 Task: Look for space in Taquarituba, Brazil from 6th September, 2023 to 10th September, 2023 for 1 adult in price range Rs.10000 to Rs.15000. Place can be private room with 1  bedroom having 1 bed and 1 bathroom. Property type can be house, flat, guest house, hotel. Amenities needed are: washing machine. Booking option can be shelf check-in. Required host language is Spanish.
Action: Mouse moved to (291, 130)
Screenshot: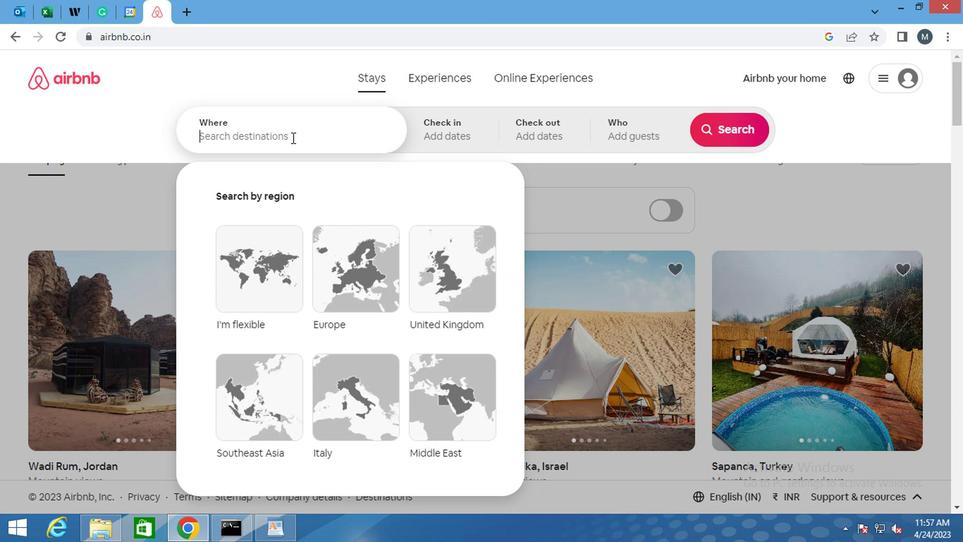 
Action: Mouse pressed left at (291, 130)
Screenshot: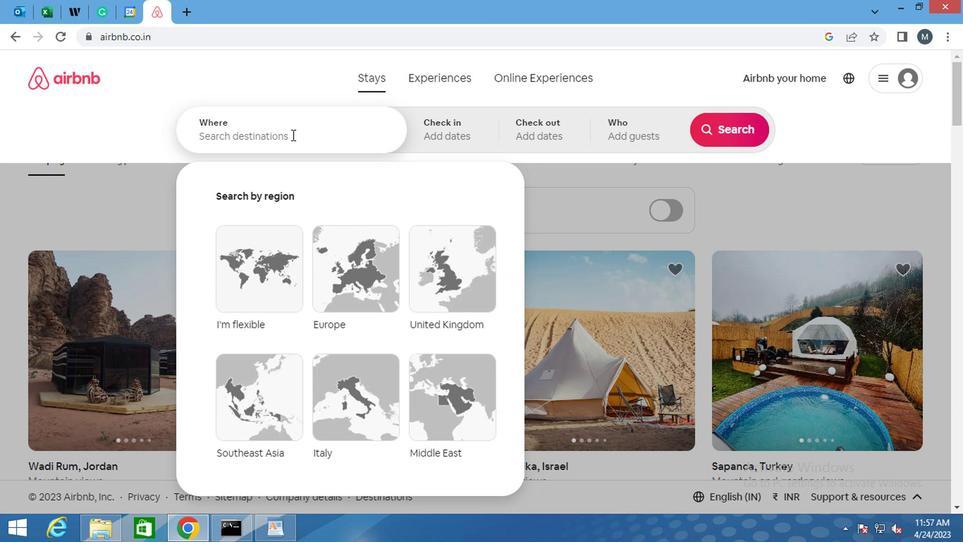 
Action: Mouse moved to (291, 130)
Screenshot: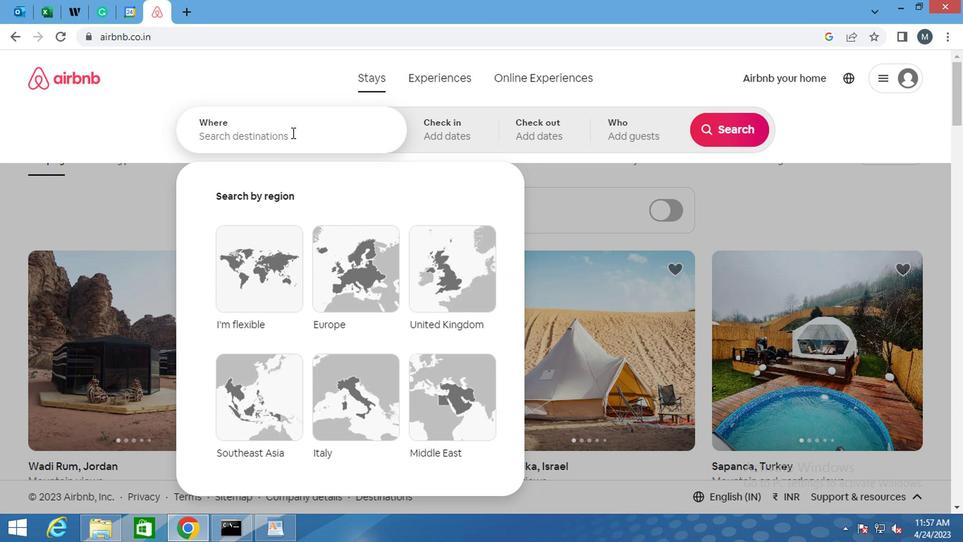 
Action: Key pressed <Key.shift>TAQUARITUBA
Screenshot: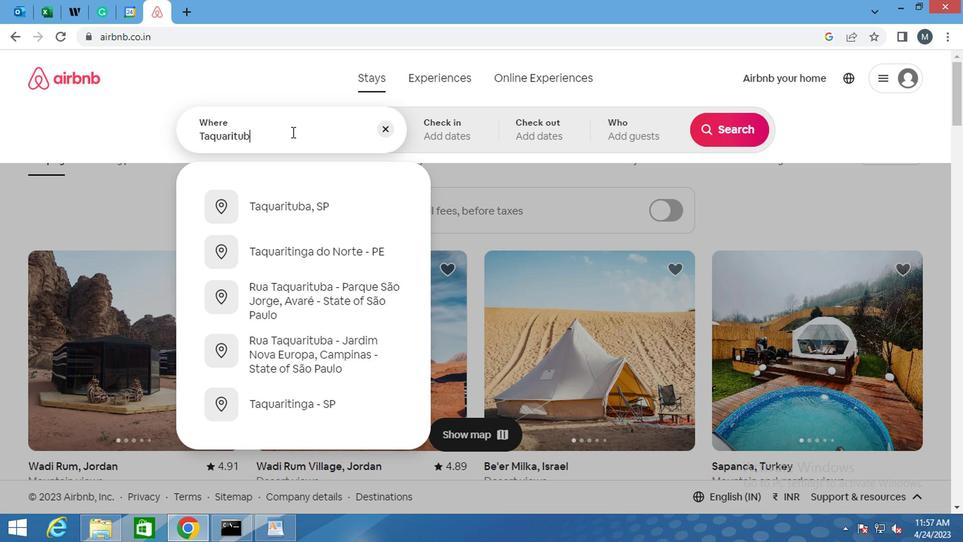 
Action: Mouse moved to (255, 142)
Screenshot: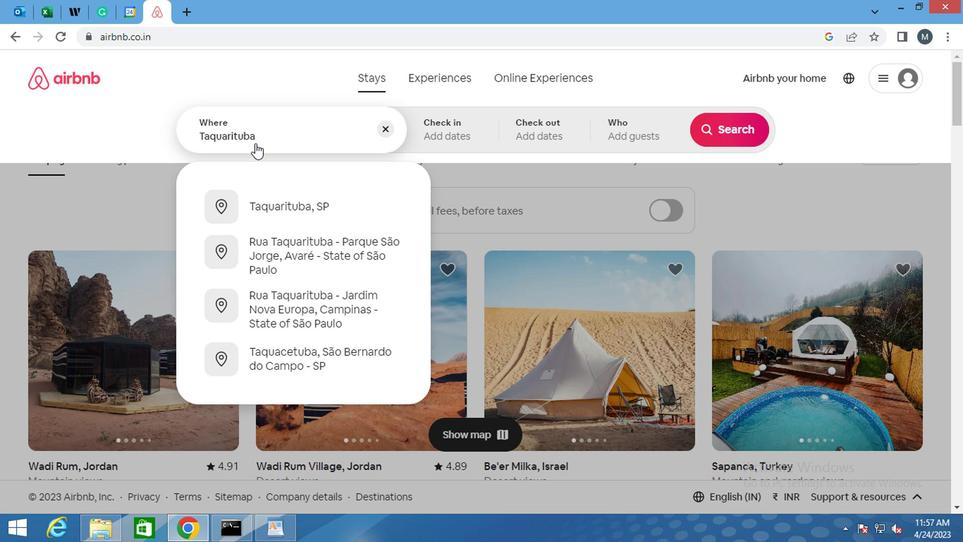 
Action: Key pressed ,<Key.space>B<Key.backspace><Key.shift>BRAZIL<Key.enter>
Screenshot: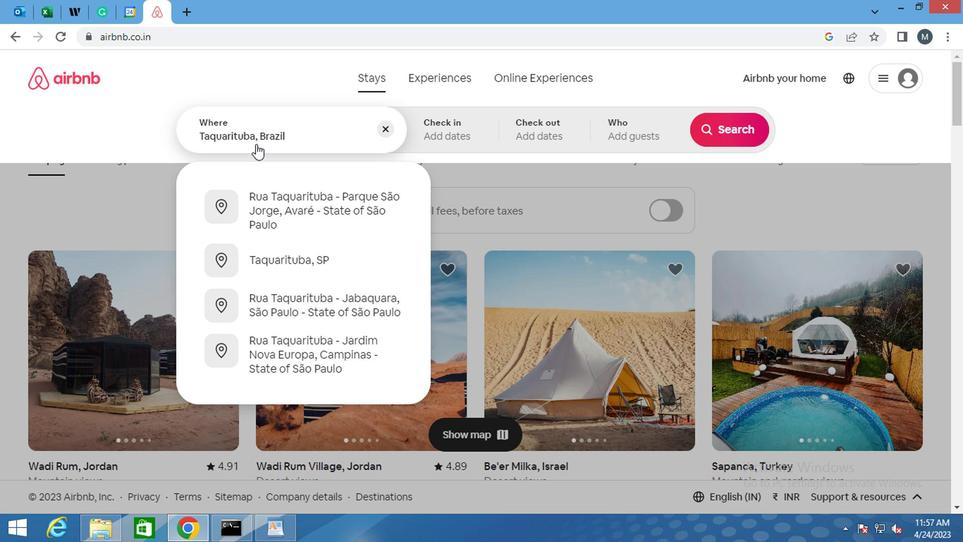 
Action: Mouse moved to (717, 238)
Screenshot: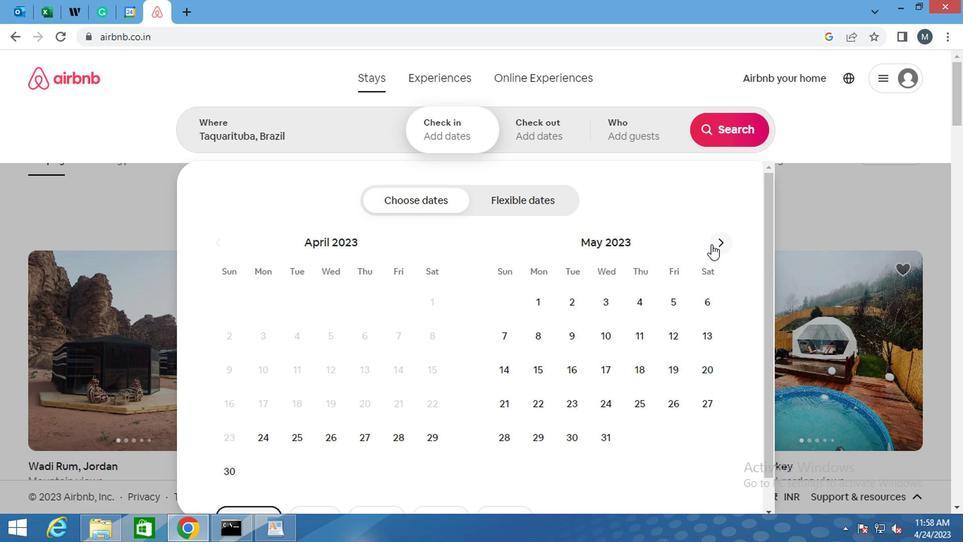 
Action: Mouse pressed left at (717, 238)
Screenshot: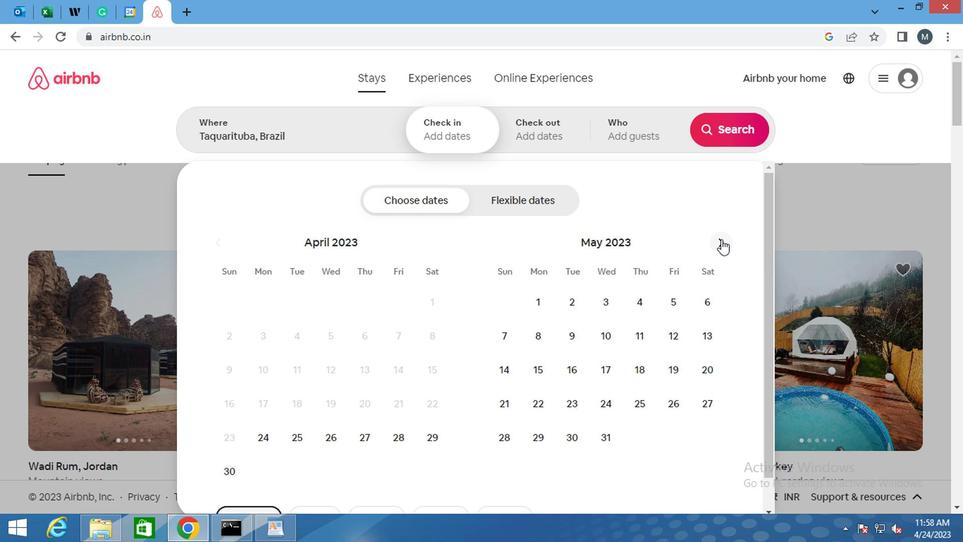 
Action: Mouse pressed left at (717, 238)
Screenshot: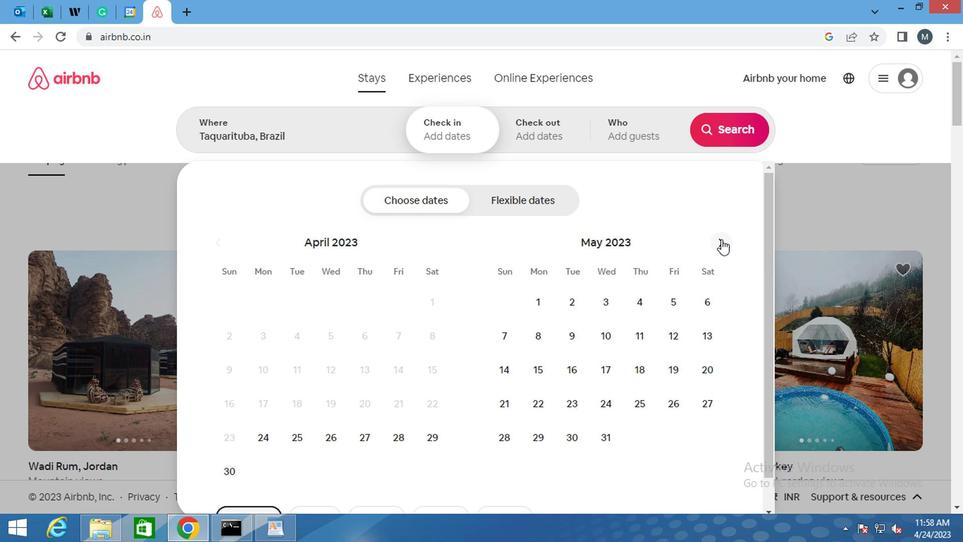 
Action: Mouse pressed left at (717, 238)
Screenshot: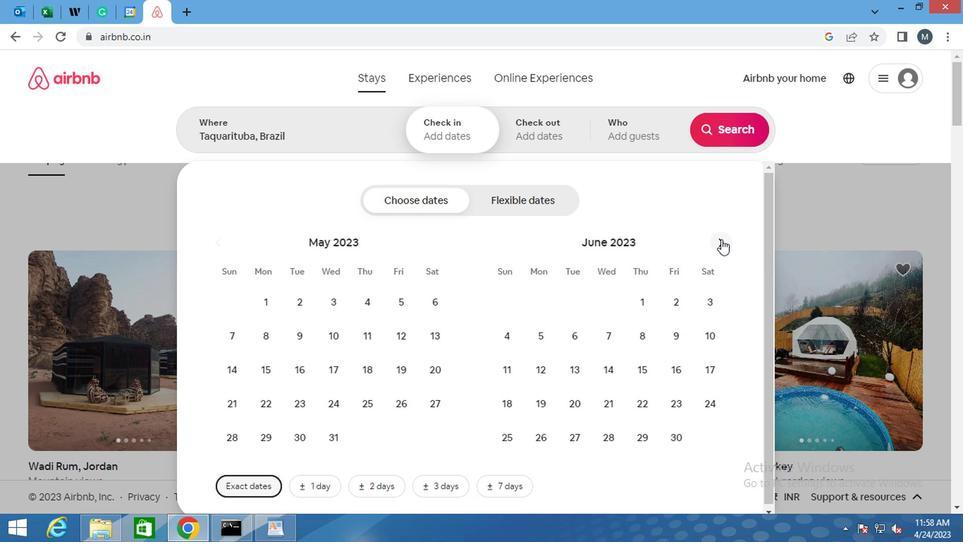 
Action: Mouse moved to (719, 239)
Screenshot: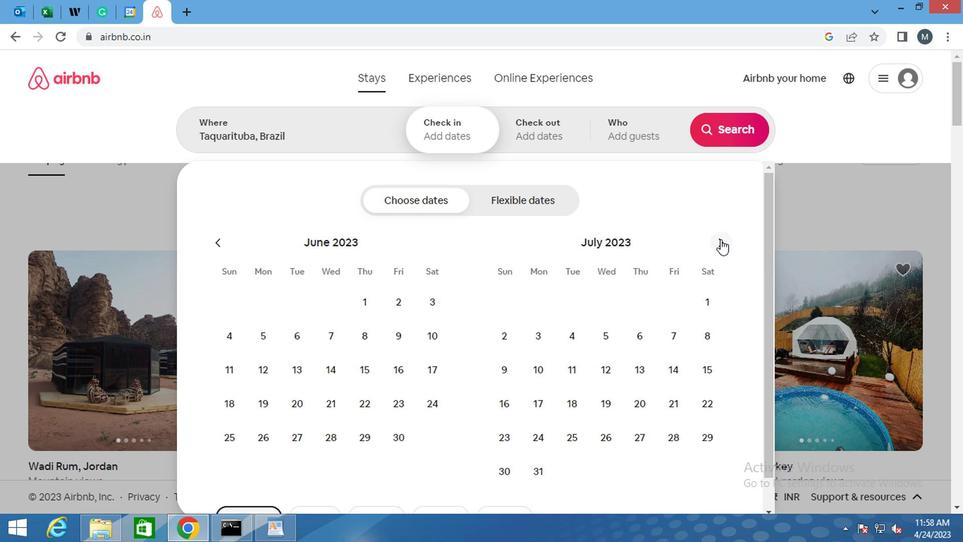 
Action: Mouse pressed left at (719, 239)
Screenshot: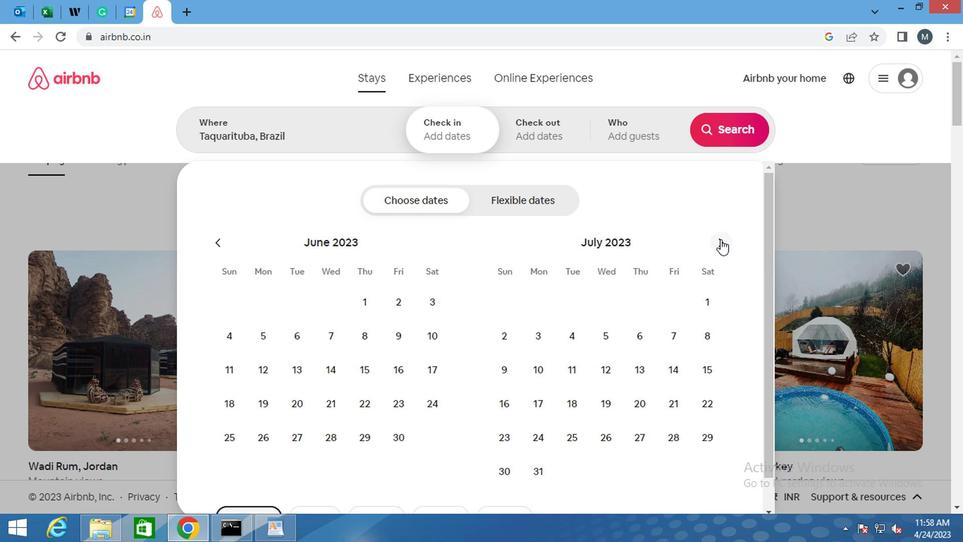 
Action: Mouse moved to (718, 244)
Screenshot: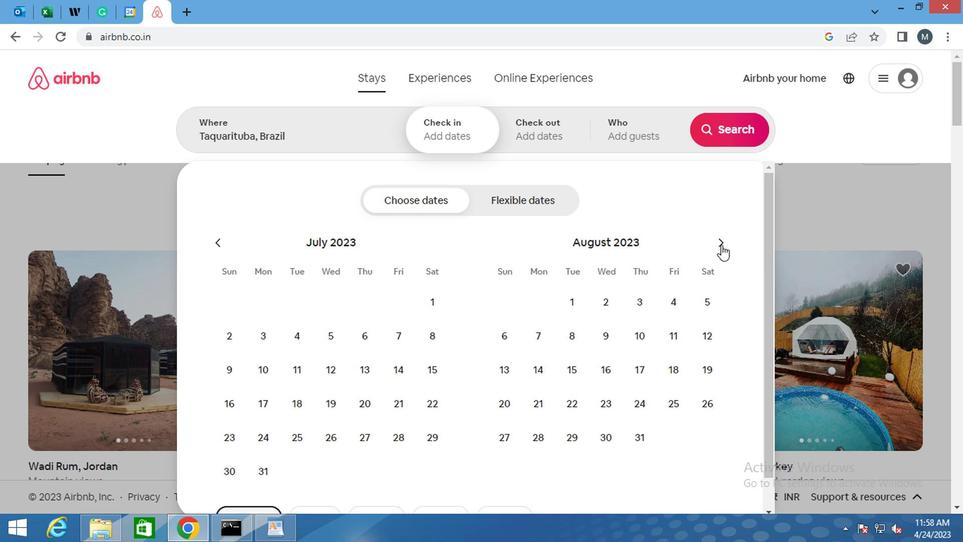 
Action: Mouse pressed left at (718, 244)
Screenshot: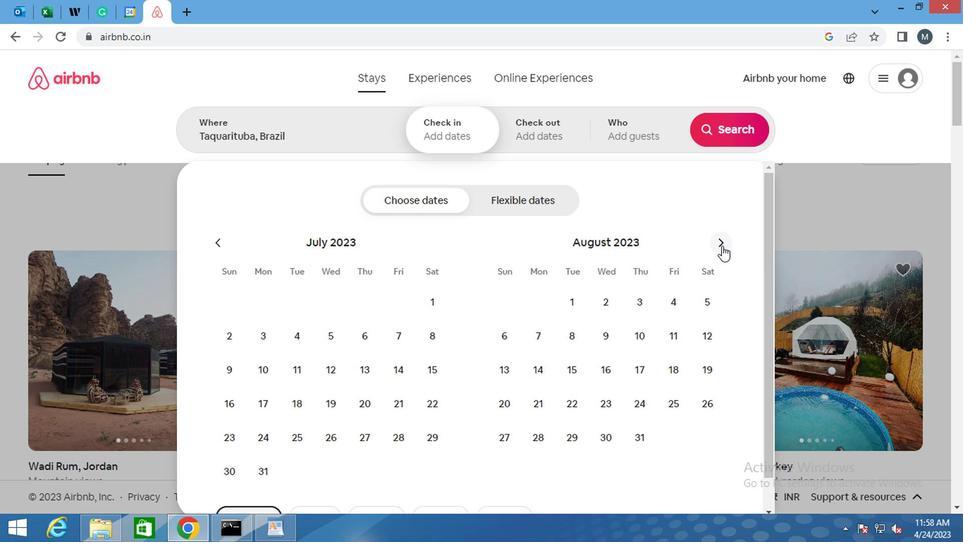 
Action: Mouse moved to (611, 341)
Screenshot: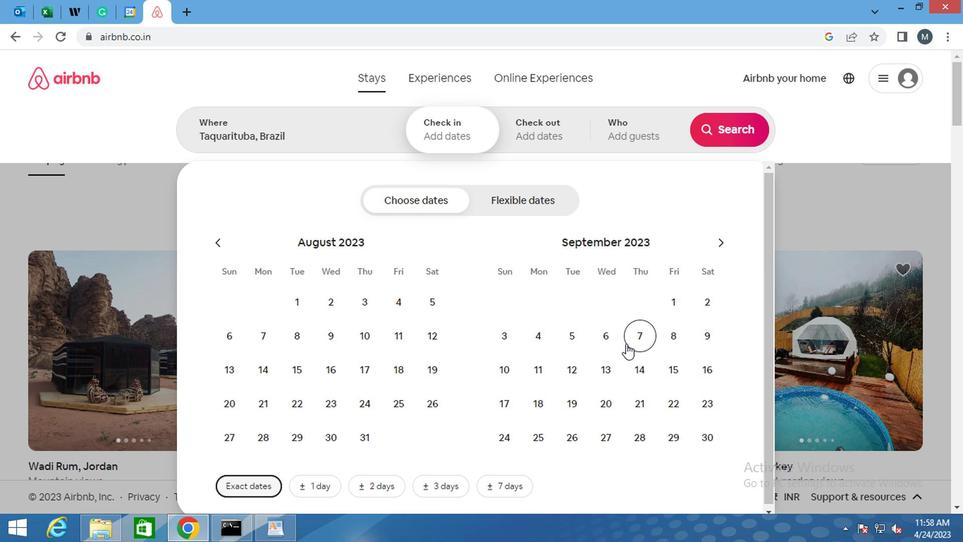 
Action: Mouse pressed left at (611, 341)
Screenshot: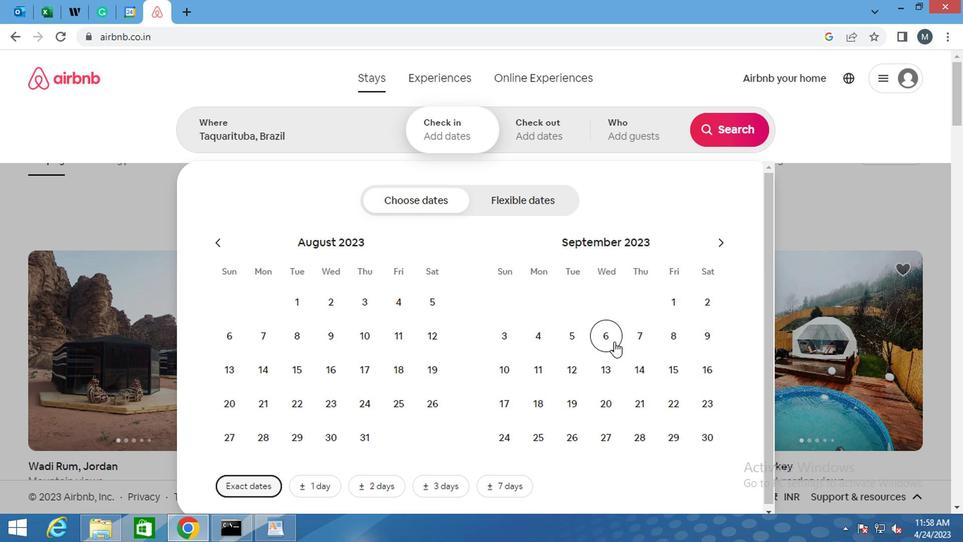 
Action: Mouse moved to (508, 366)
Screenshot: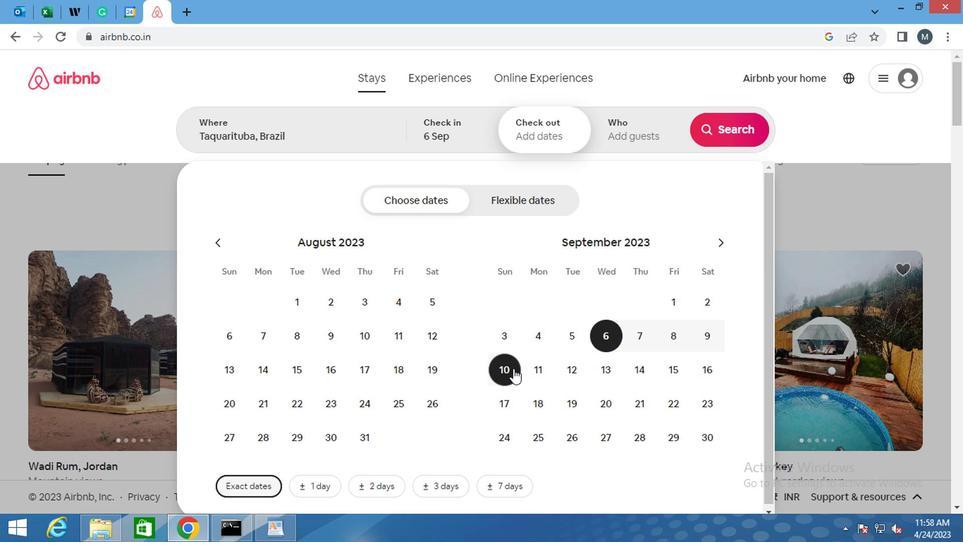 
Action: Mouse pressed left at (508, 366)
Screenshot: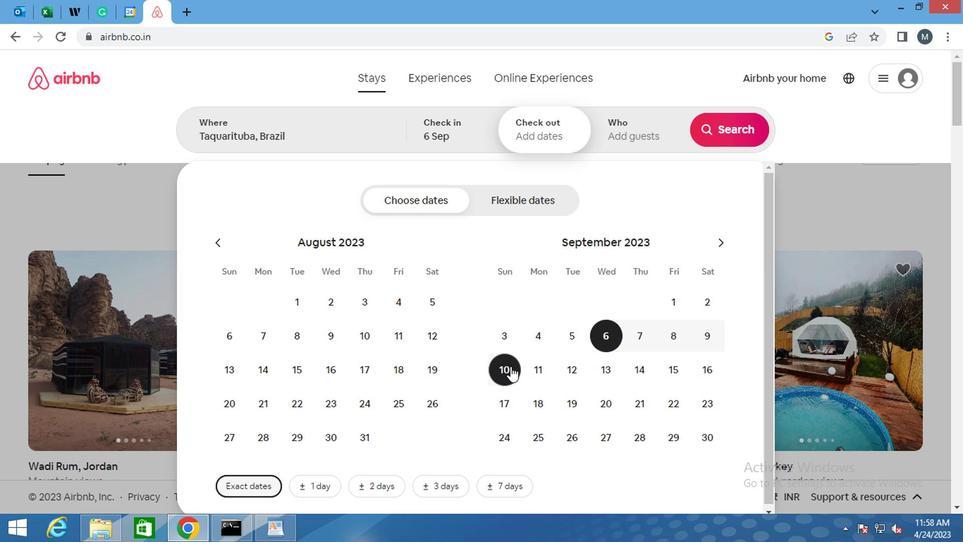 
Action: Mouse moved to (640, 138)
Screenshot: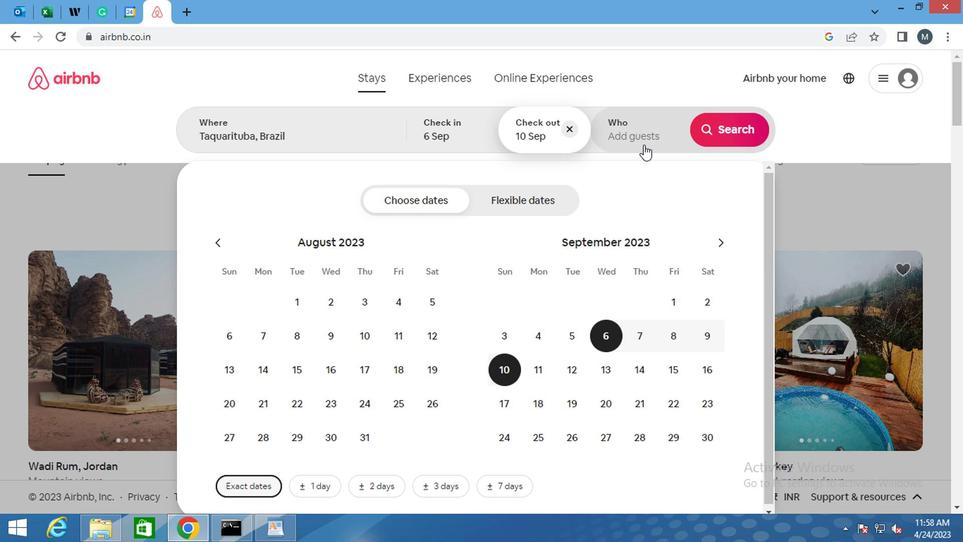 
Action: Mouse pressed left at (640, 138)
Screenshot: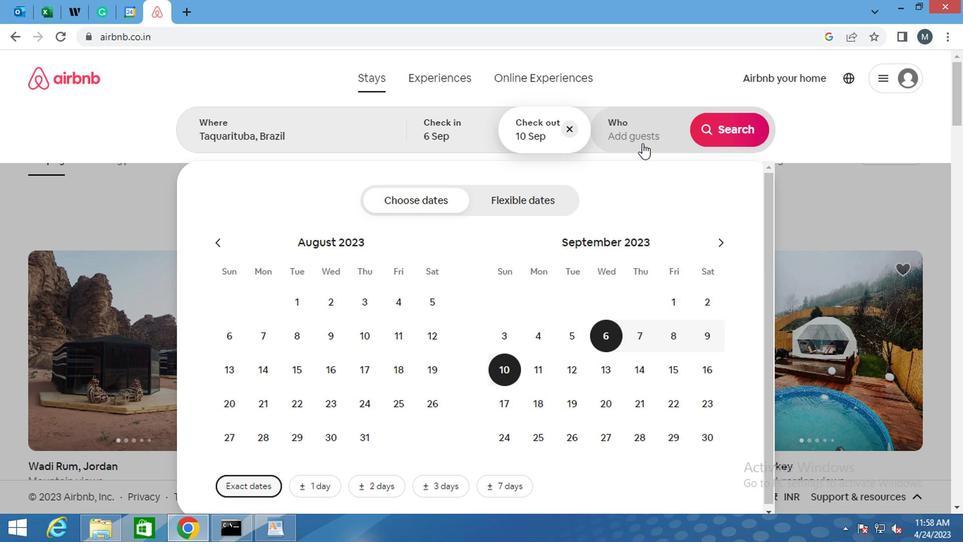 
Action: Mouse moved to (731, 203)
Screenshot: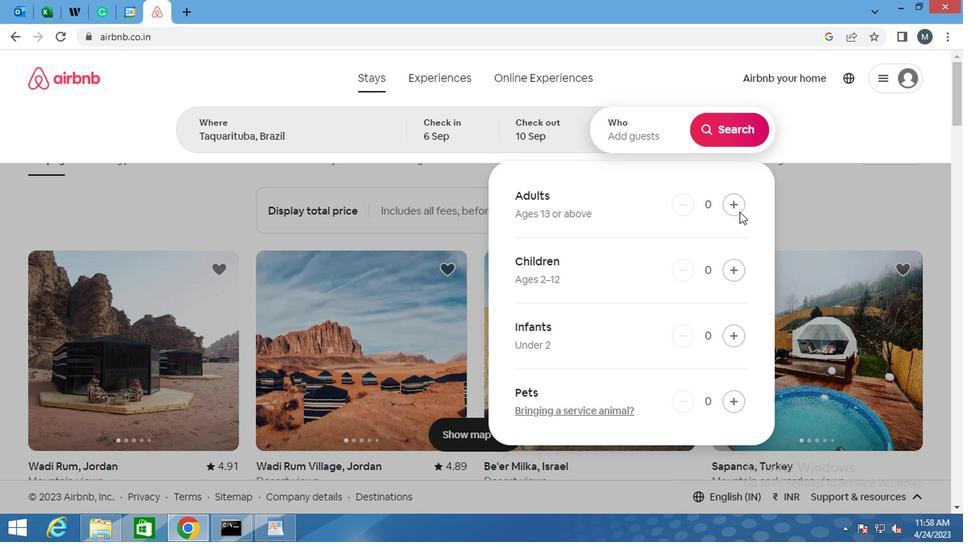 
Action: Mouse pressed left at (731, 203)
Screenshot: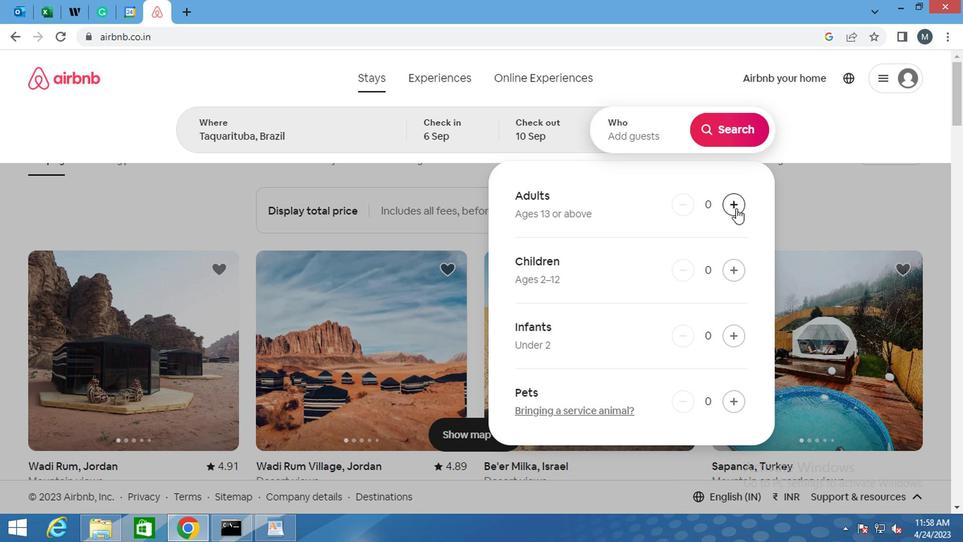 
Action: Mouse moved to (787, 119)
Screenshot: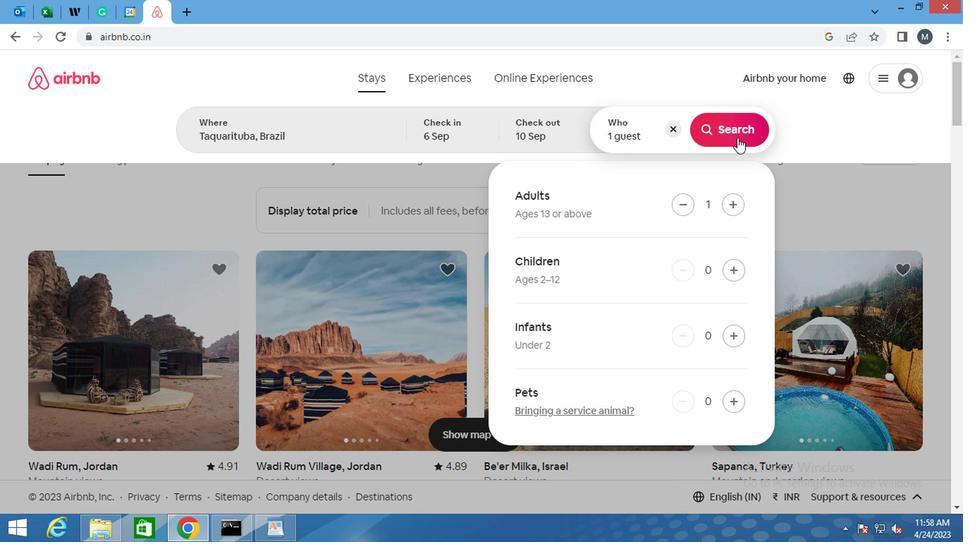 
Action: Mouse pressed left at (787, 119)
Screenshot: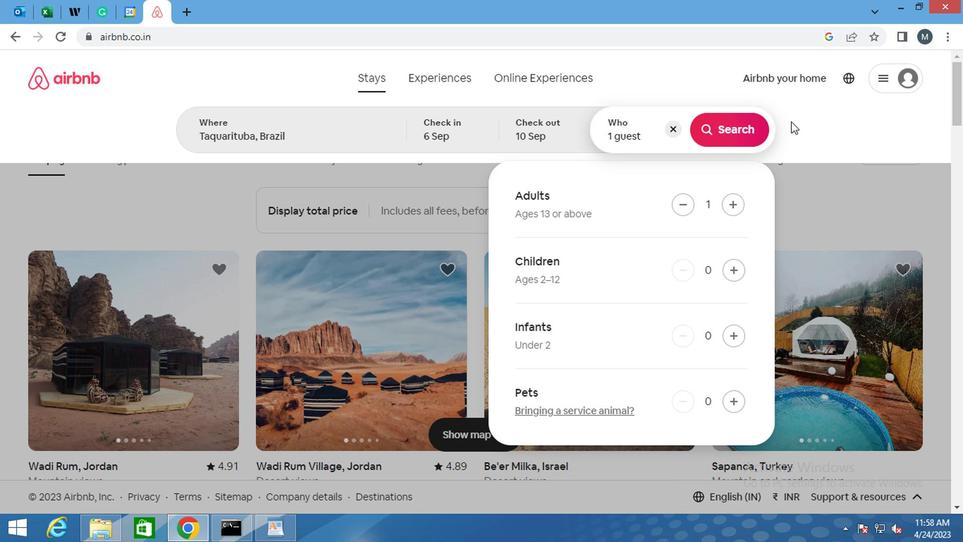 
Action: Mouse moved to (788, 154)
Screenshot: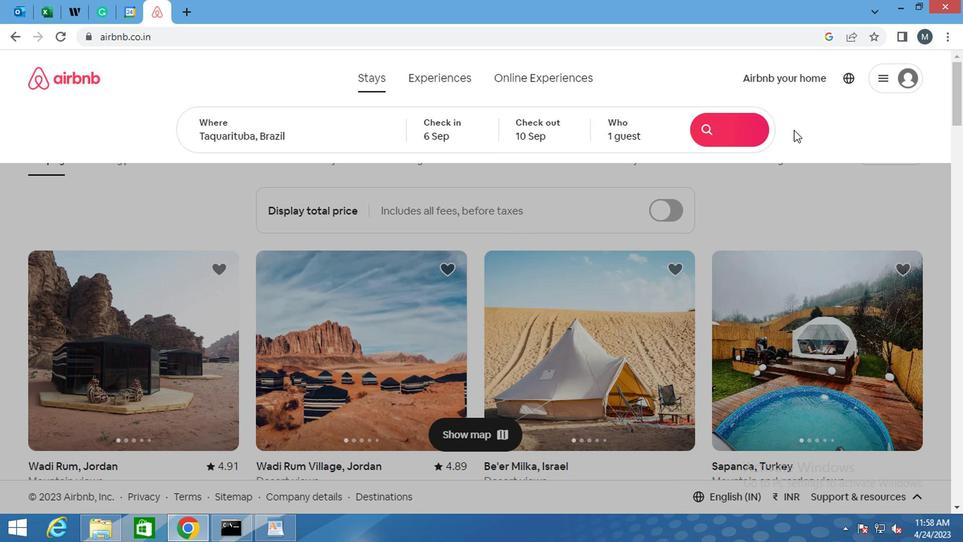 
Action: Mouse scrolled (788, 153) with delta (0, -1)
Screenshot: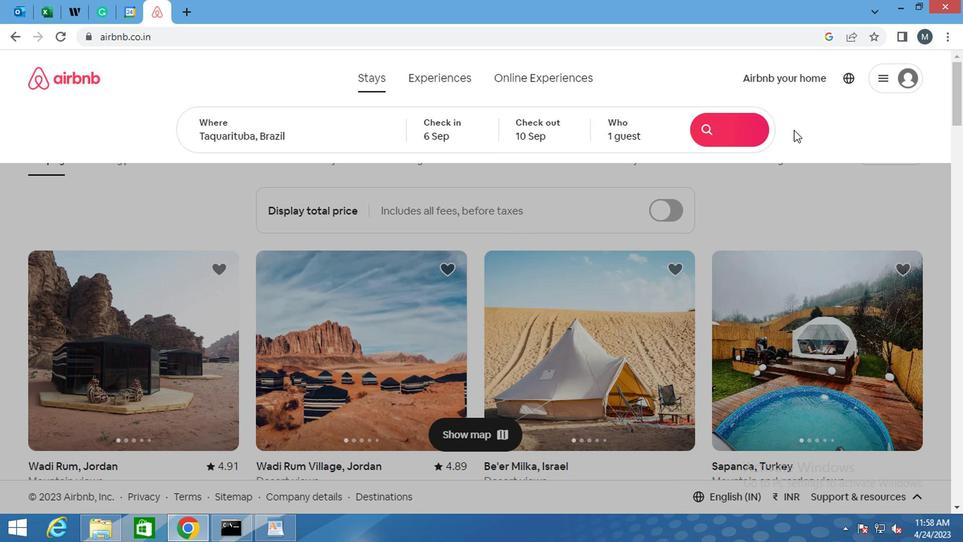 
Action: Mouse scrolled (788, 153) with delta (0, -1)
Screenshot: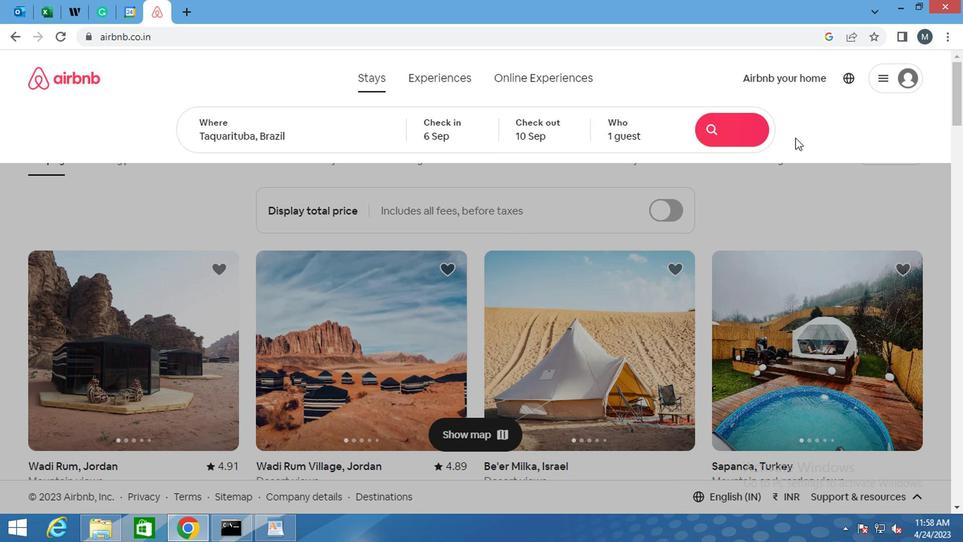 
Action: Mouse scrolled (788, 154) with delta (0, 0)
Screenshot: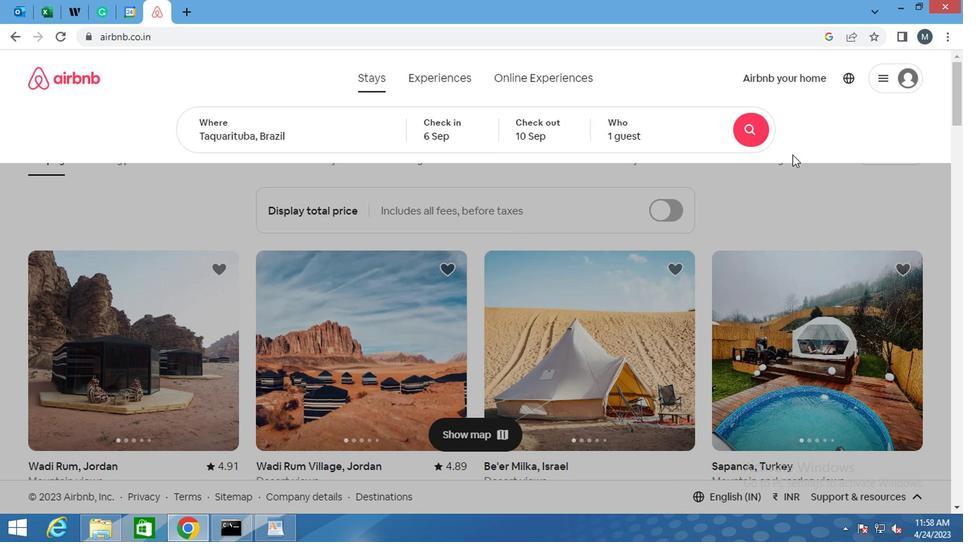 
Action: Mouse scrolled (788, 154) with delta (0, 0)
Screenshot: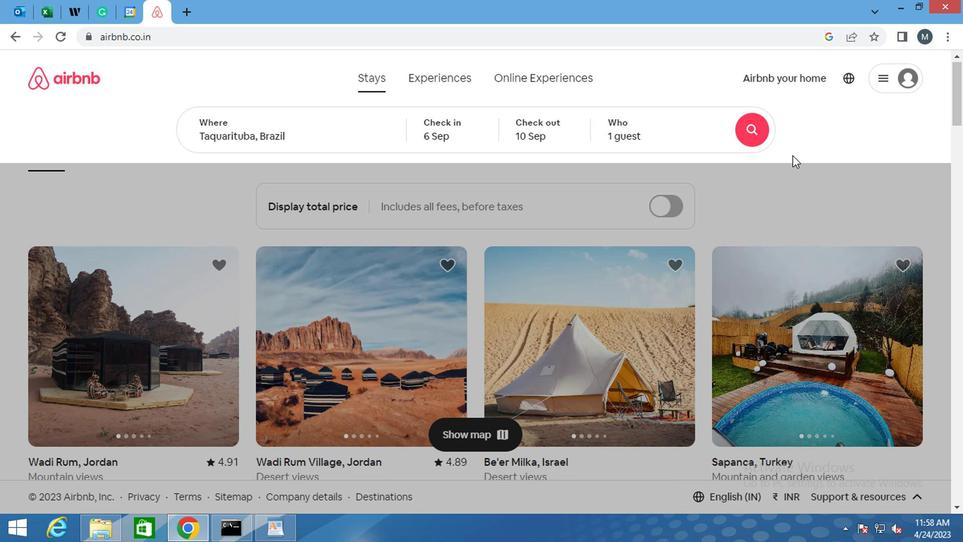 
Action: Mouse scrolled (788, 154) with delta (0, 0)
Screenshot: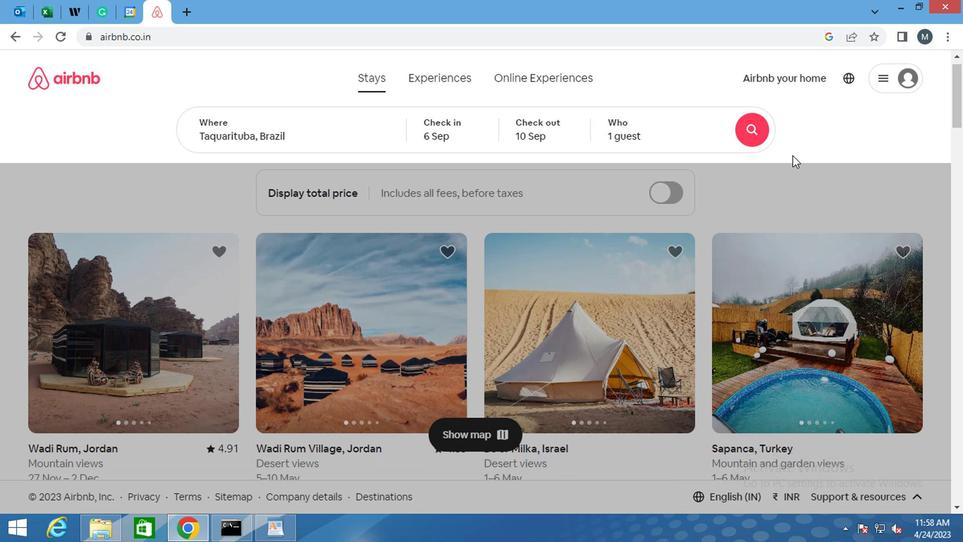 
Action: Mouse moved to (878, 147)
Screenshot: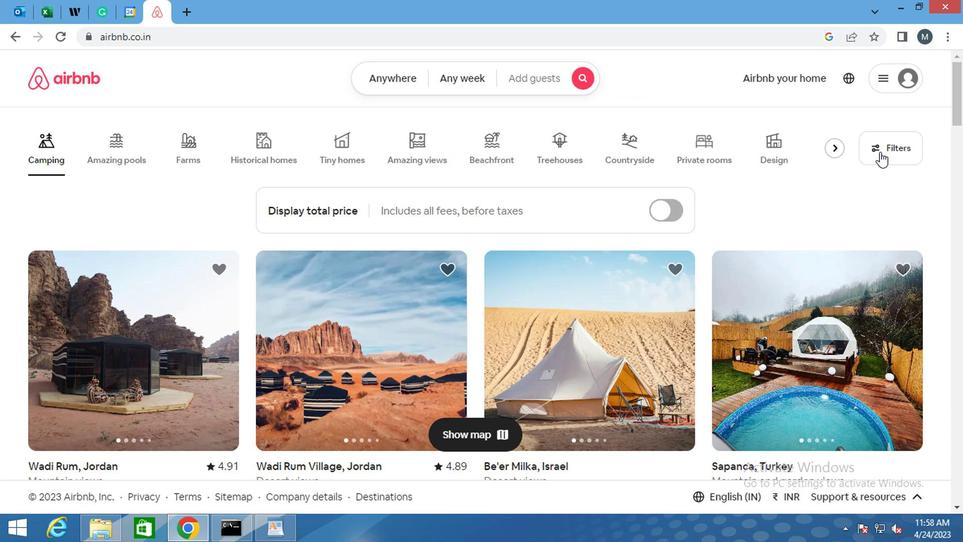 
Action: Mouse pressed left at (878, 147)
Screenshot: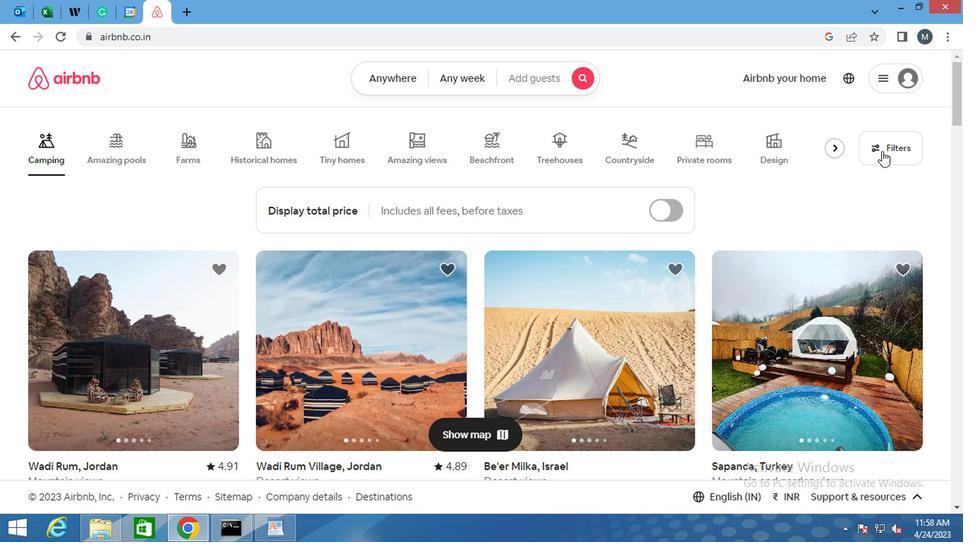 
Action: Mouse moved to (409, 309)
Screenshot: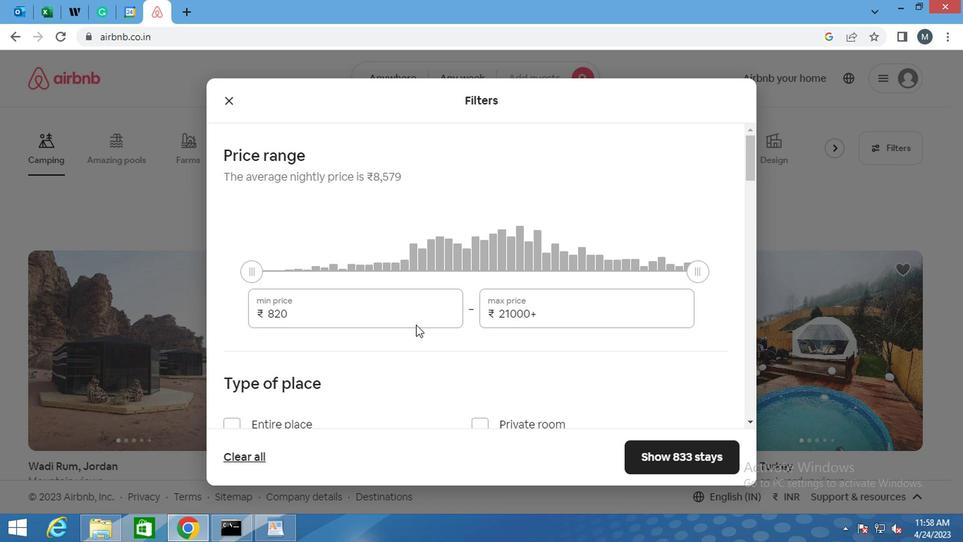 
Action: Mouse pressed left at (409, 309)
Screenshot: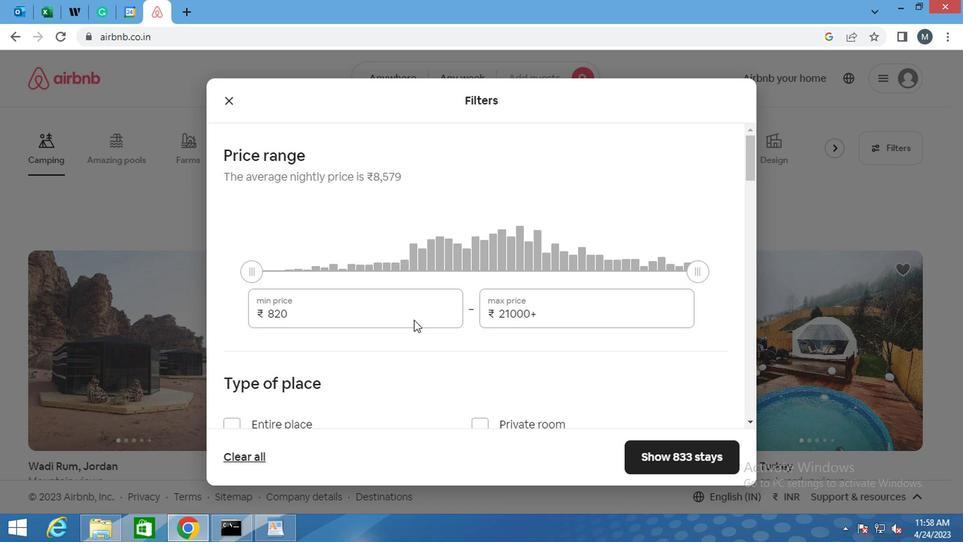 
Action: Mouse pressed left at (409, 309)
Screenshot: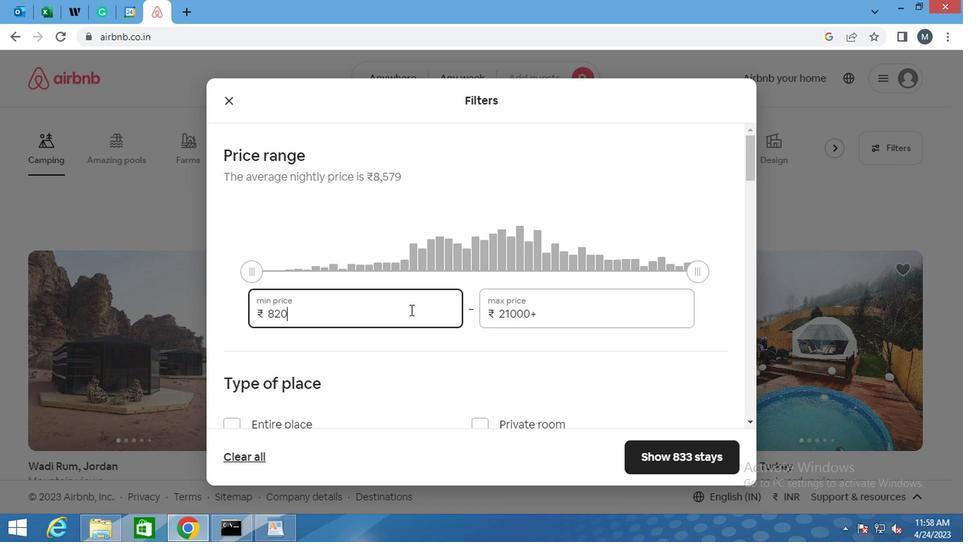 
Action: Key pressed 10000
Screenshot: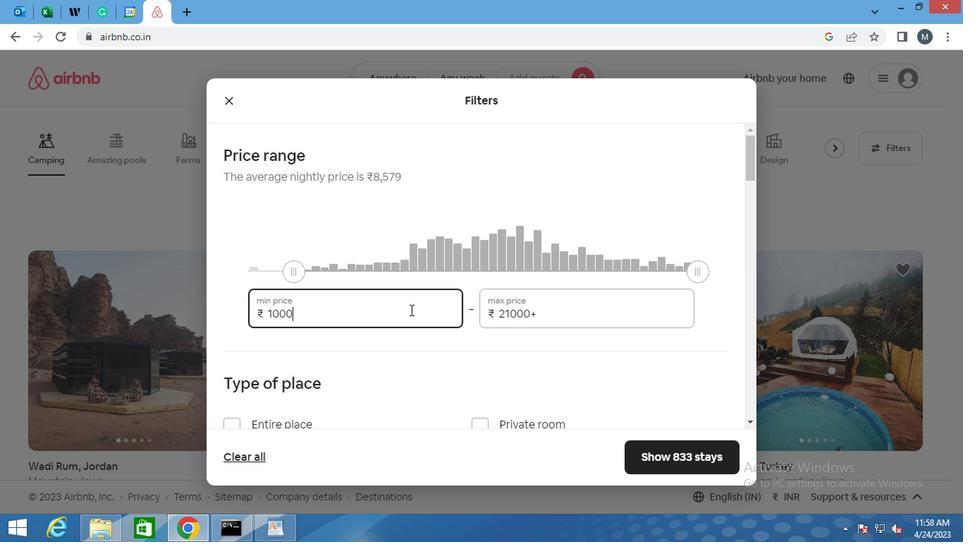 
Action: Mouse moved to (549, 306)
Screenshot: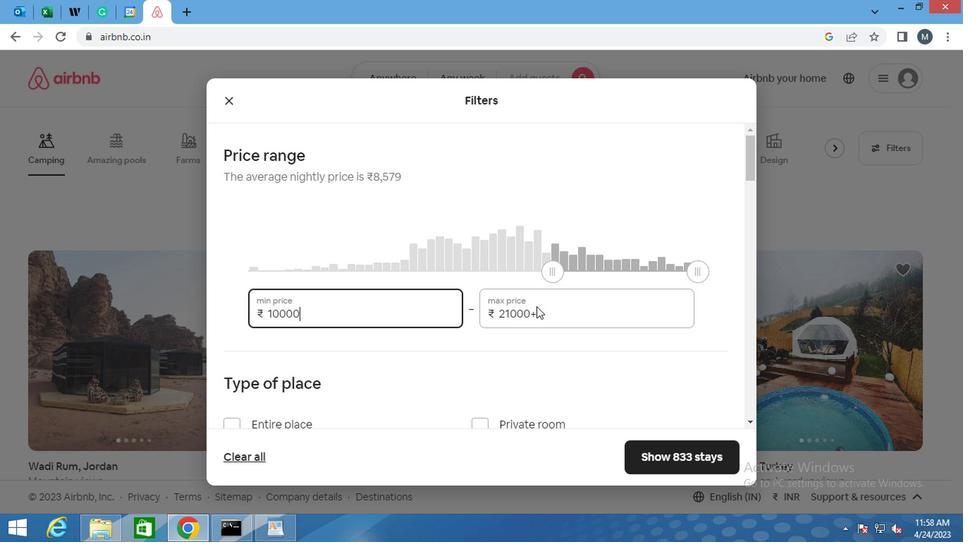 
Action: Mouse pressed left at (549, 306)
Screenshot: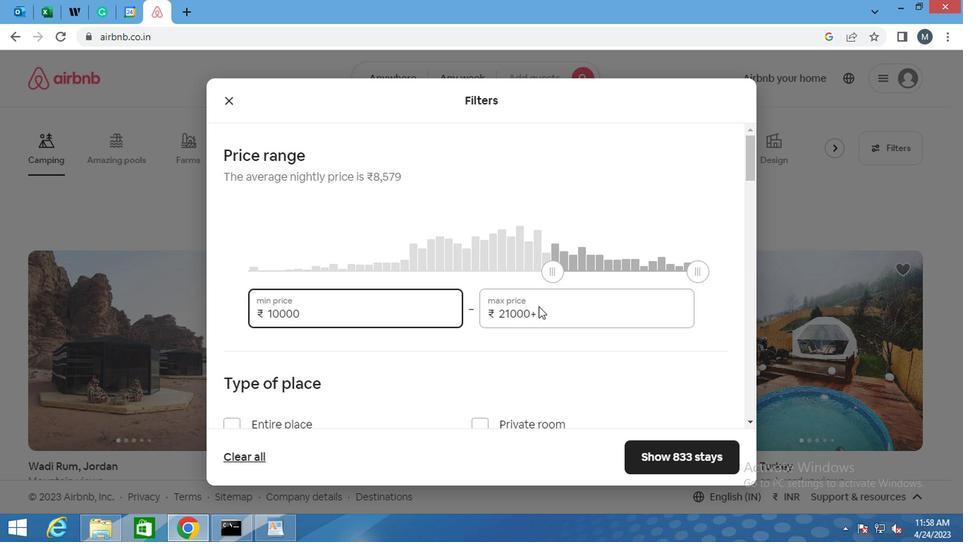 
Action: Mouse moved to (549, 313)
Screenshot: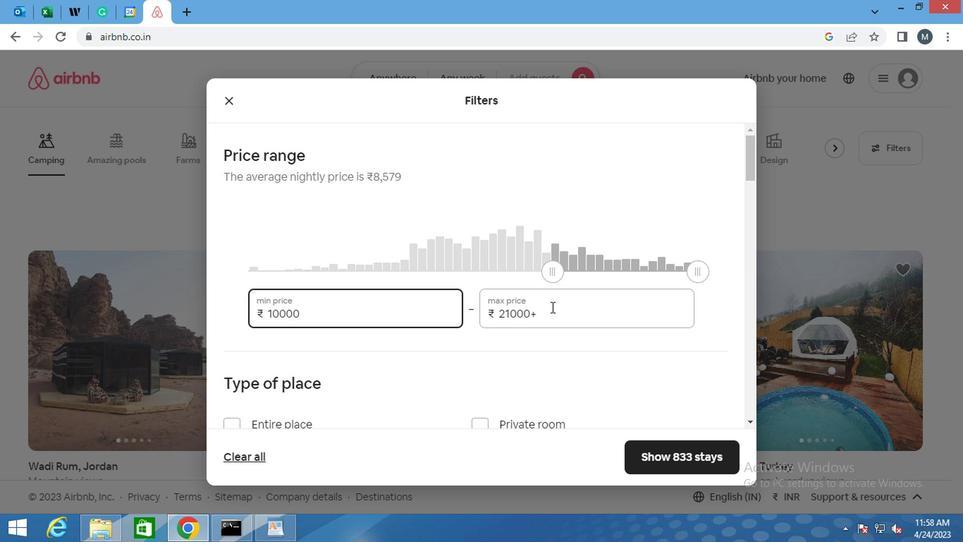 
Action: Mouse pressed left at (549, 313)
Screenshot: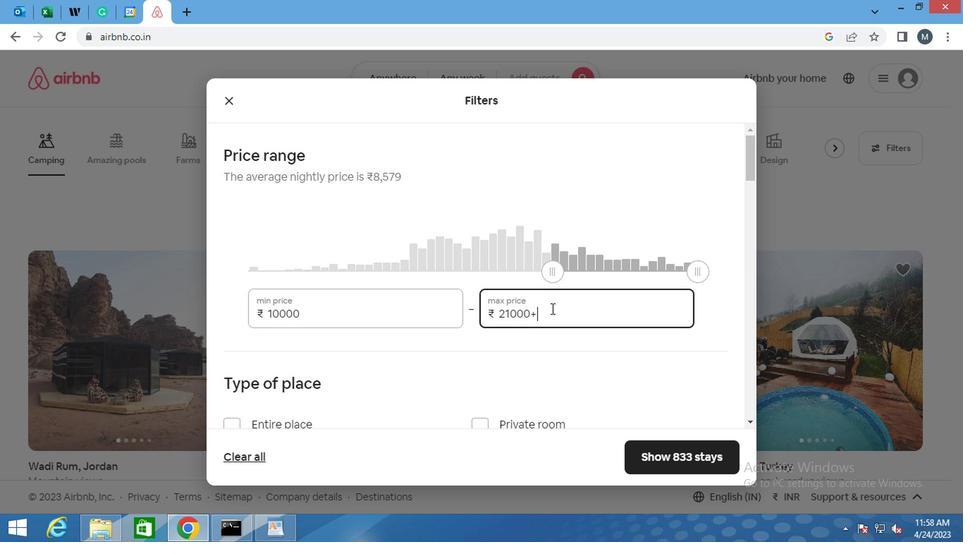 
Action: Mouse pressed left at (549, 313)
Screenshot: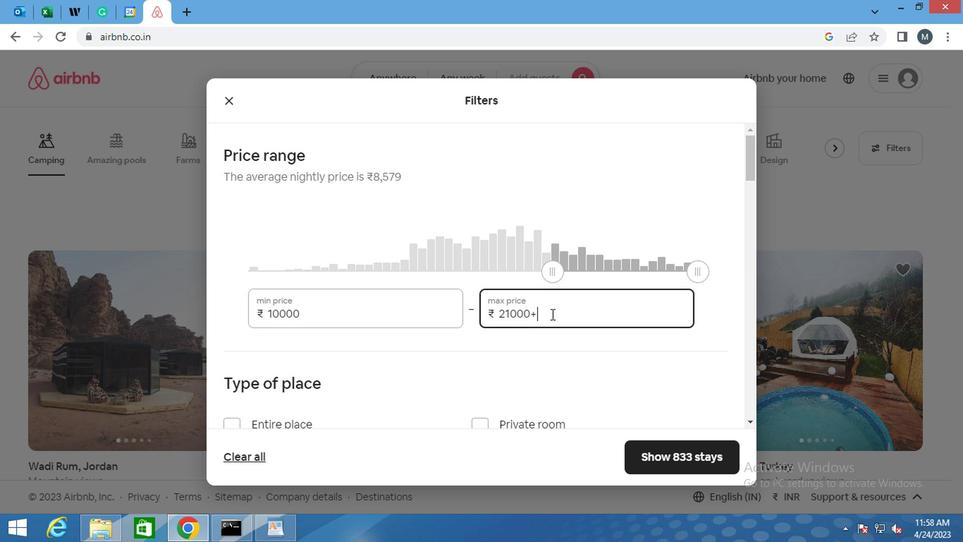 
Action: Mouse pressed left at (549, 313)
Screenshot: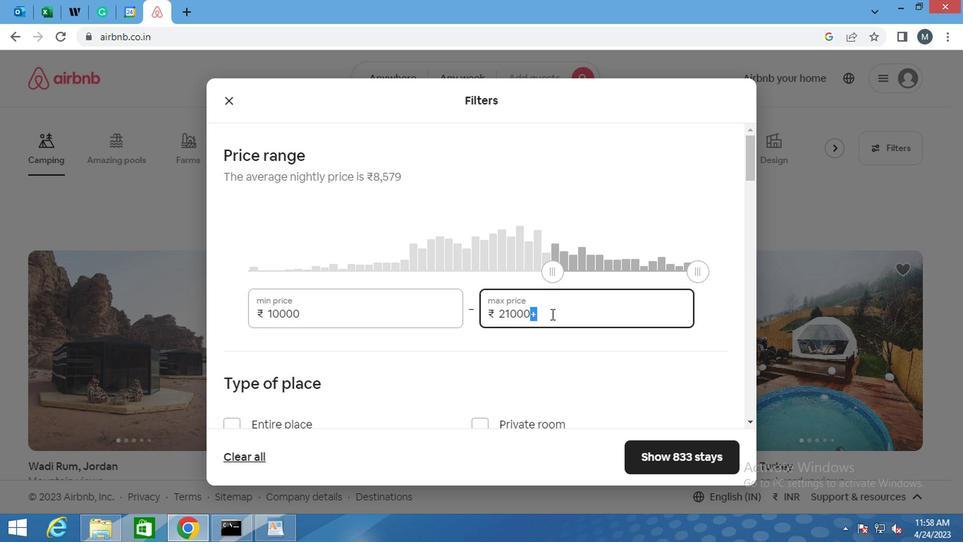 
Action: Mouse moved to (546, 313)
Screenshot: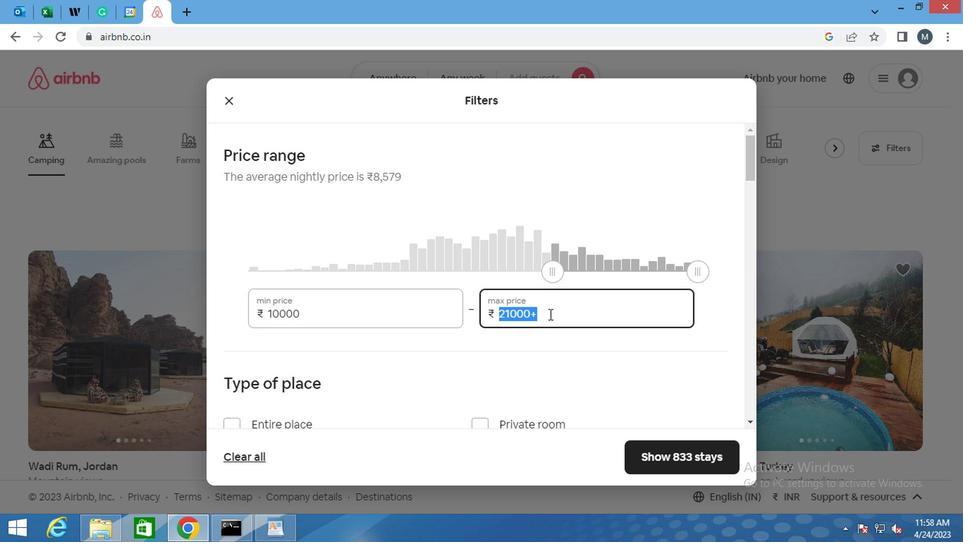 
Action: Key pressed 1
Screenshot: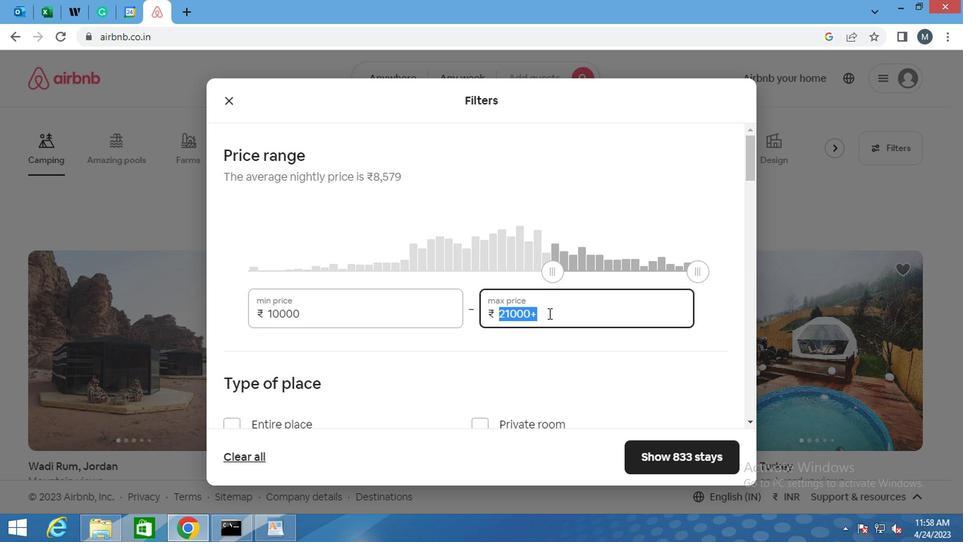 
Action: Mouse moved to (542, 313)
Screenshot: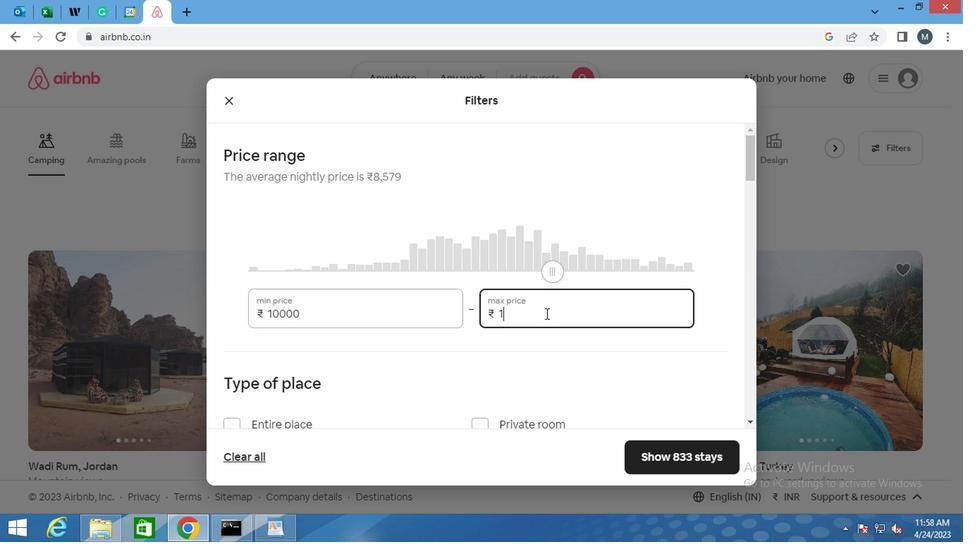 
Action: Key pressed 5000
Screenshot: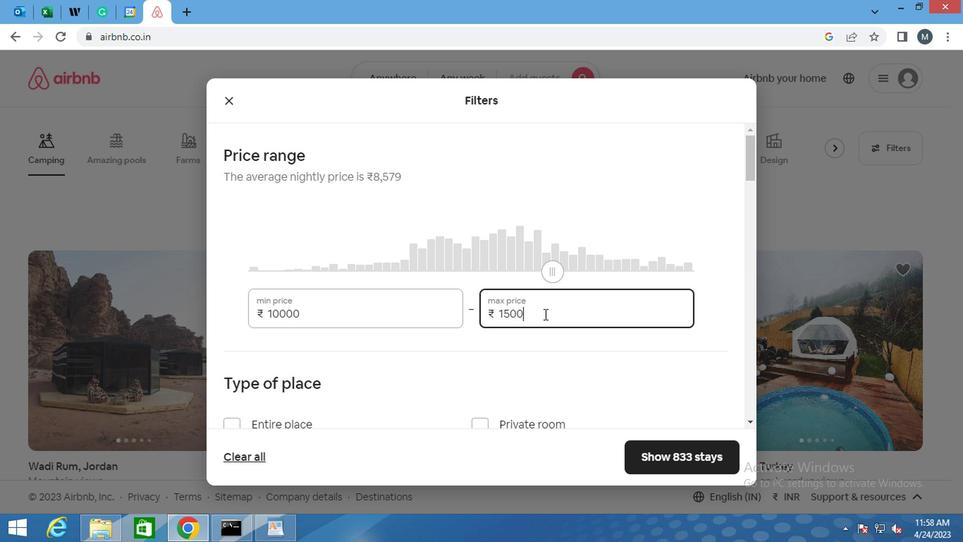 
Action: Mouse scrolled (542, 313) with delta (0, 0)
Screenshot: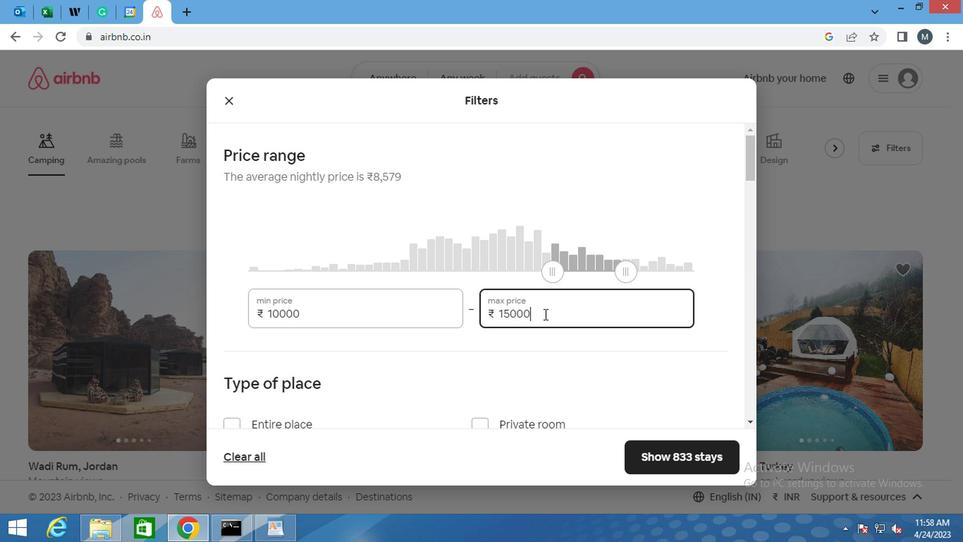 
Action: Mouse scrolled (542, 313) with delta (0, 0)
Screenshot: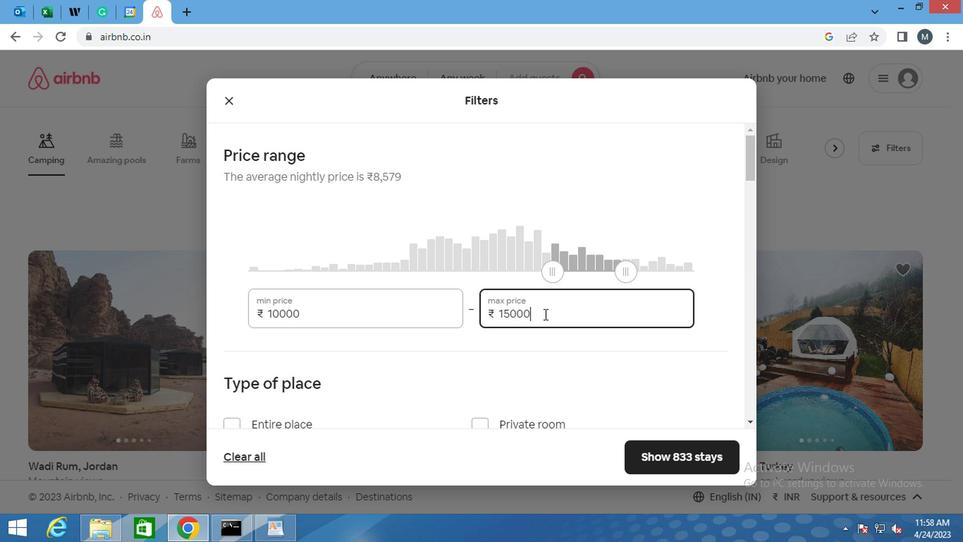 
Action: Mouse scrolled (542, 314) with delta (0, 0)
Screenshot: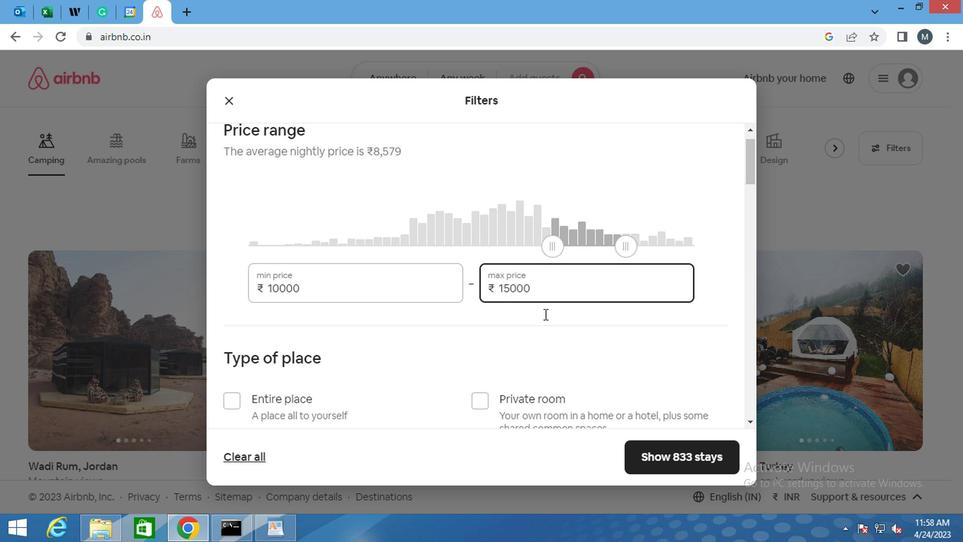 
Action: Mouse scrolled (542, 314) with delta (0, 0)
Screenshot: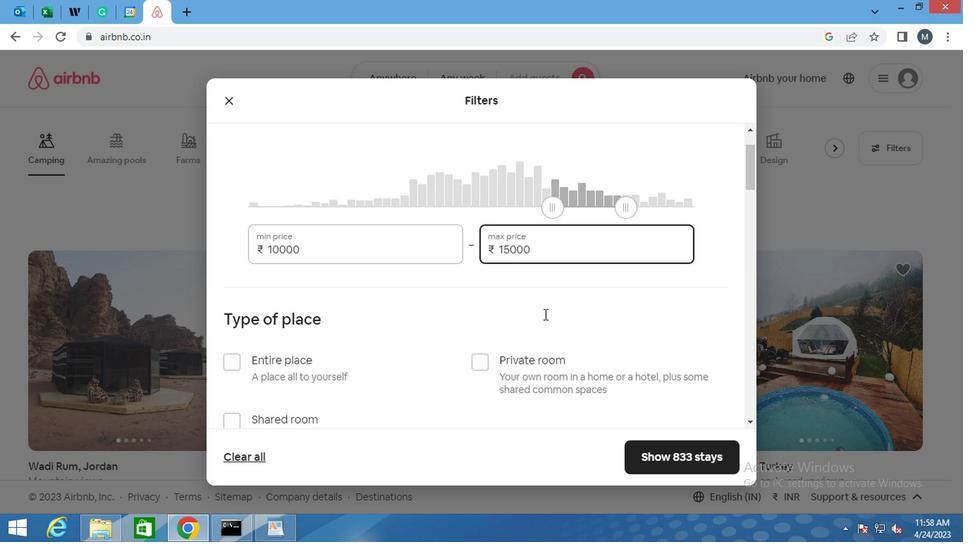 
Action: Mouse moved to (451, 366)
Screenshot: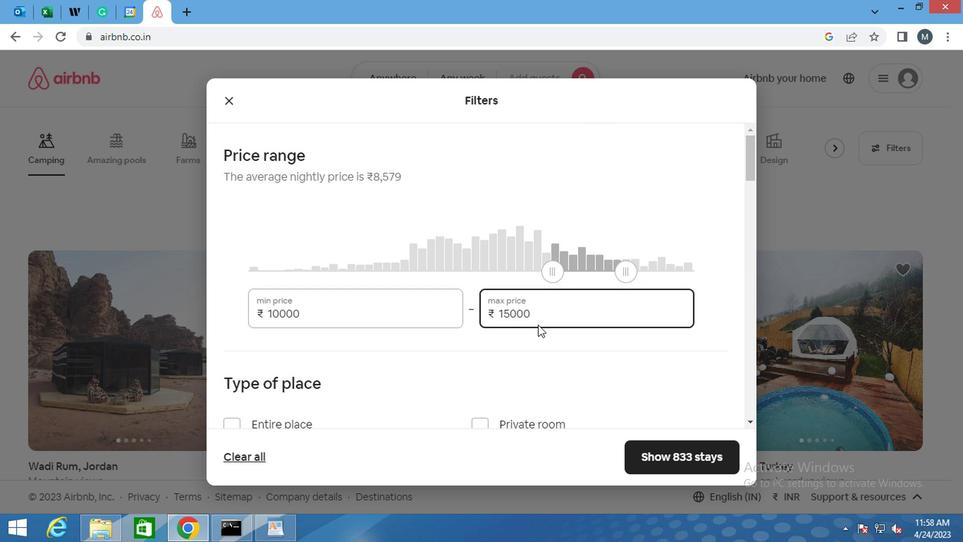 
Action: Mouse scrolled (451, 365) with delta (0, -1)
Screenshot: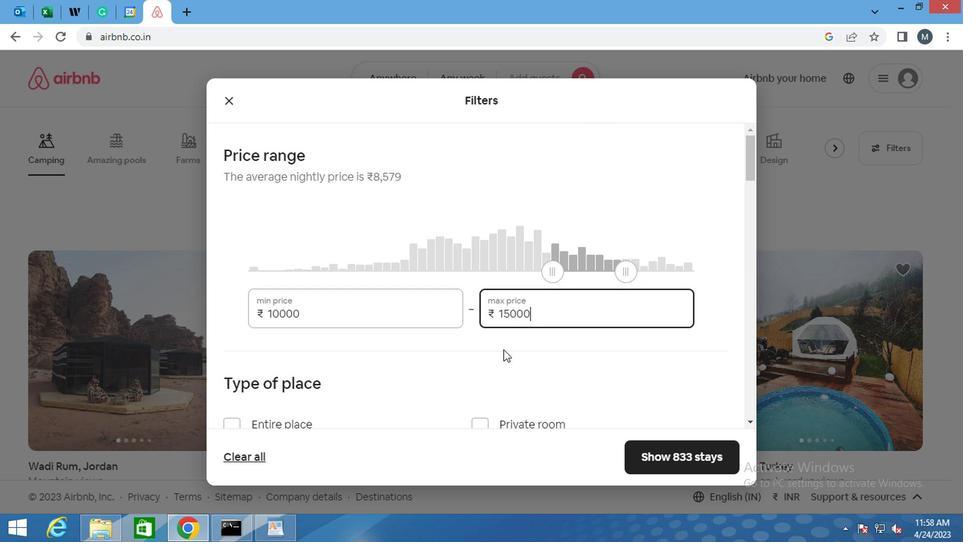 
Action: Mouse moved to (450, 366)
Screenshot: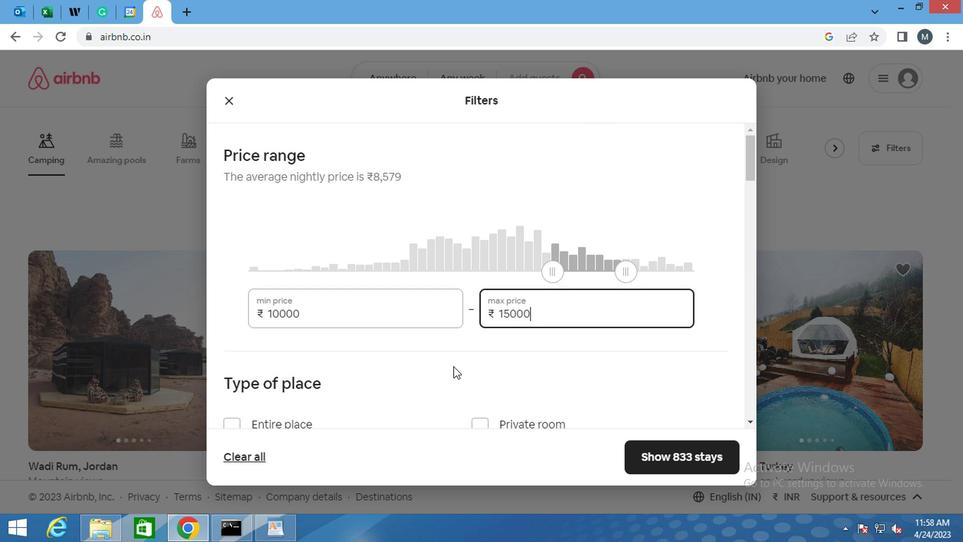 
Action: Mouse scrolled (450, 365) with delta (0, -1)
Screenshot: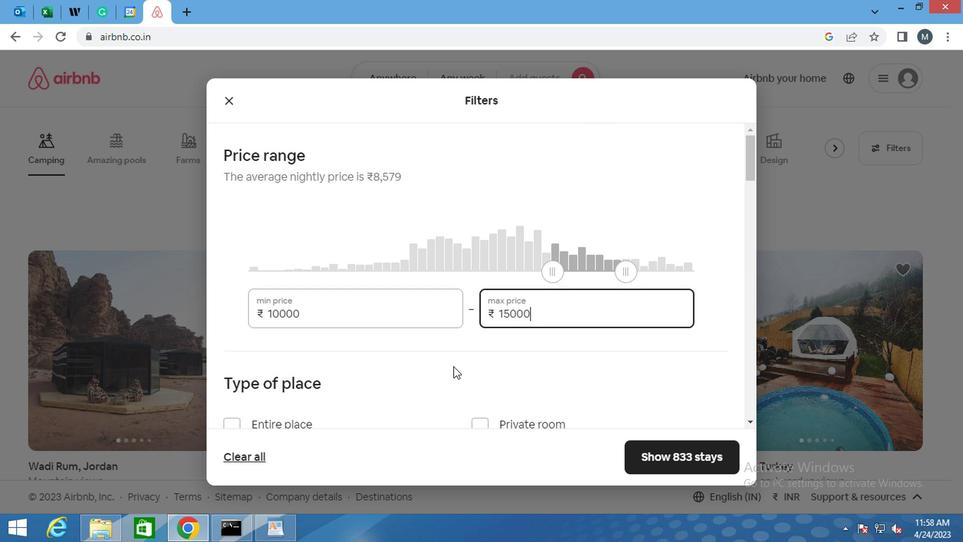 
Action: Mouse moved to (474, 282)
Screenshot: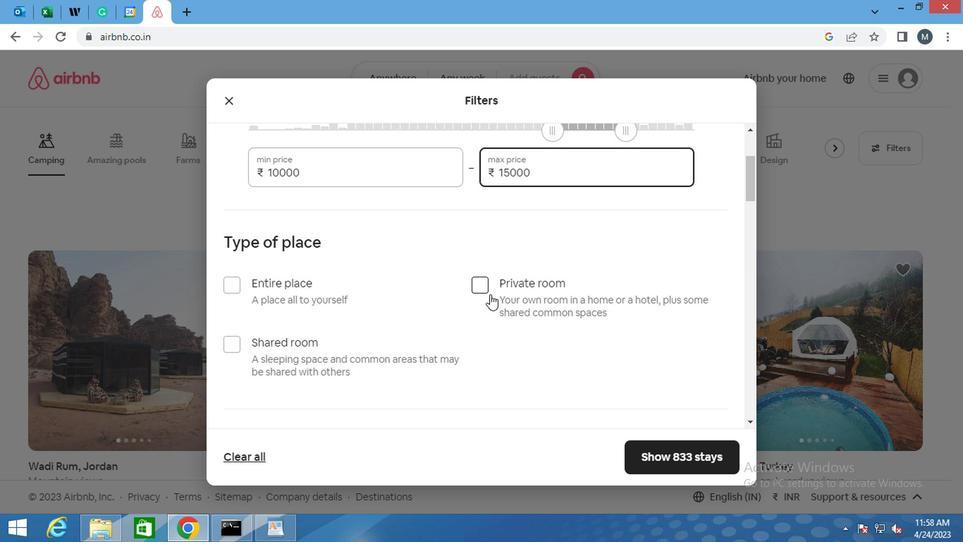 
Action: Mouse pressed left at (474, 282)
Screenshot: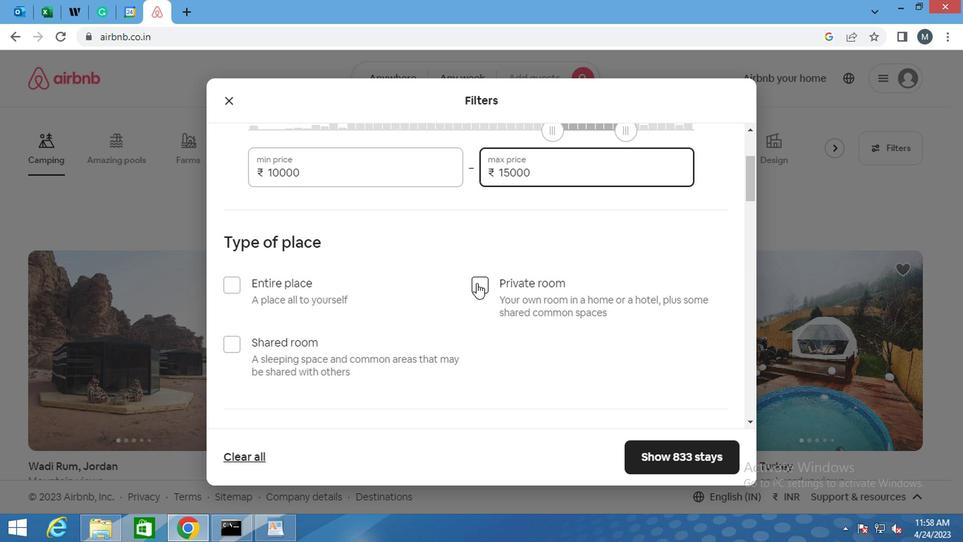 
Action: Mouse moved to (514, 272)
Screenshot: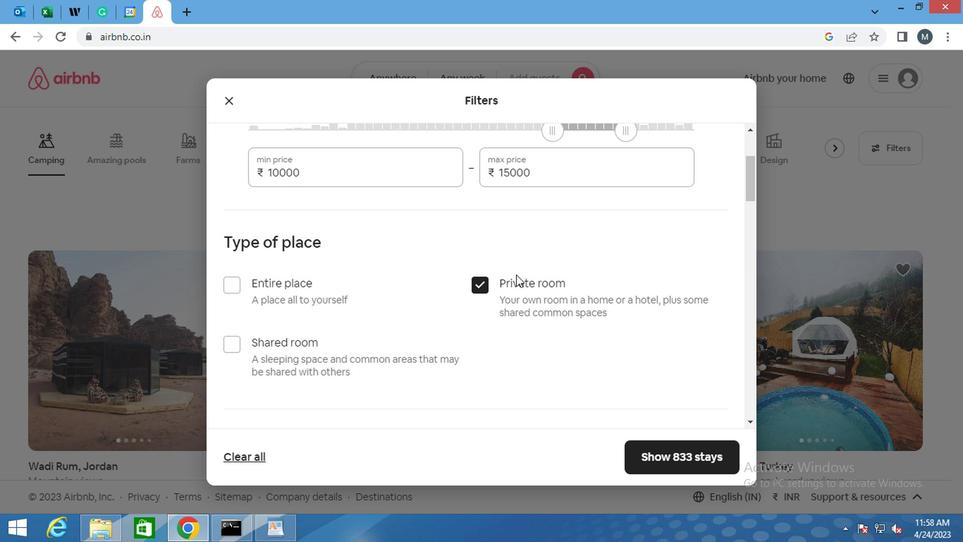 
Action: Mouse scrolled (514, 272) with delta (0, 0)
Screenshot: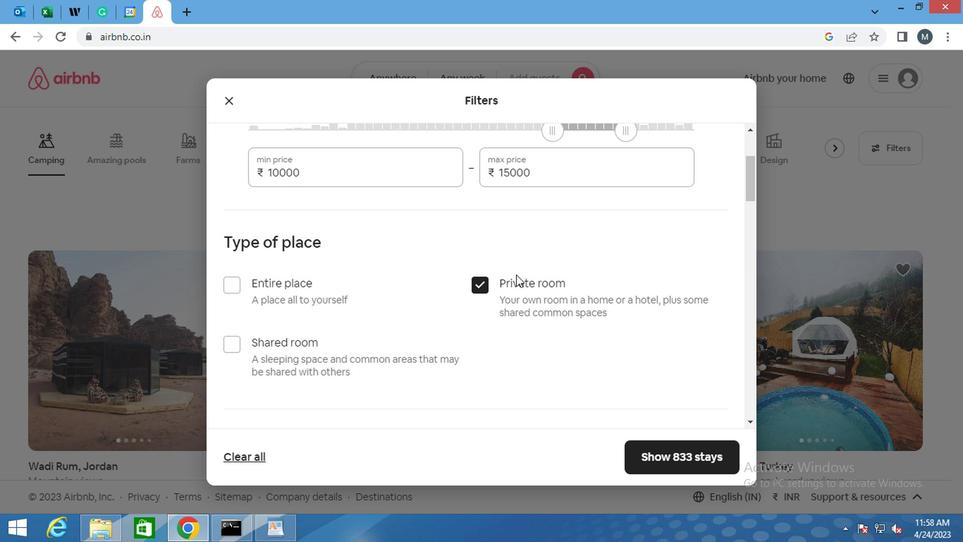 
Action: Mouse scrolled (514, 272) with delta (0, 0)
Screenshot: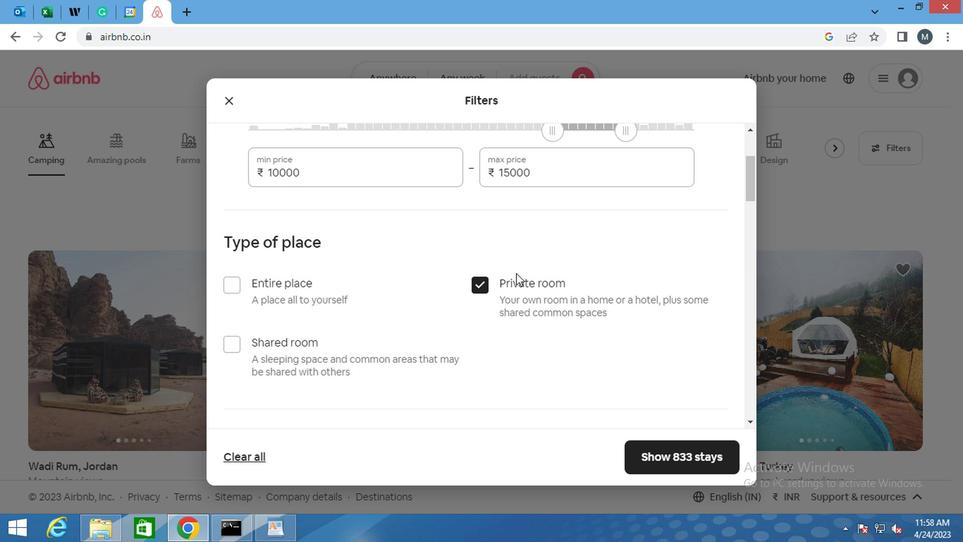 
Action: Mouse moved to (491, 274)
Screenshot: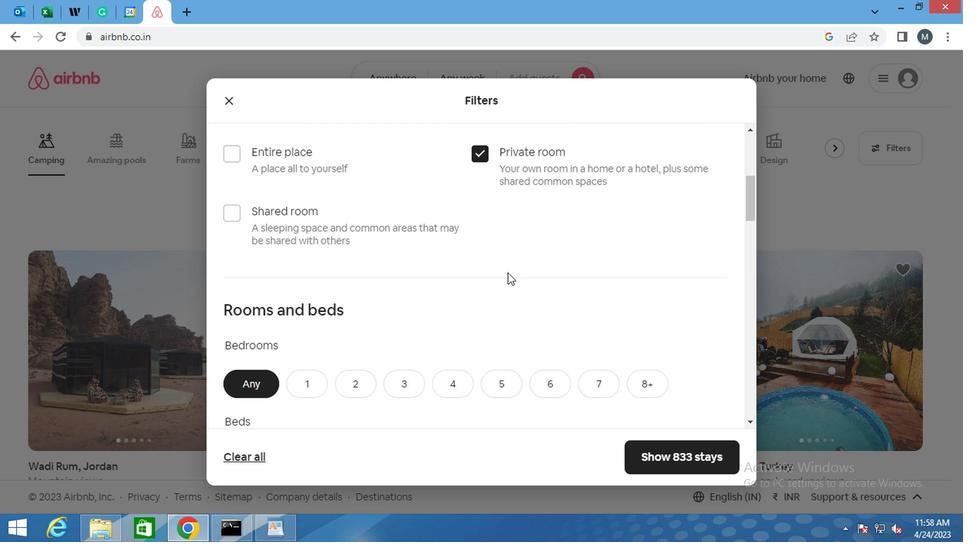 
Action: Mouse scrolled (491, 273) with delta (0, -1)
Screenshot: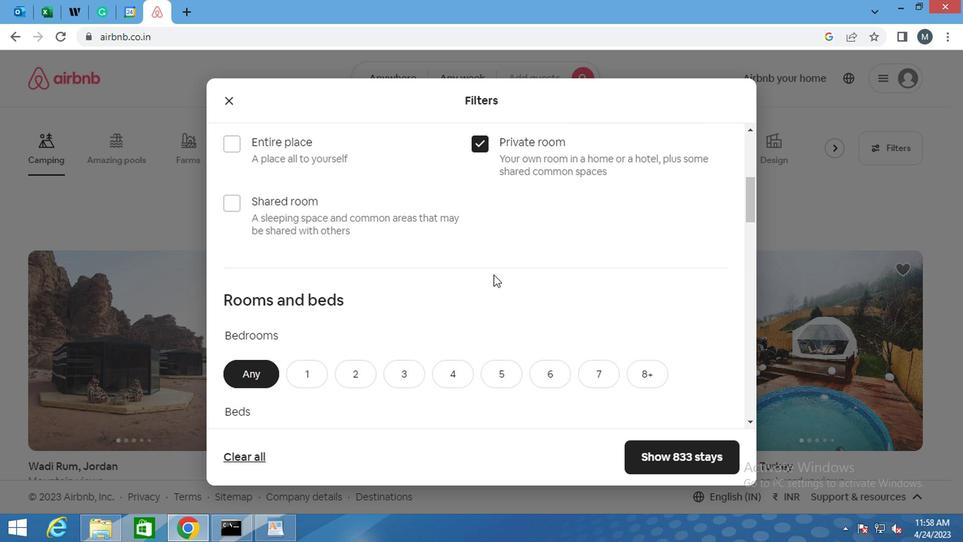 
Action: Mouse moved to (413, 285)
Screenshot: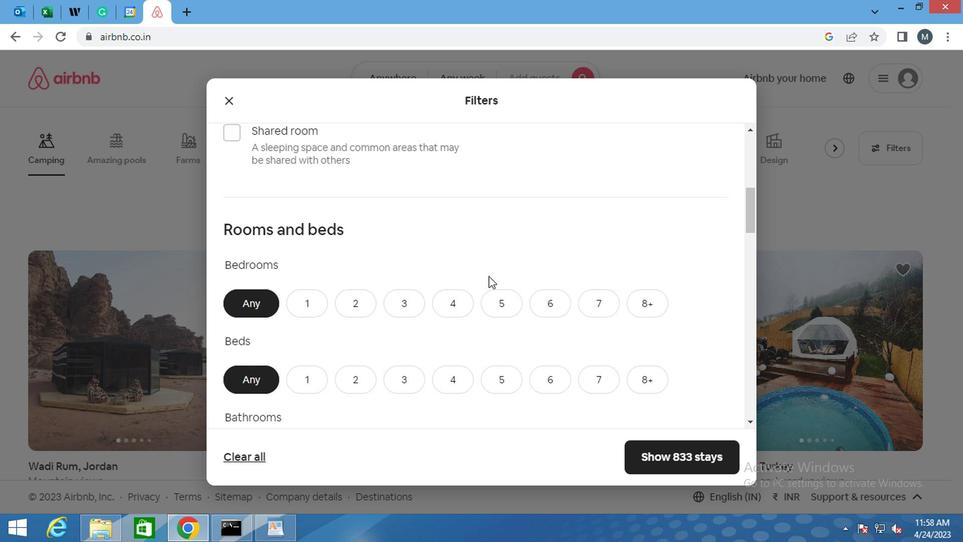 
Action: Mouse scrolled (413, 284) with delta (0, 0)
Screenshot: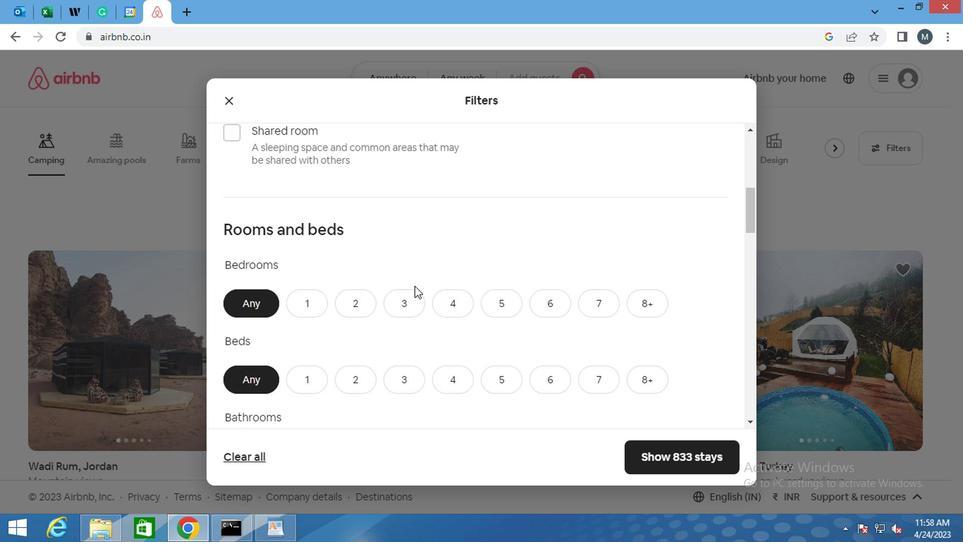 
Action: Mouse moved to (304, 233)
Screenshot: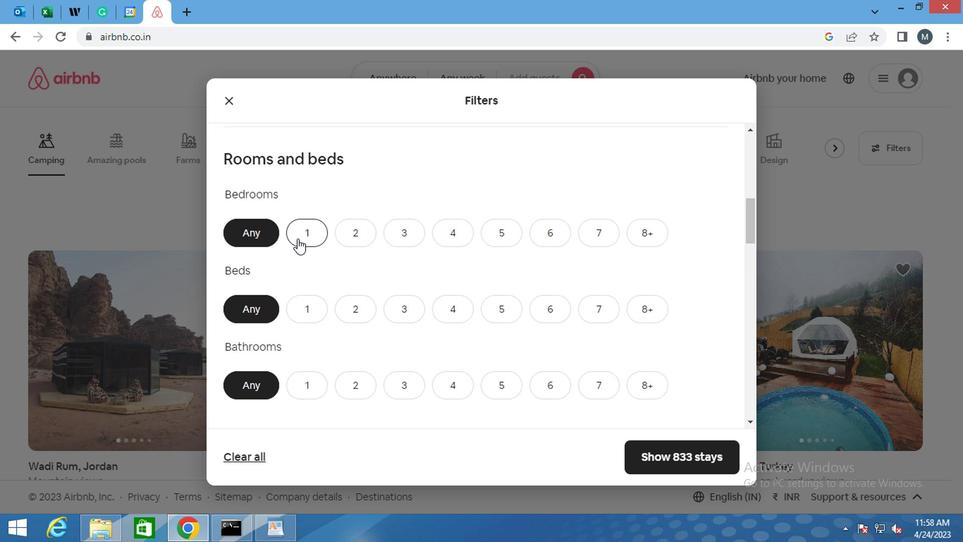 
Action: Mouse pressed left at (304, 233)
Screenshot: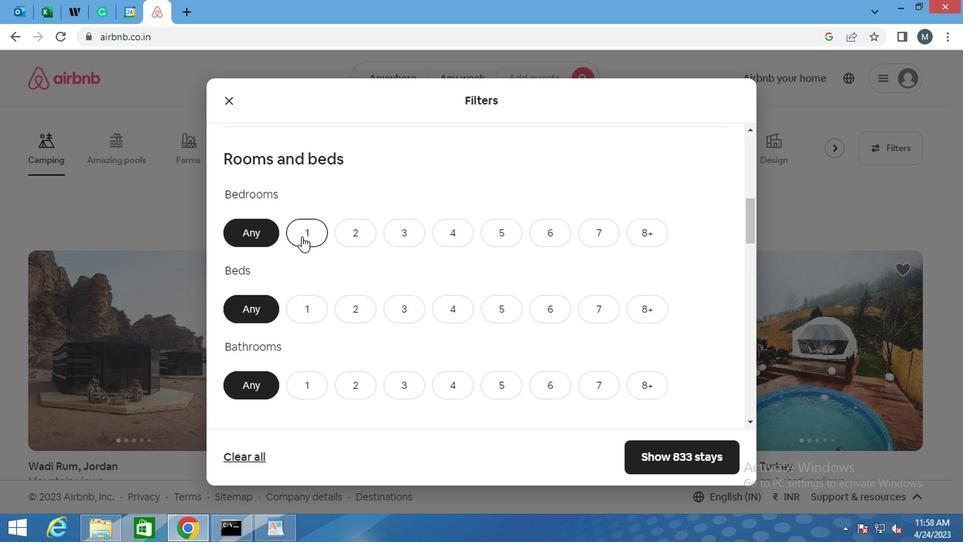 
Action: Mouse moved to (307, 313)
Screenshot: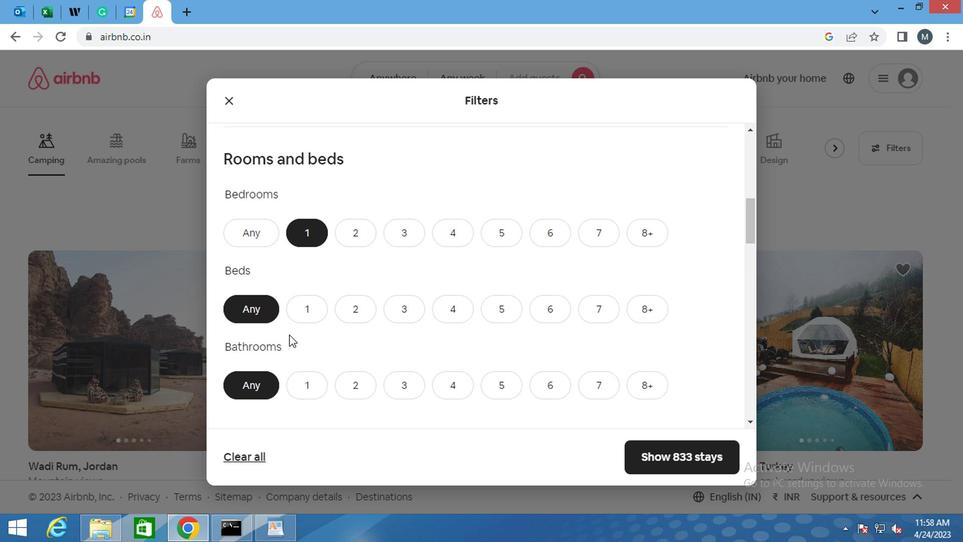 
Action: Mouse pressed left at (307, 313)
Screenshot: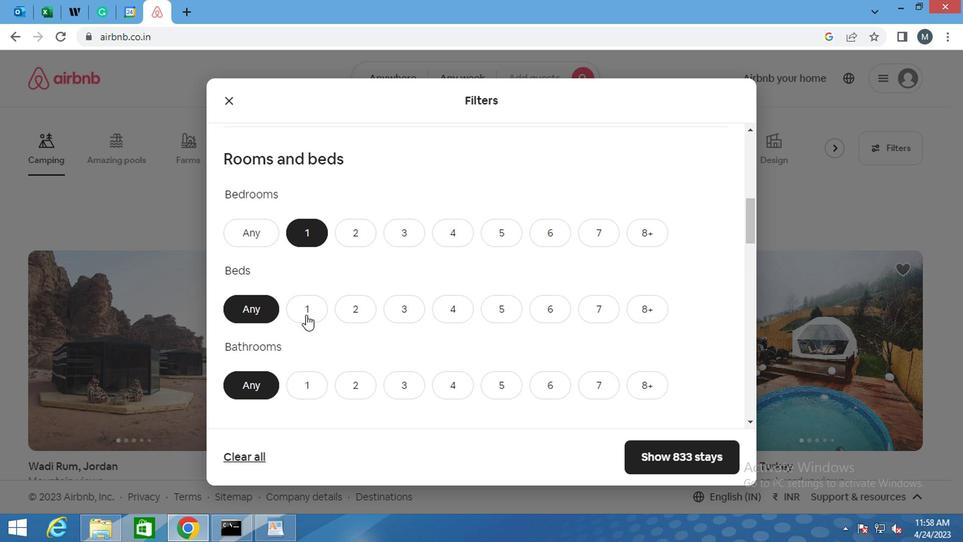 
Action: Mouse moved to (307, 382)
Screenshot: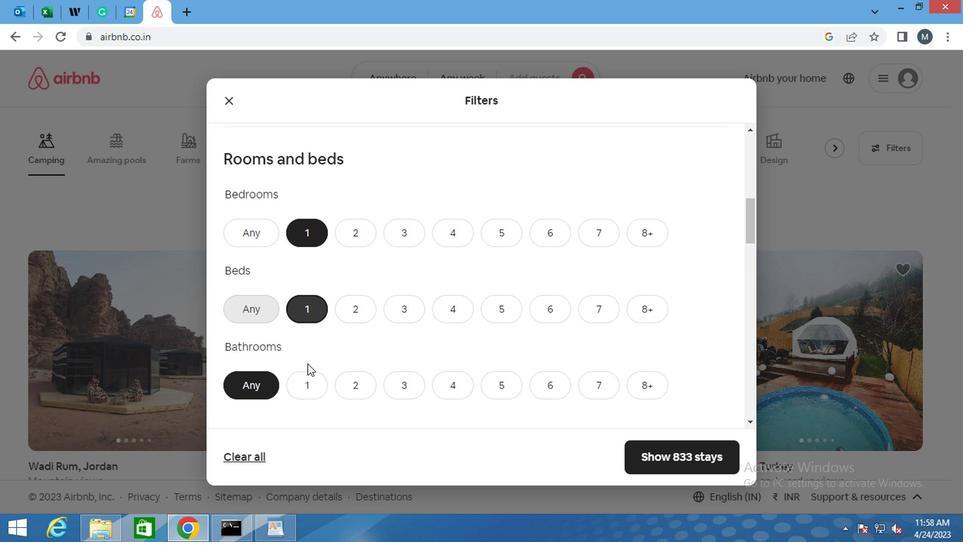 
Action: Mouse pressed left at (307, 382)
Screenshot: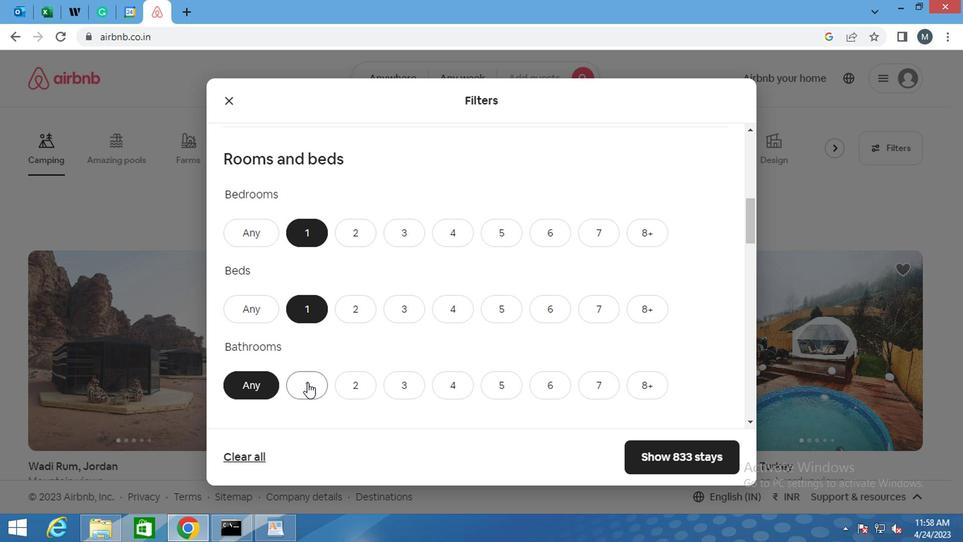 
Action: Mouse moved to (315, 349)
Screenshot: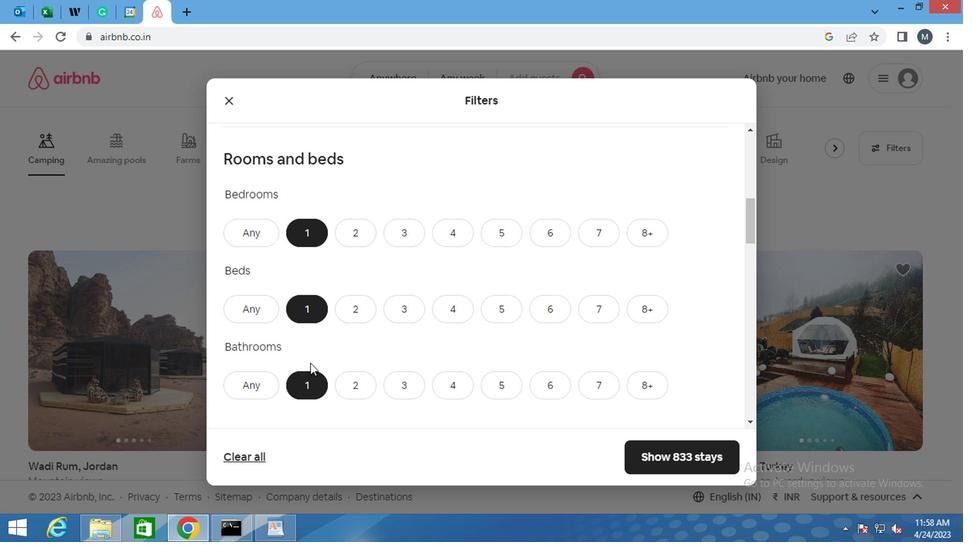 
Action: Mouse scrolled (315, 348) with delta (0, -1)
Screenshot: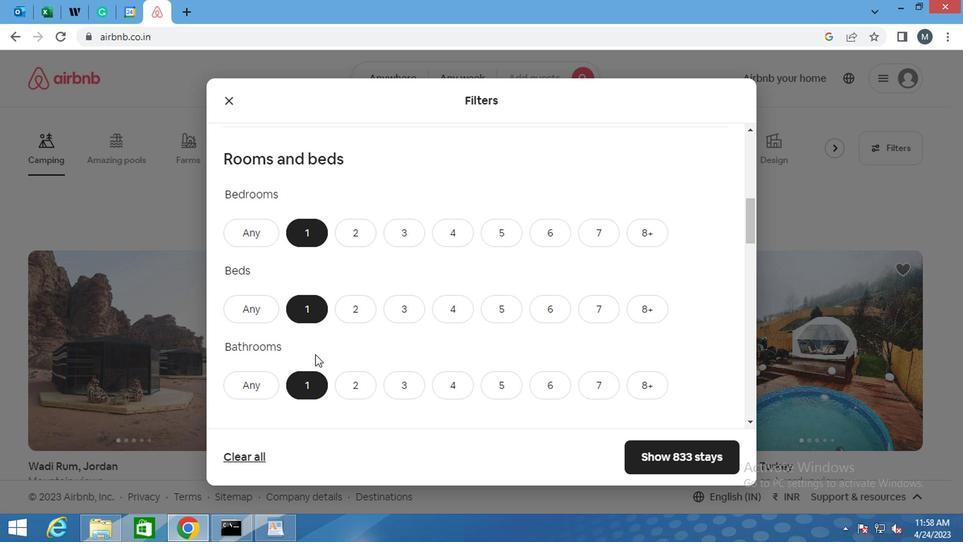
Action: Mouse moved to (315, 349)
Screenshot: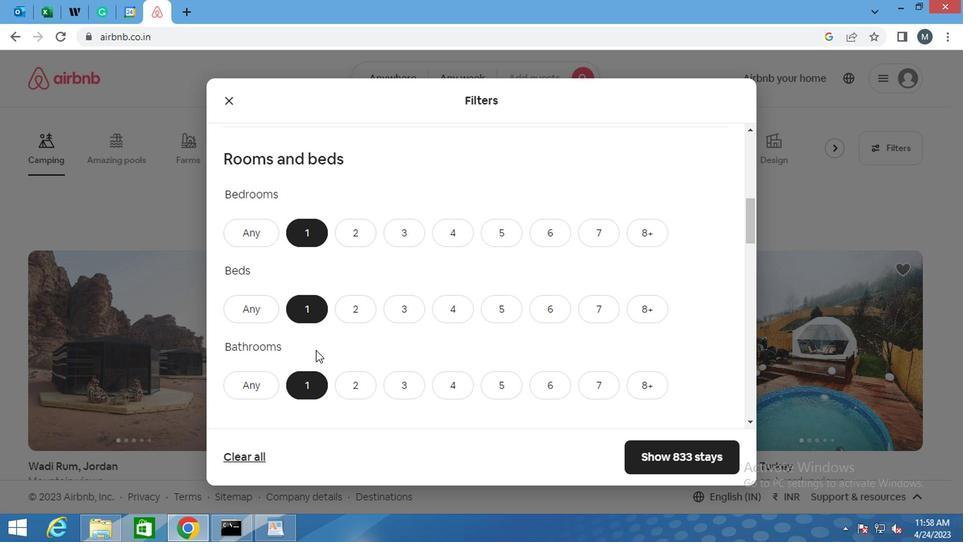 
Action: Mouse scrolled (315, 348) with delta (0, -1)
Screenshot: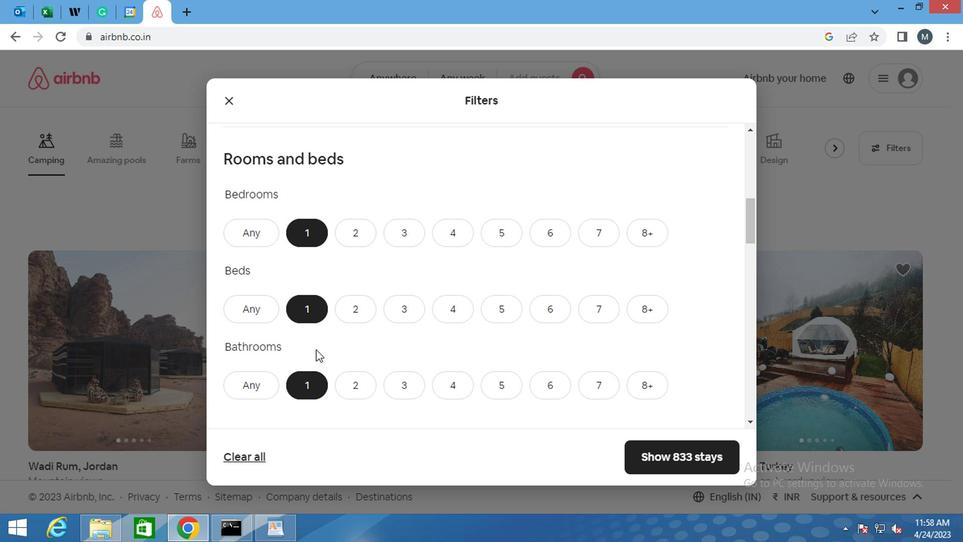 
Action: Mouse scrolled (315, 348) with delta (0, -1)
Screenshot: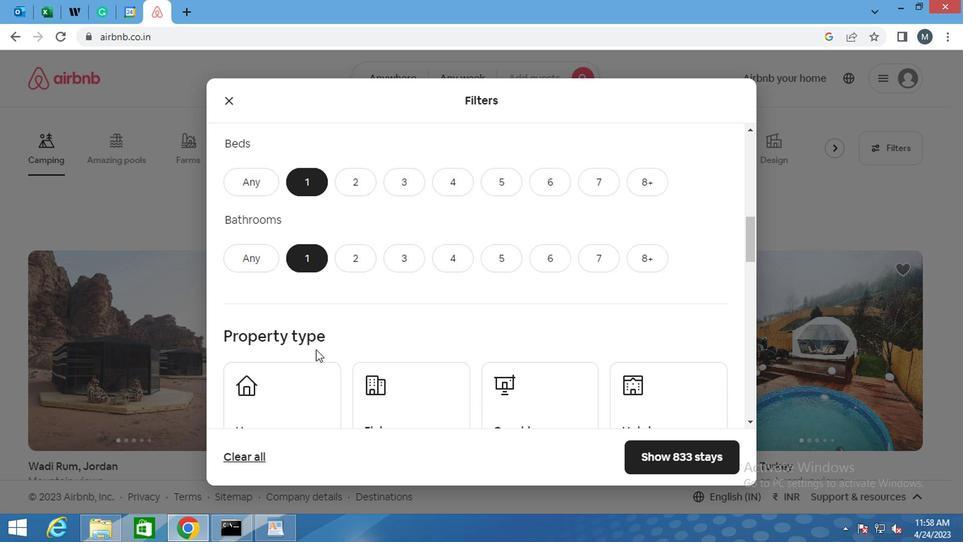 
Action: Mouse moved to (316, 350)
Screenshot: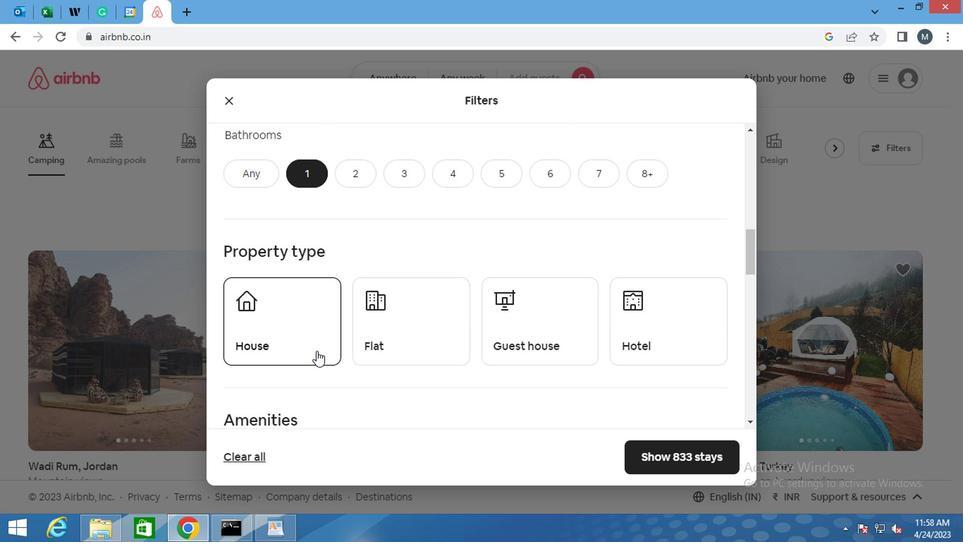 
Action: Mouse scrolled (316, 349) with delta (0, 0)
Screenshot: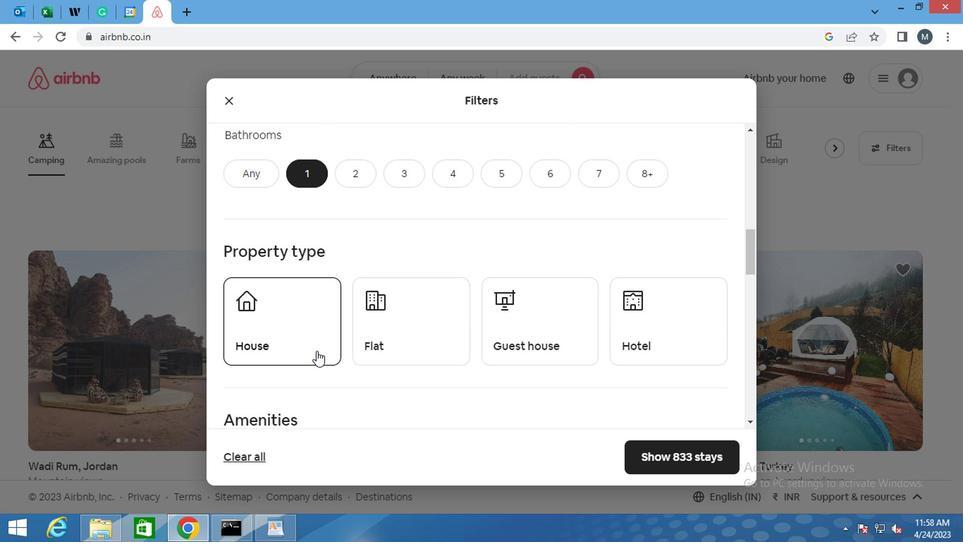 
Action: Mouse moved to (312, 351)
Screenshot: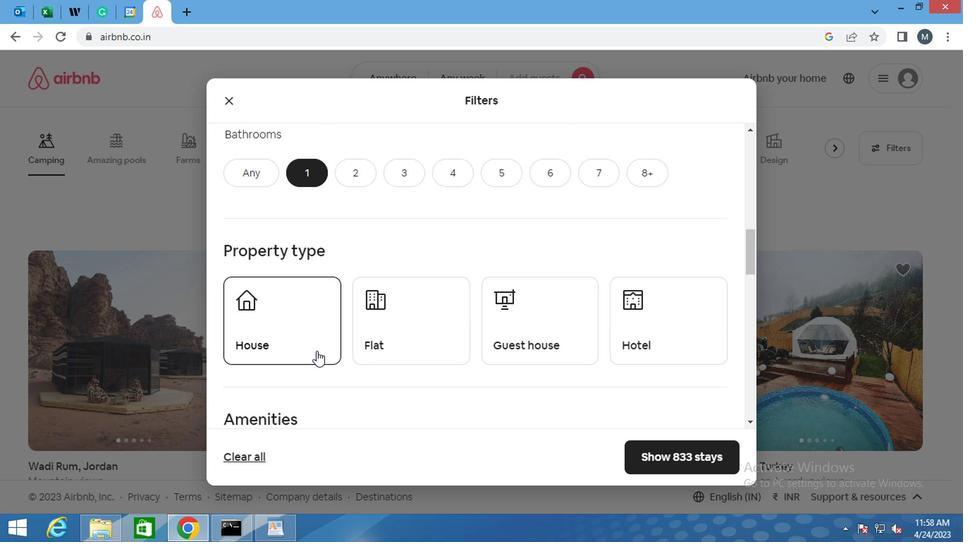 
Action: Mouse scrolled (312, 350) with delta (0, -1)
Screenshot: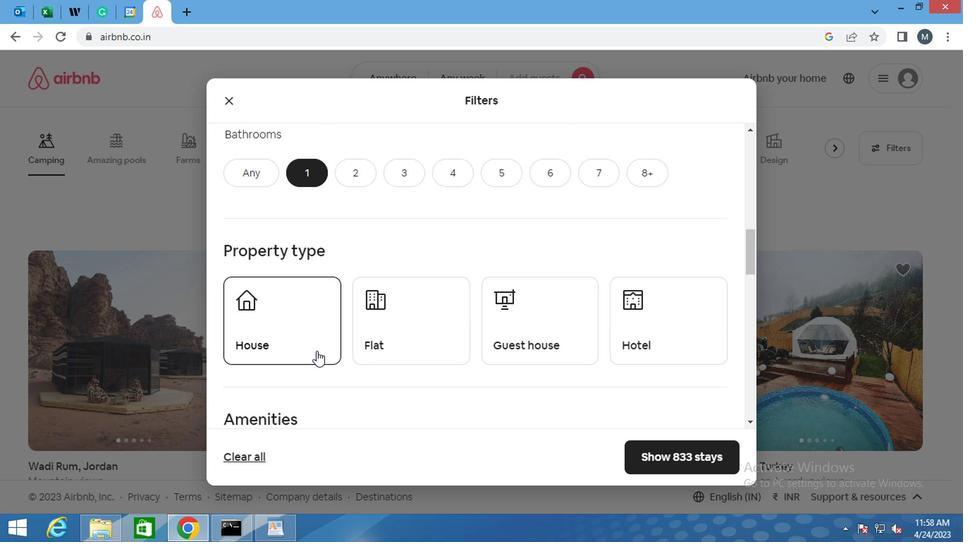 
Action: Mouse moved to (275, 209)
Screenshot: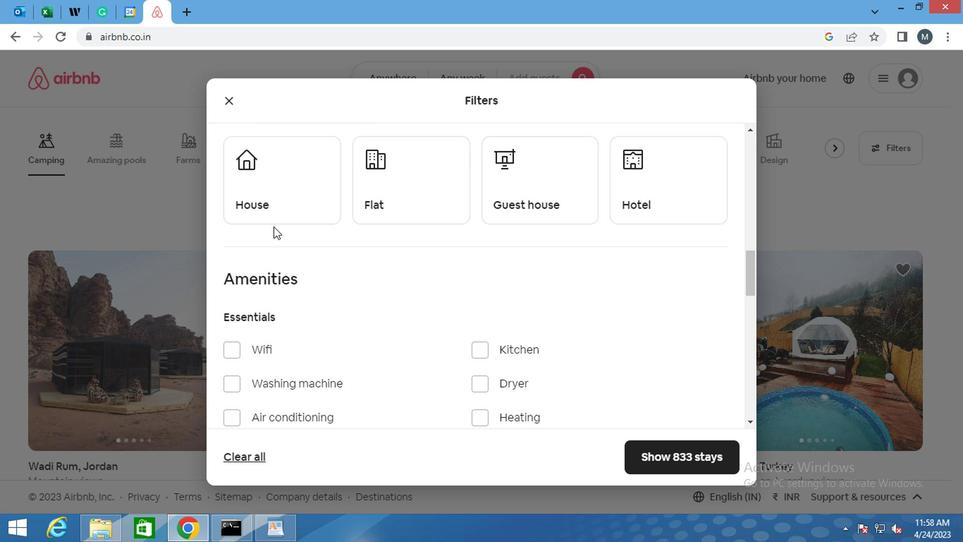 
Action: Mouse pressed left at (275, 209)
Screenshot: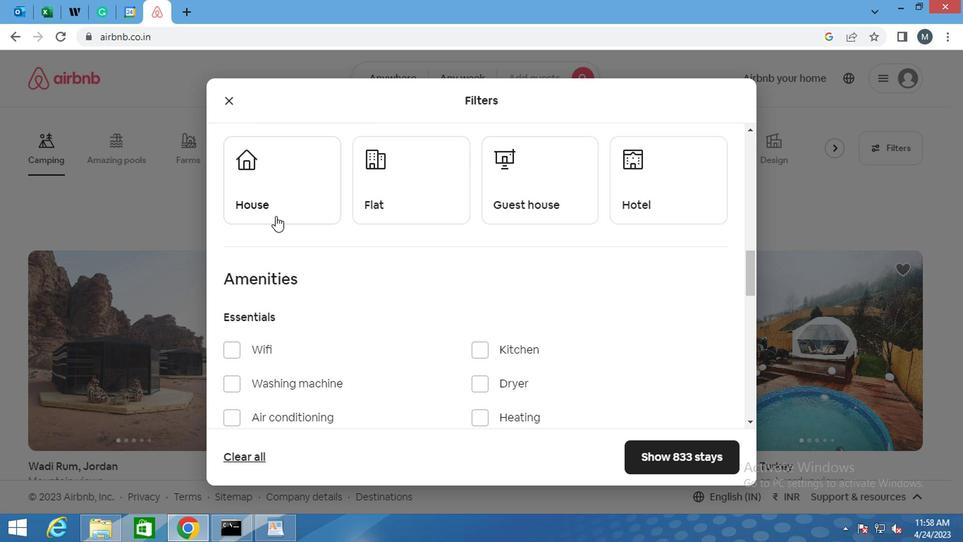 
Action: Mouse moved to (400, 203)
Screenshot: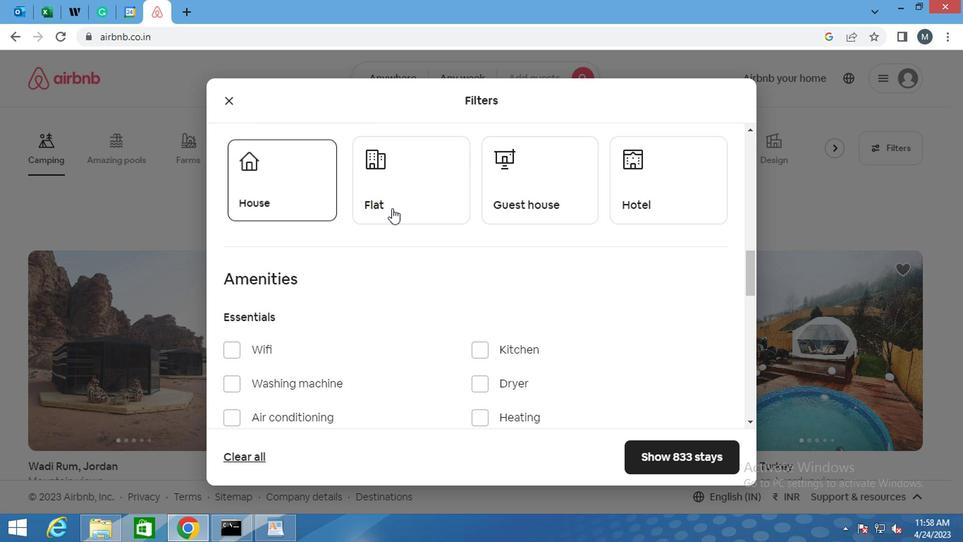 
Action: Mouse pressed left at (400, 203)
Screenshot: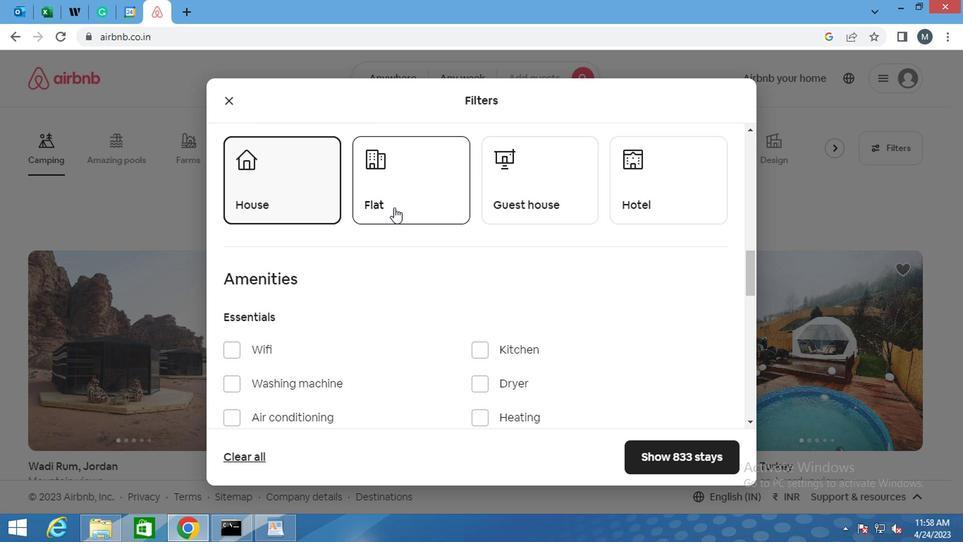 
Action: Mouse moved to (551, 198)
Screenshot: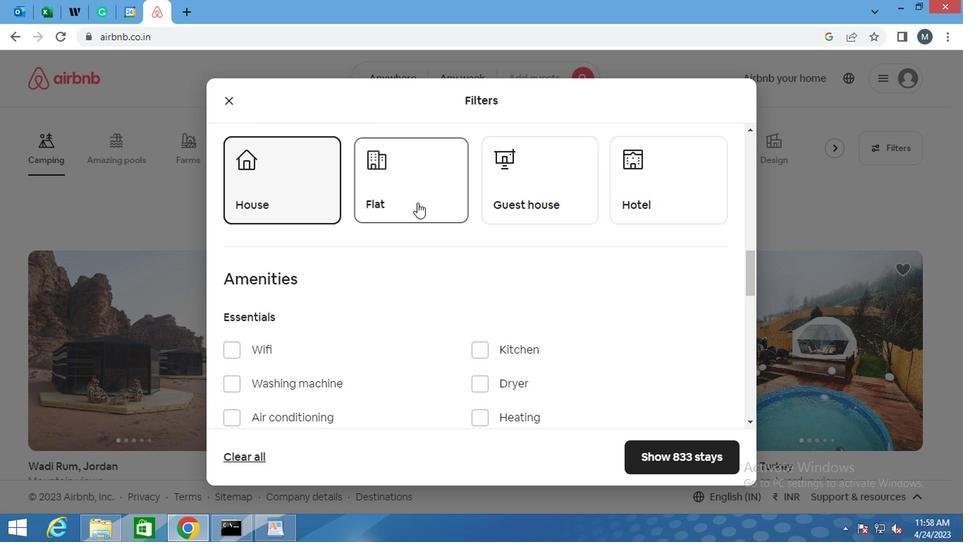 
Action: Mouse pressed left at (551, 198)
Screenshot: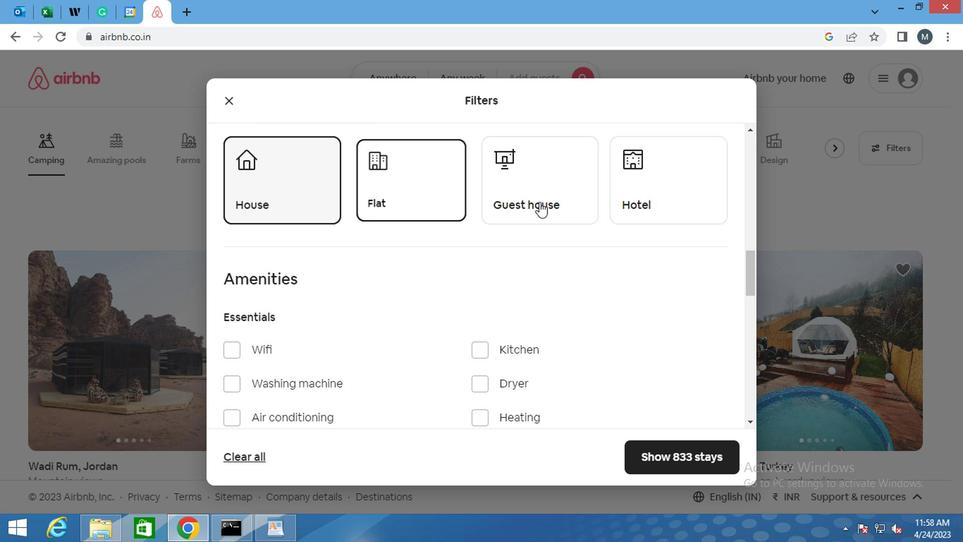 
Action: Mouse moved to (646, 185)
Screenshot: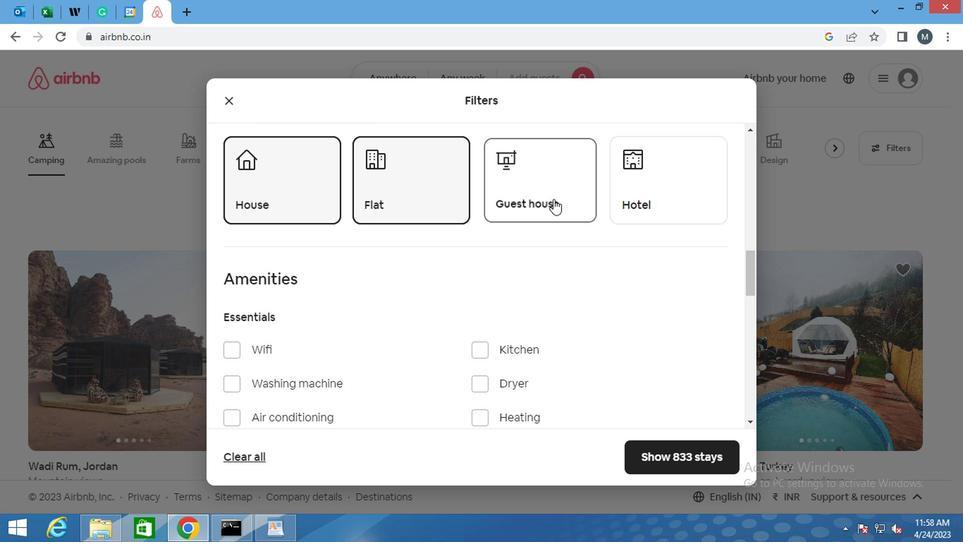 
Action: Mouse pressed left at (646, 185)
Screenshot: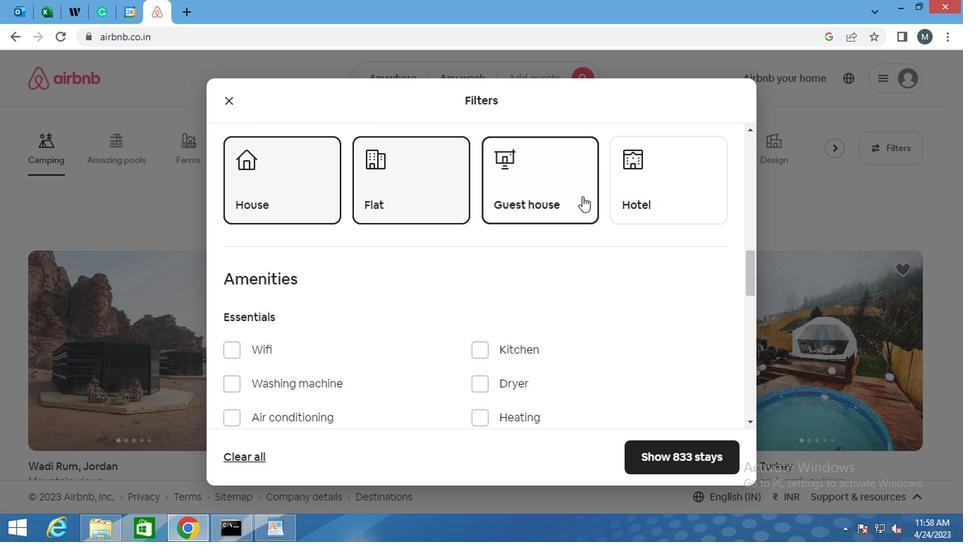 
Action: Mouse moved to (353, 231)
Screenshot: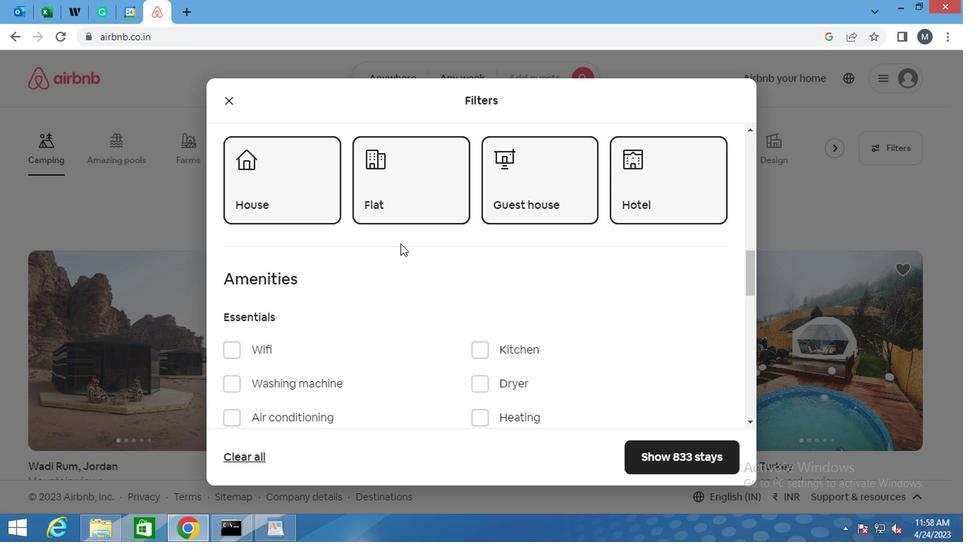 
Action: Mouse scrolled (353, 231) with delta (0, 0)
Screenshot: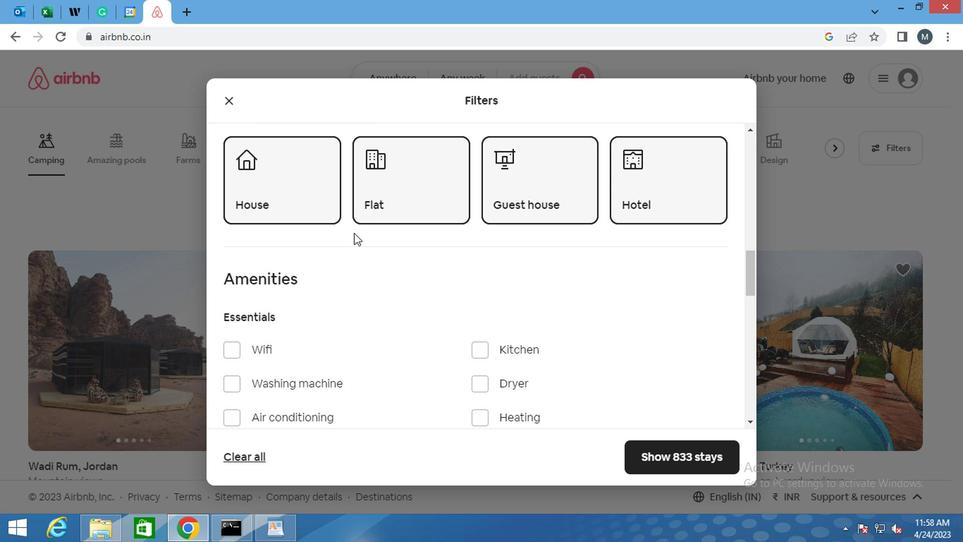 
Action: Mouse moved to (281, 249)
Screenshot: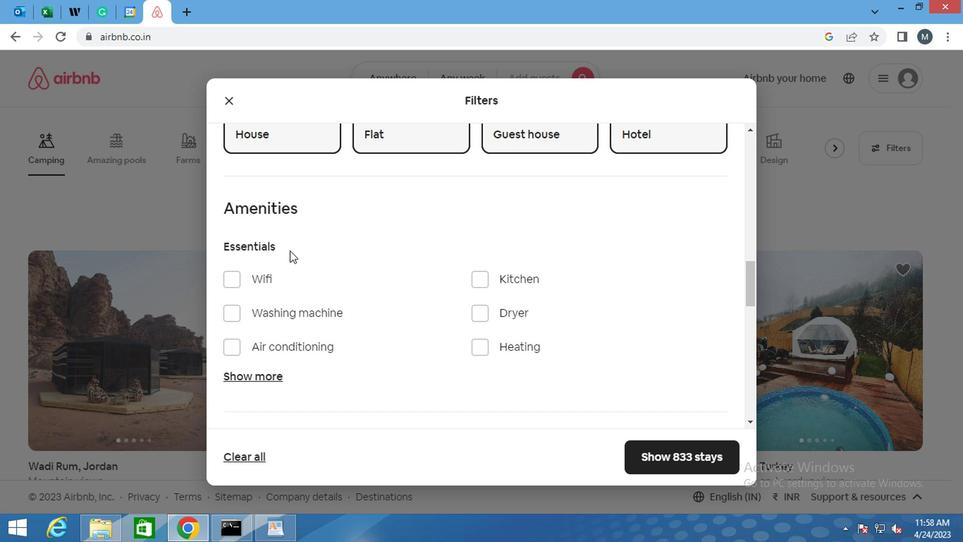 
Action: Mouse scrolled (281, 248) with delta (0, -1)
Screenshot: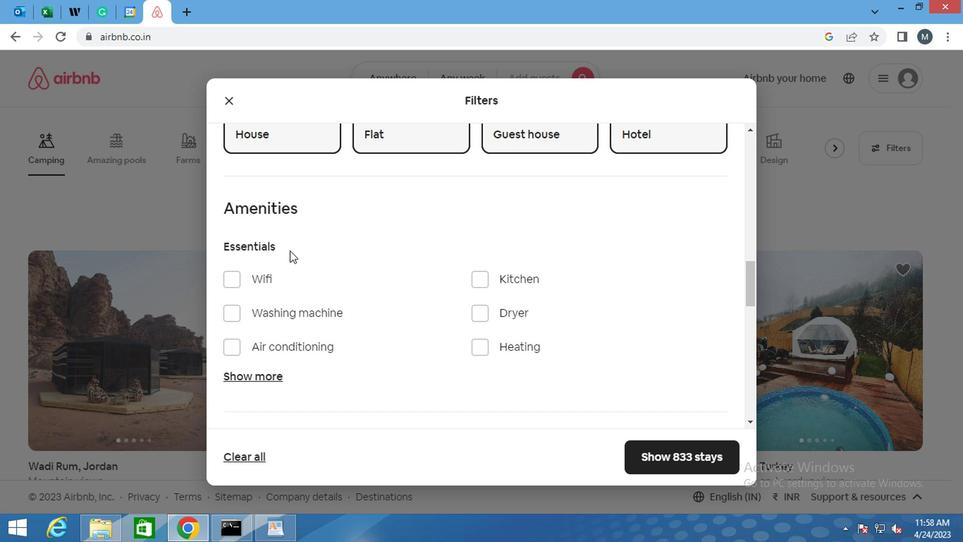 
Action: Mouse moved to (235, 238)
Screenshot: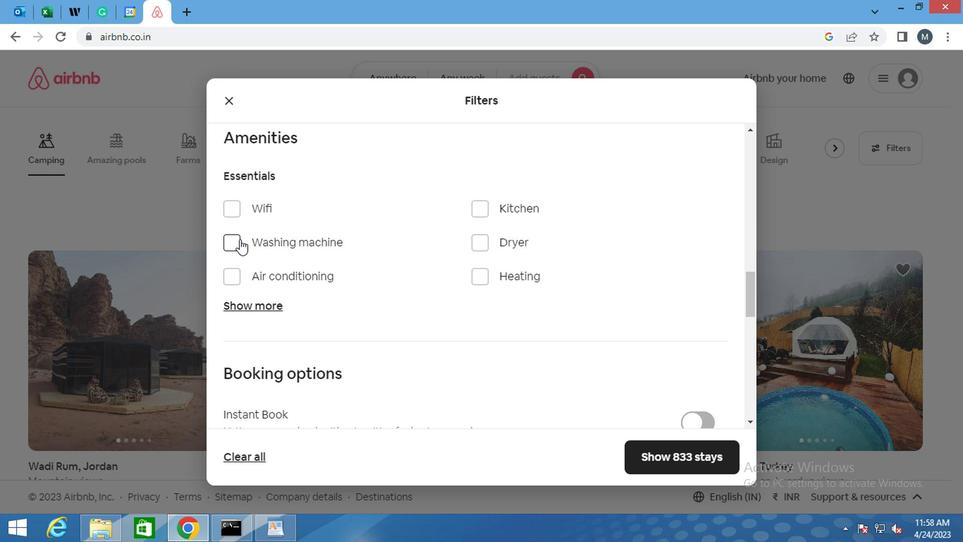 
Action: Mouse pressed left at (235, 238)
Screenshot: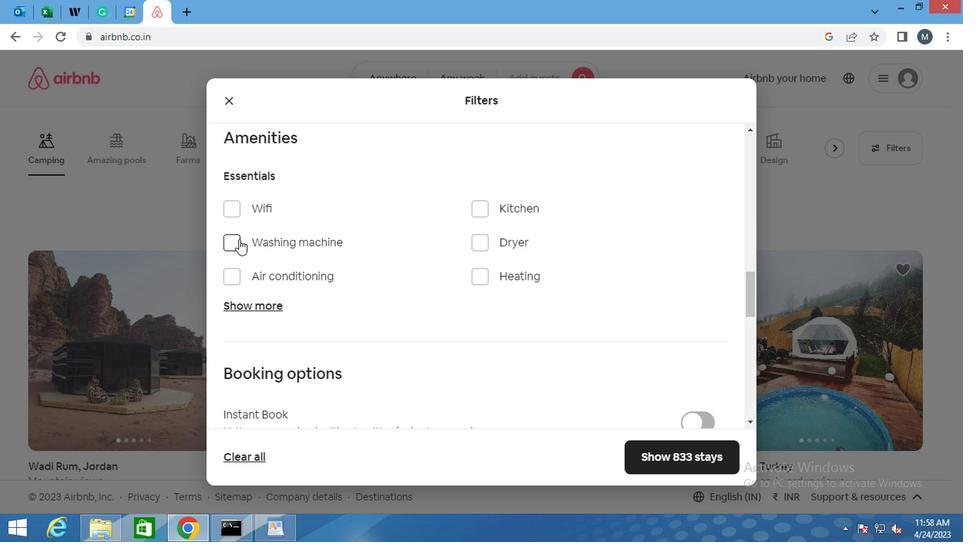 
Action: Mouse moved to (360, 232)
Screenshot: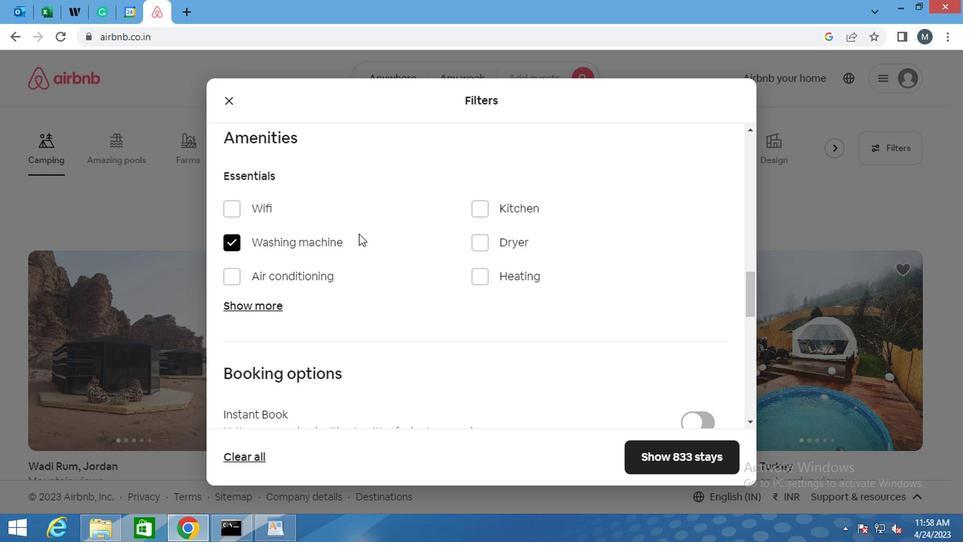 
Action: Mouse scrolled (360, 231) with delta (0, -1)
Screenshot: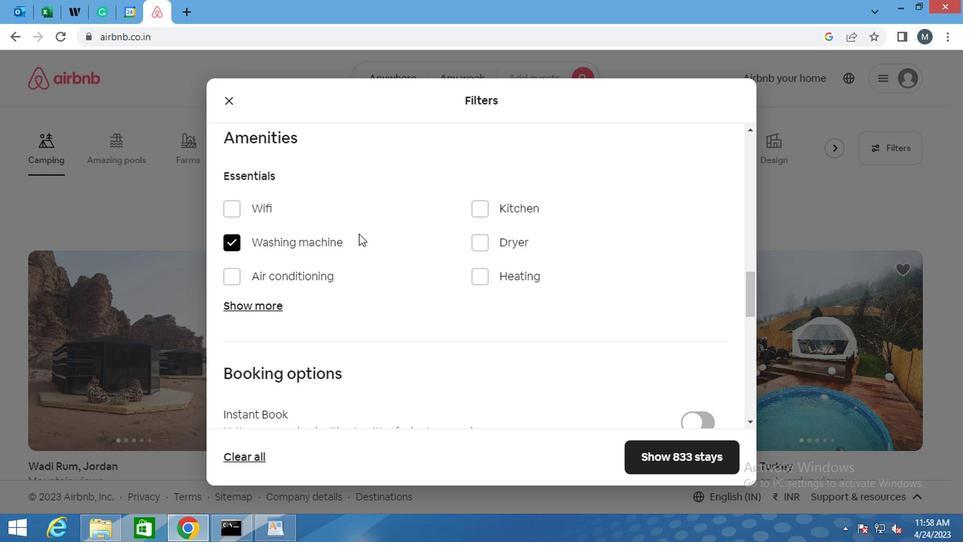 
Action: Mouse moved to (364, 235)
Screenshot: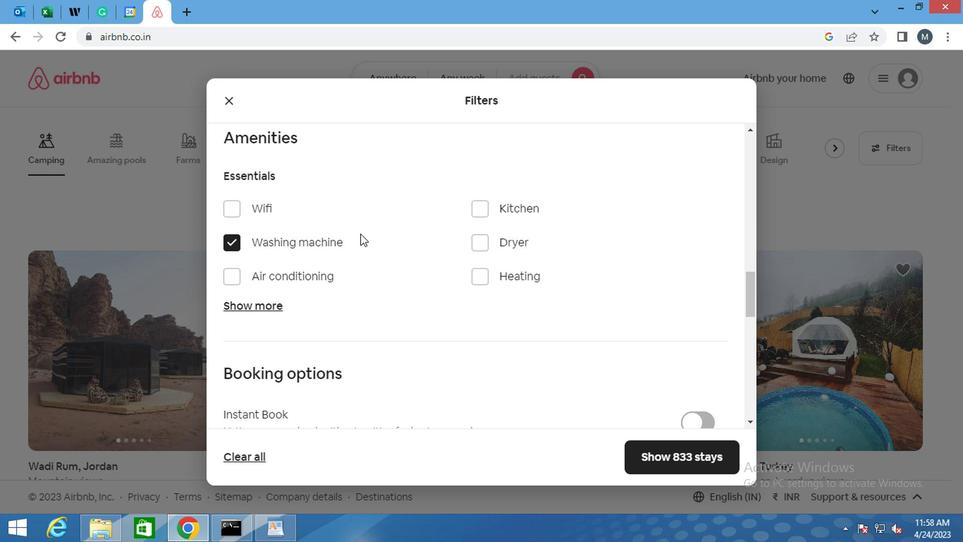 
Action: Mouse scrolled (364, 234) with delta (0, 0)
Screenshot: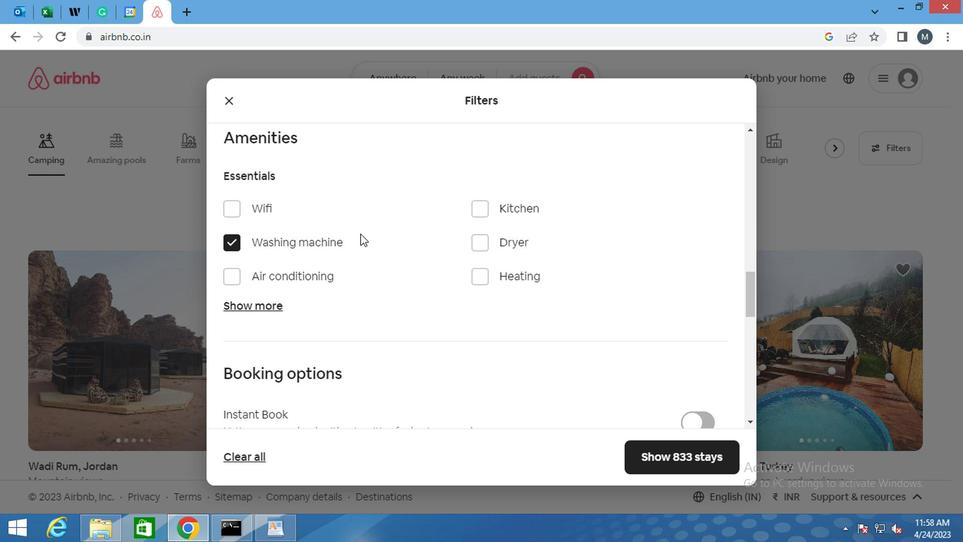 
Action: Mouse moved to (710, 324)
Screenshot: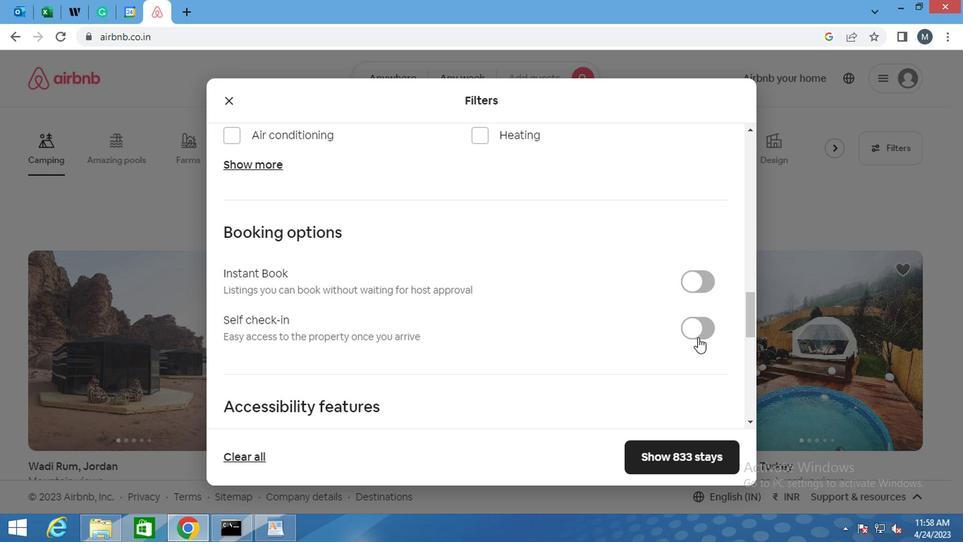 
Action: Mouse pressed left at (710, 324)
Screenshot: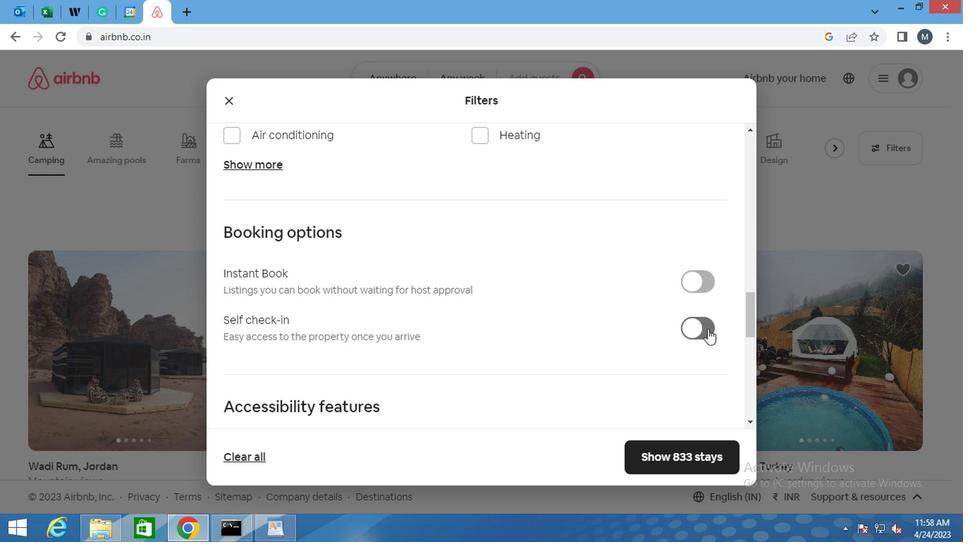 
Action: Mouse moved to (548, 310)
Screenshot: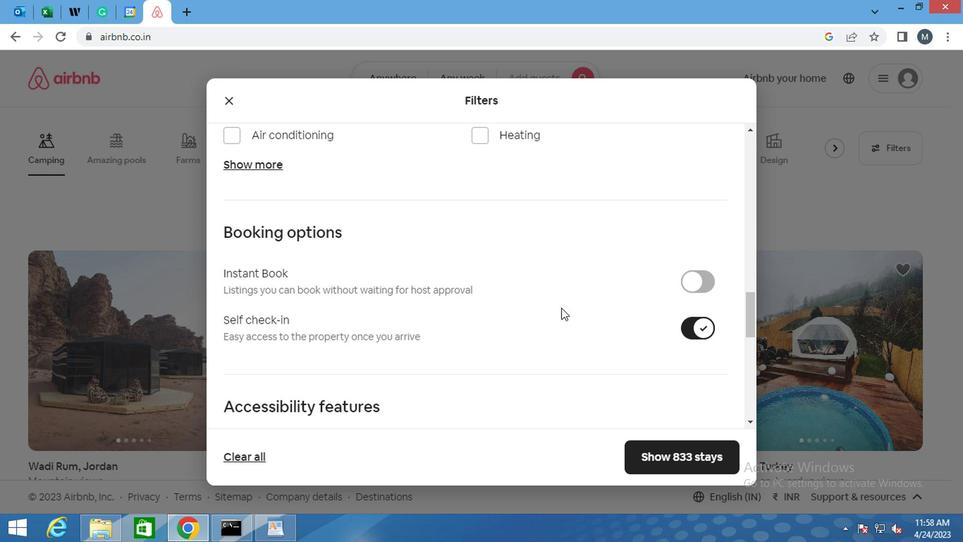
Action: Mouse scrolled (548, 310) with delta (0, 0)
Screenshot: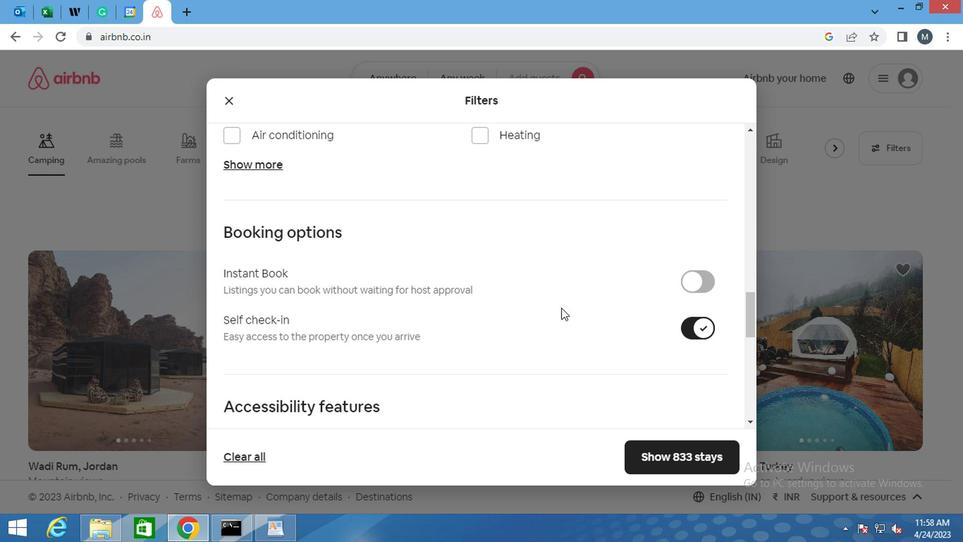 
Action: Mouse moved to (548, 311)
Screenshot: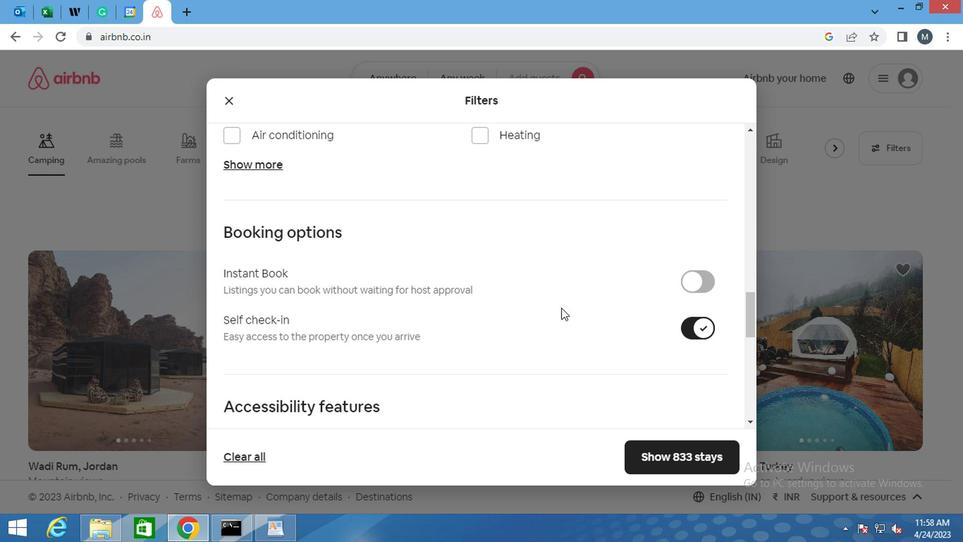 
Action: Mouse scrolled (548, 310) with delta (0, -1)
Screenshot: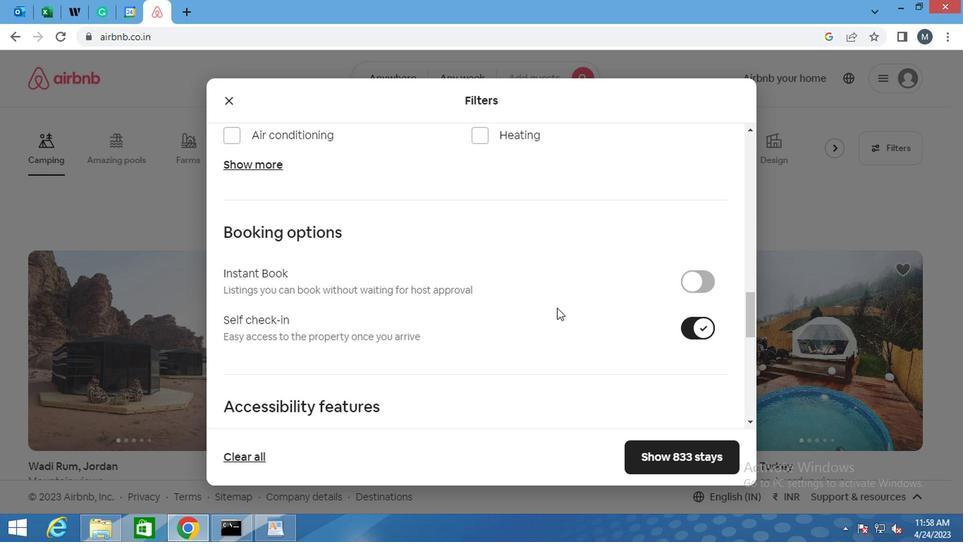 
Action: Mouse moved to (333, 295)
Screenshot: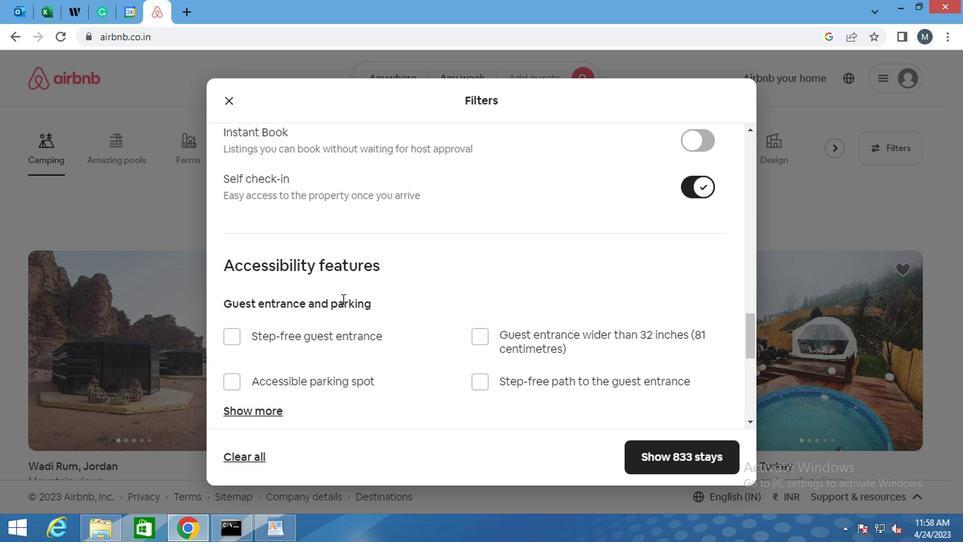 
Action: Mouse scrolled (333, 294) with delta (0, 0)
Screenshot: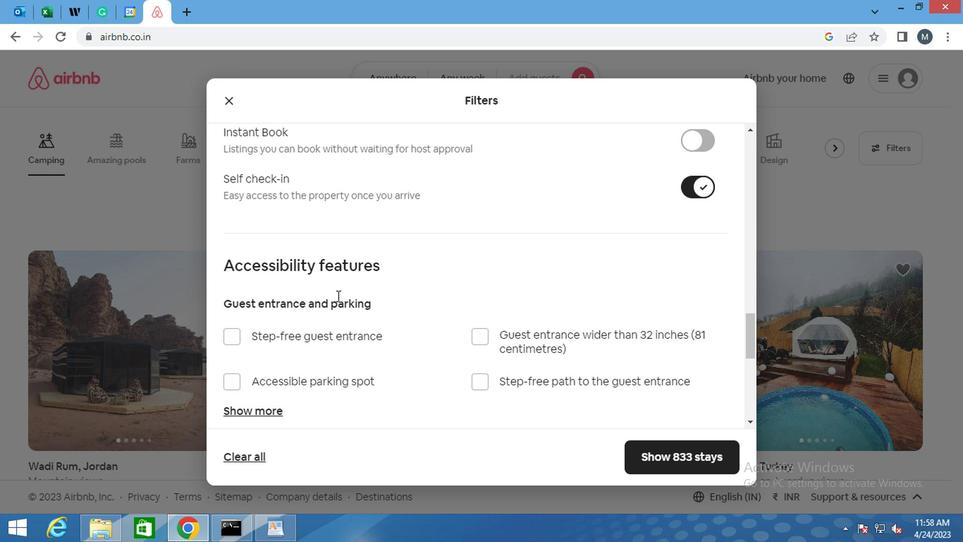 
Action: Mouse moved to (322, 298)
Screenshot: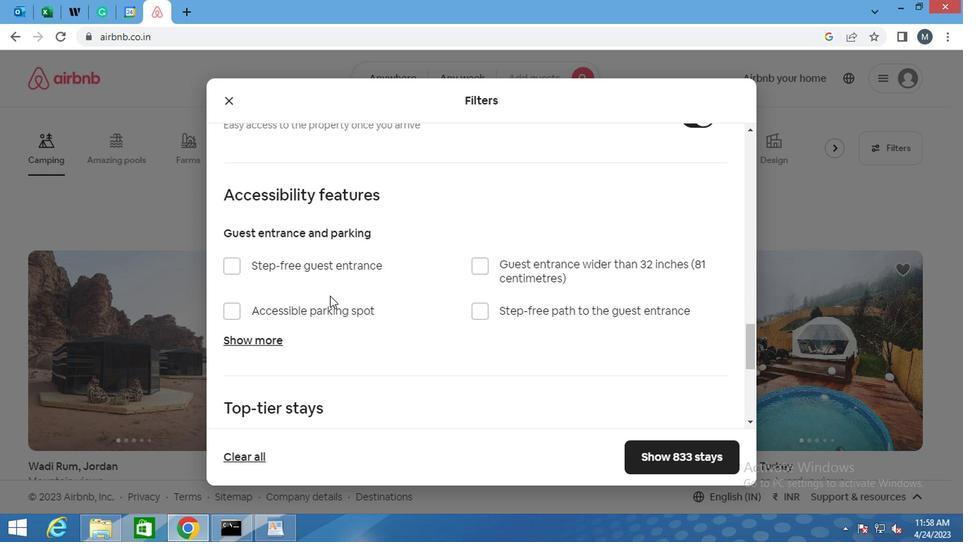 
Action: Mouse scrolled (322, 297) with delta (0, -1)
Screenshot: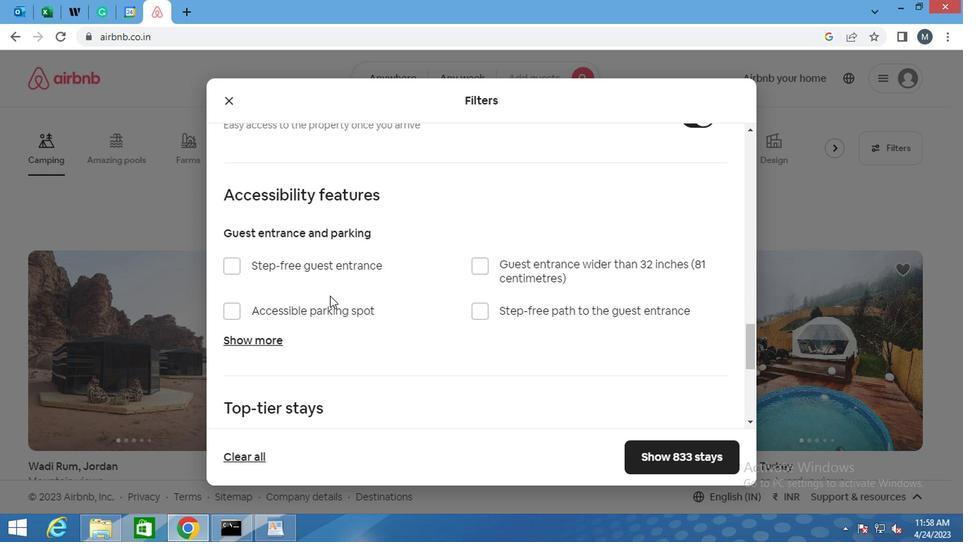 
Action: Mouse moved to (315, 303)
Screenshot: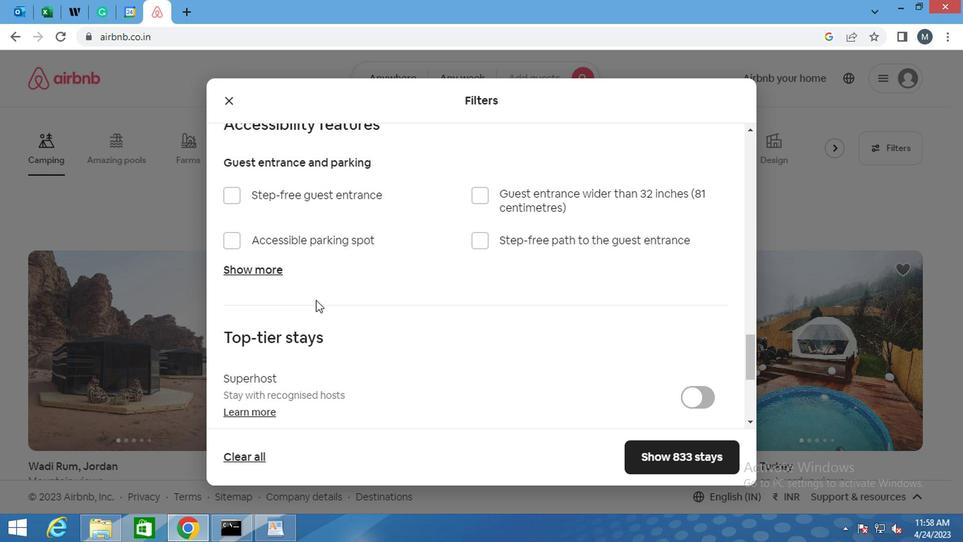 
Action: Mouse scrolled (315, 303) with delta (0, 0)
Screenshot: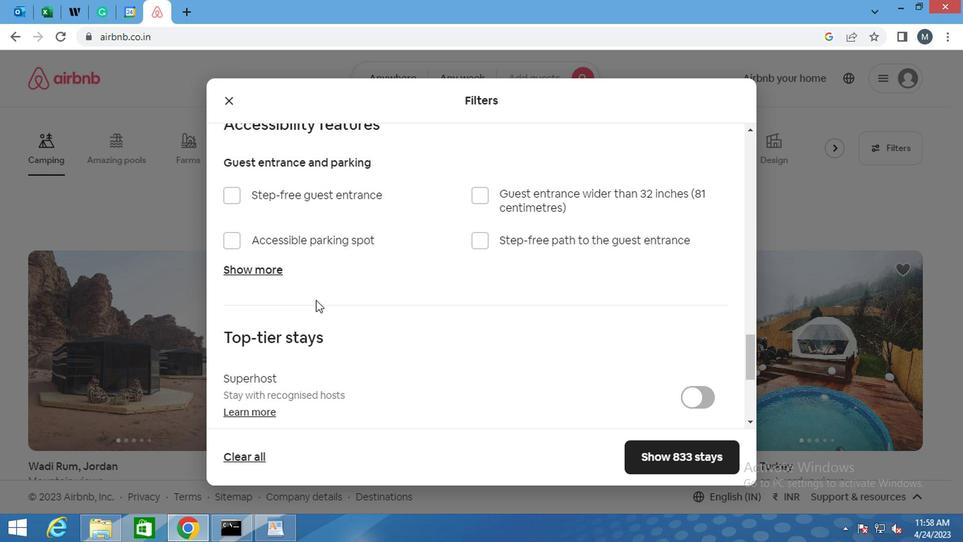 
Action: Mouse moved to (339, 442)
Screenshot: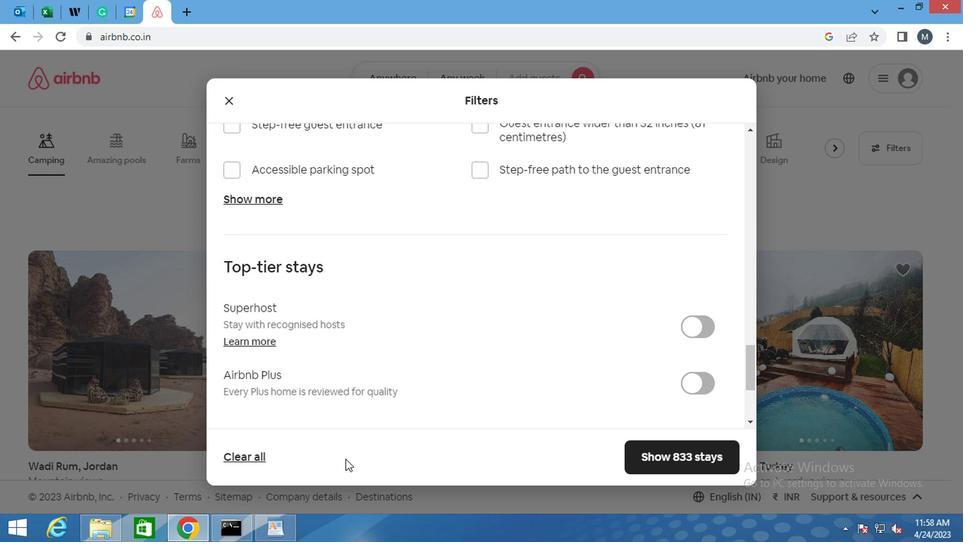 
Action: Mouse scrolled (339, 441) with delta (0, -1)
Screenshot: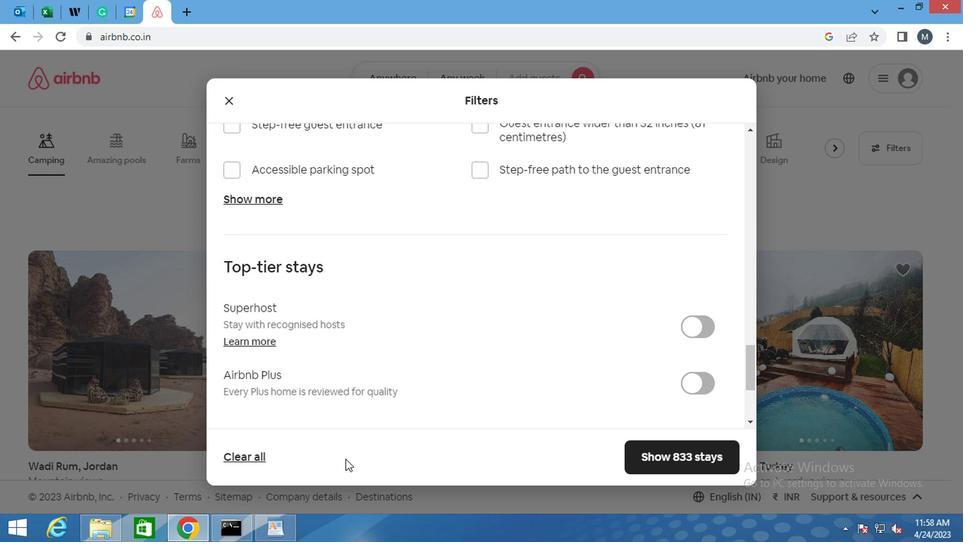 
Action: Mouse moved to (339, 433)
Screenshot: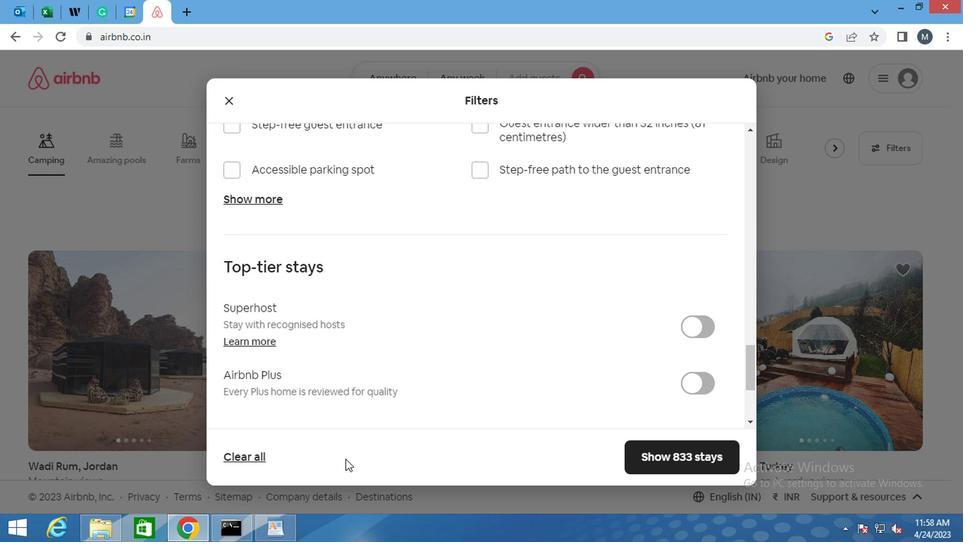 
Action: Mouse scrolled (339, 432) with delta (0, -1)
Screenshot: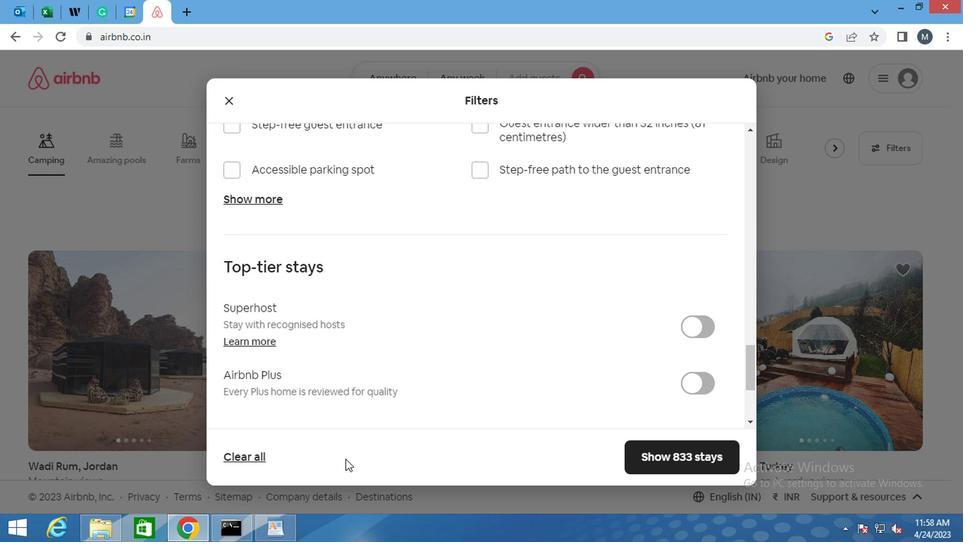 
Action: Mouse moved to (339, 428)
Screenshot: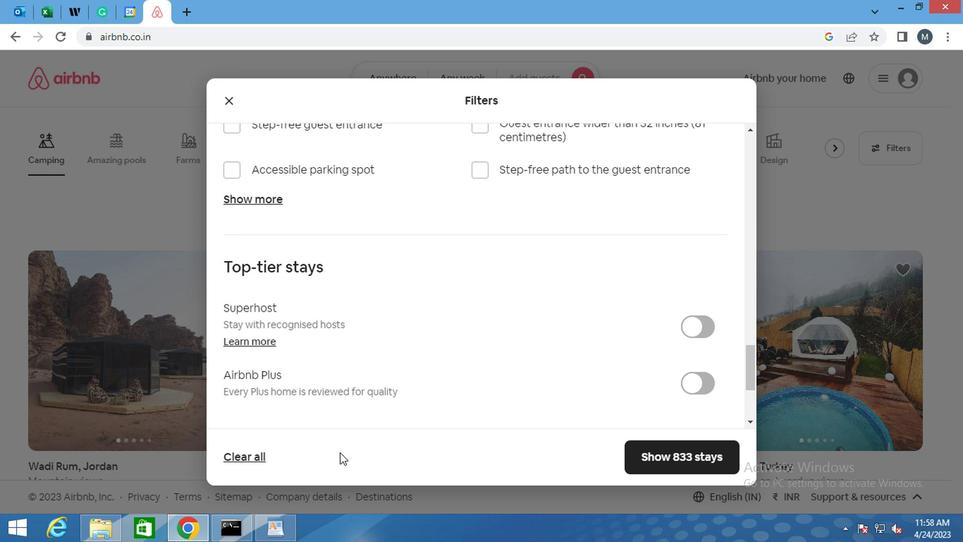 
Action: Mouse scrolled (339, 428) with delta (0, 0)
Screenshot: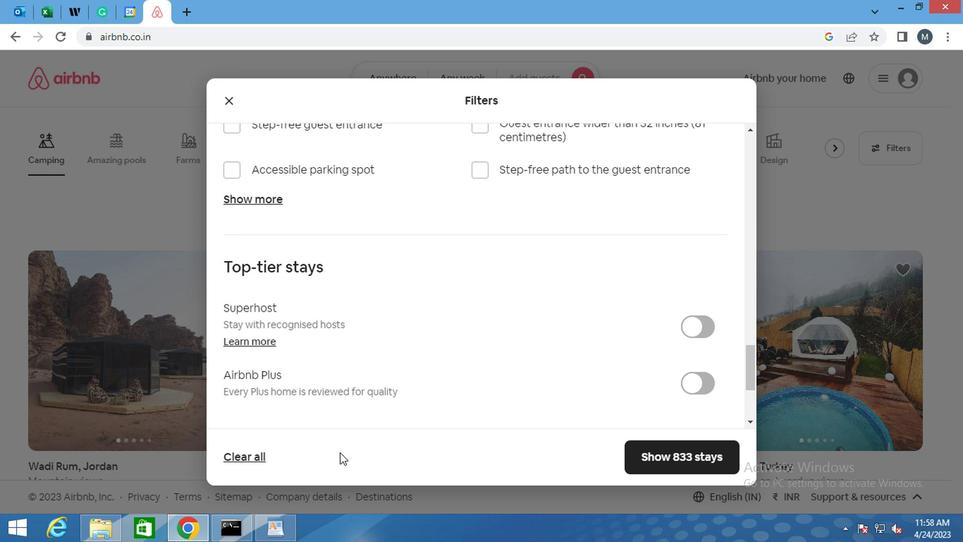 
Action: Mouse moved to (339, 428)
Screenshot: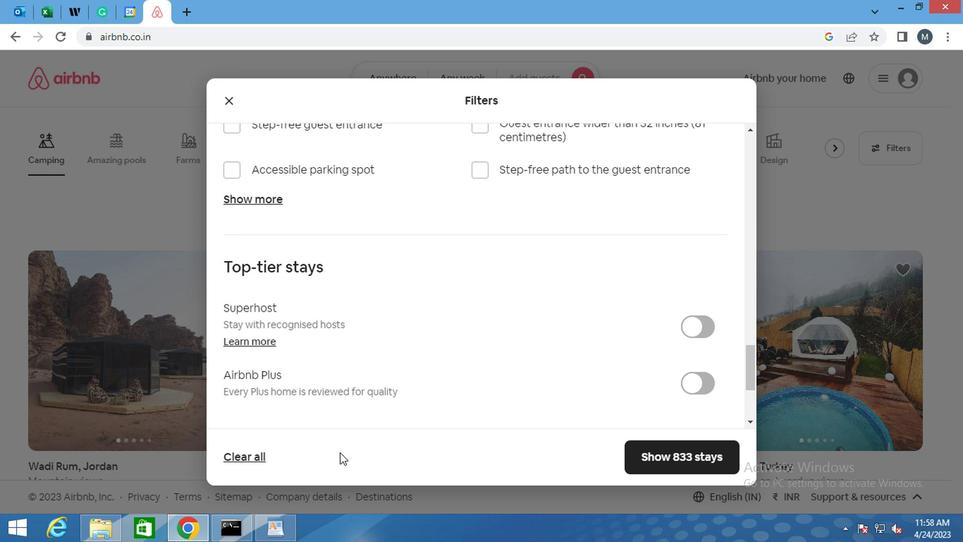 
Action: Mouse scrolled (339, 427) with delta (0, -1)
Screenshot: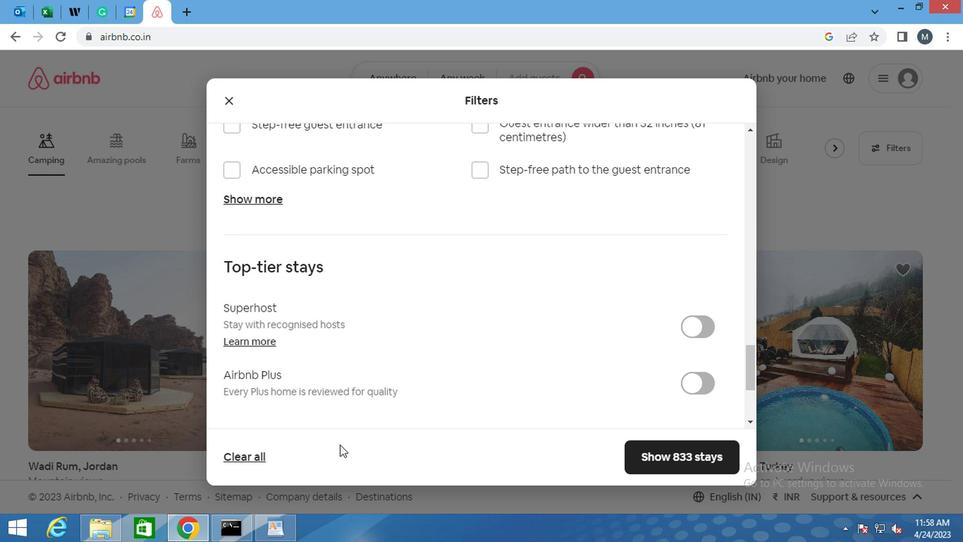 
Action: Mouse moved to (288, 276)
Screenshot: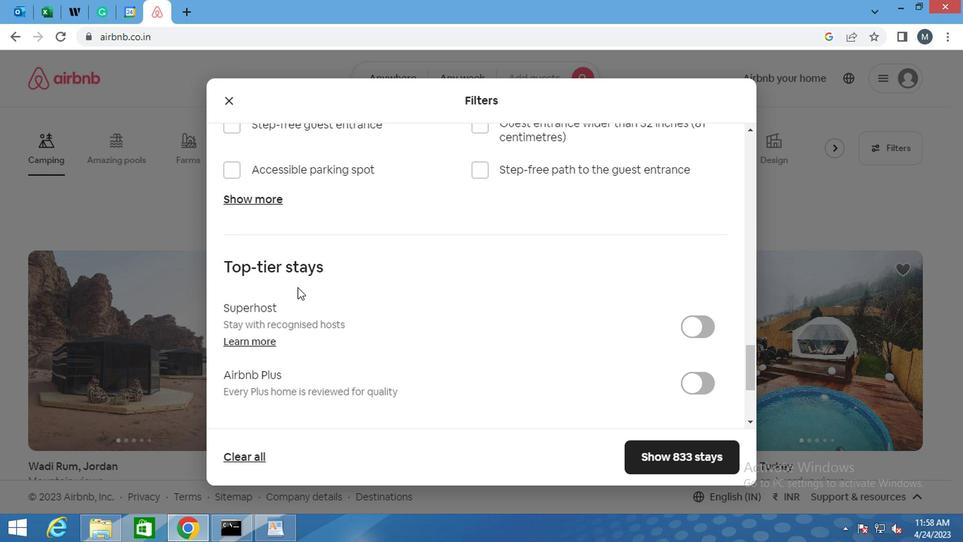 
Action: Mouse scrolled (288, 277) with delta (0, 1)
Screenshot: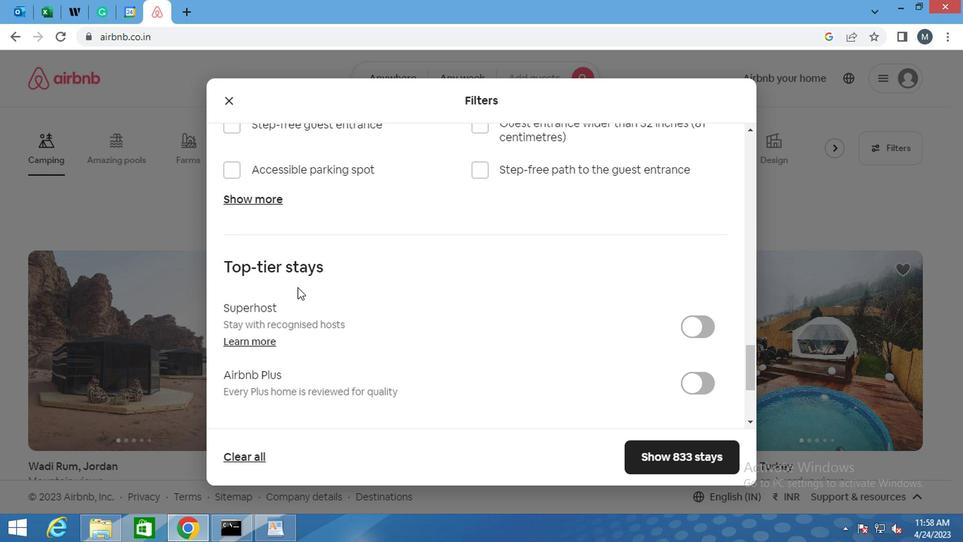
Action: Mouse moved to (289, 320)
Screenshot: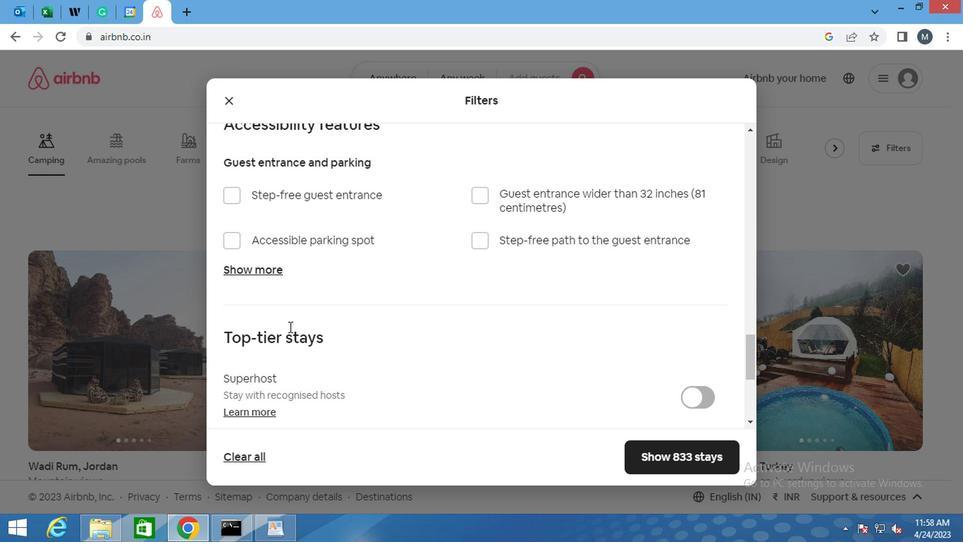
Action: Mouse scrolled (289, 320) with delta (0, 0)
Screenshot: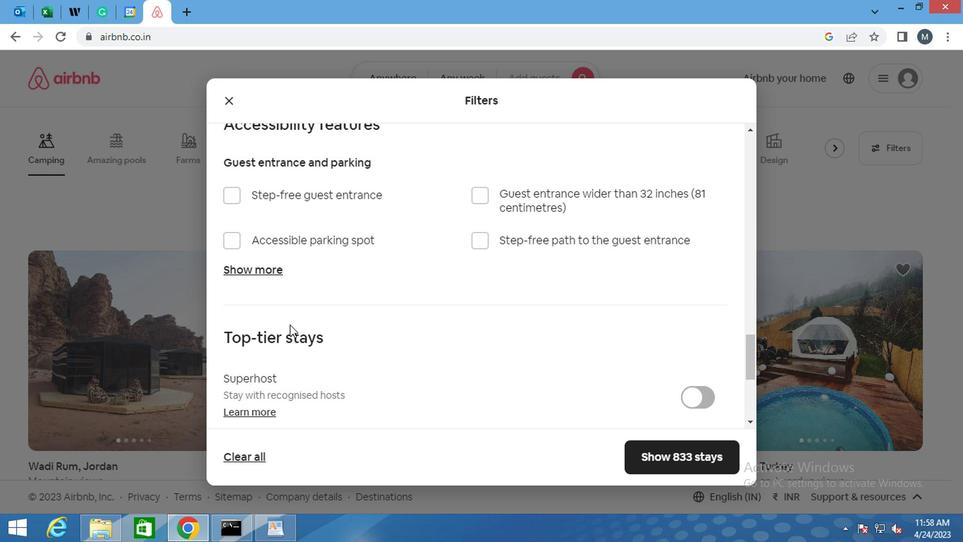 
Action: Mouse moved to (290, 320)
Screenshot: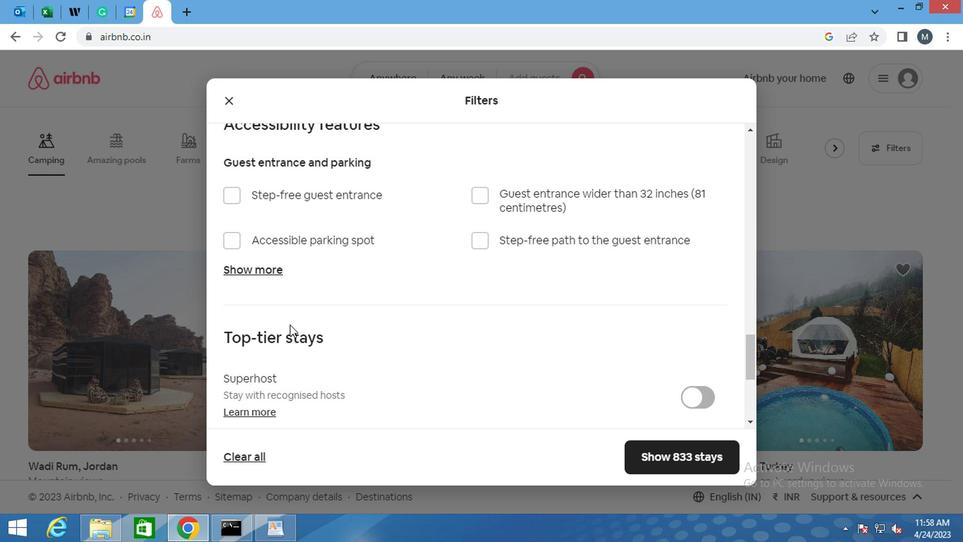 
Action: Mouse scrolled (290, 319) with delta (0, -1)
Screenshot: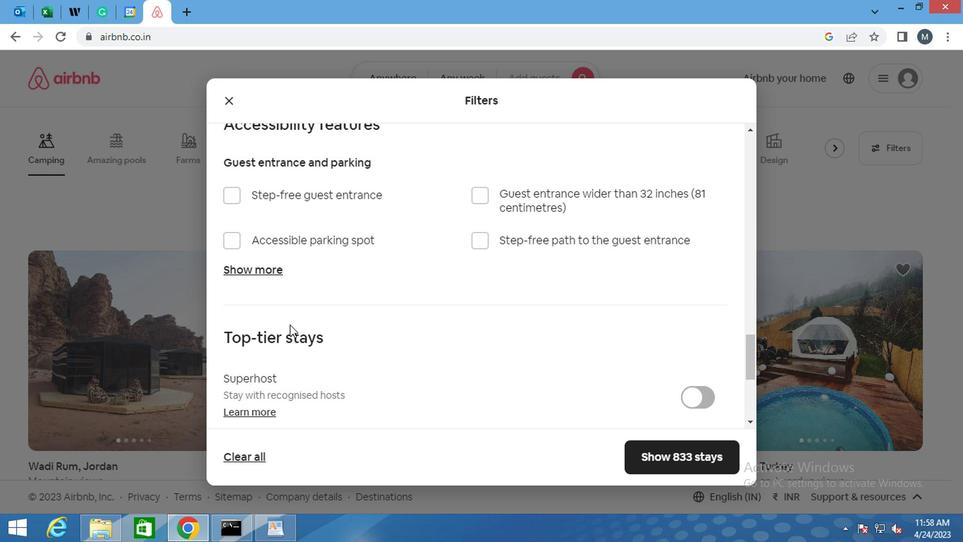 
Action: Mouse moved to (290, 320)
Screenshot: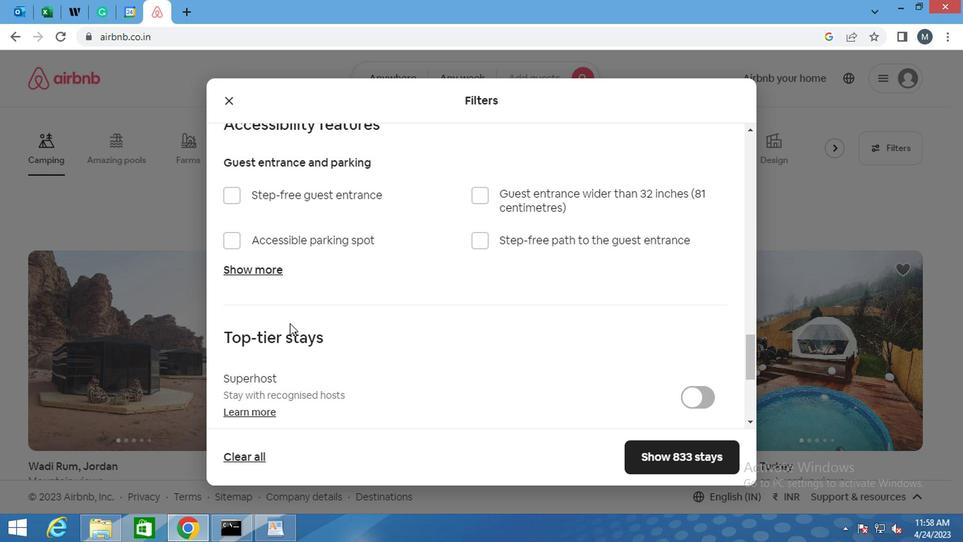 
Action: Mouse scrolled (290, 319) with delta (0, -1)
Screenshot: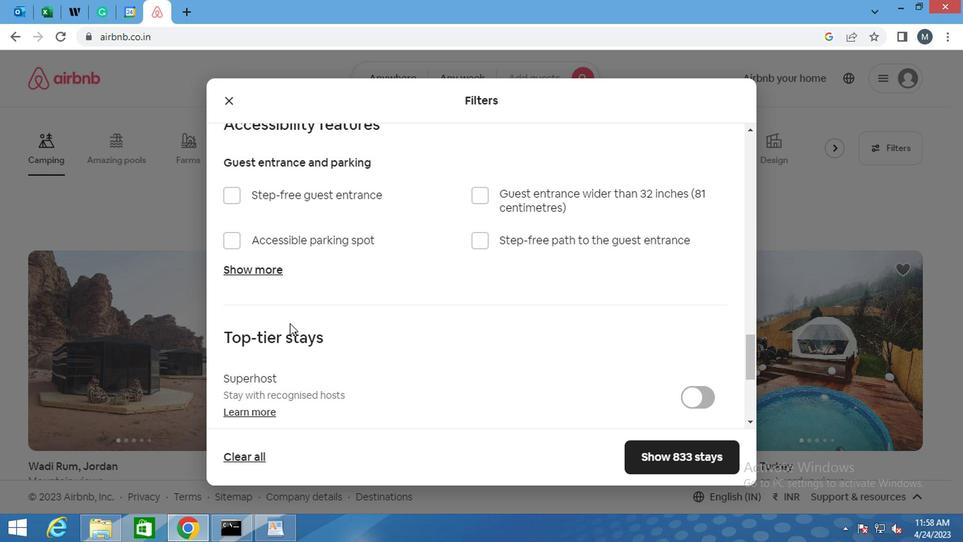 
Action: Mouse moved to (292, 322)
Screenshot: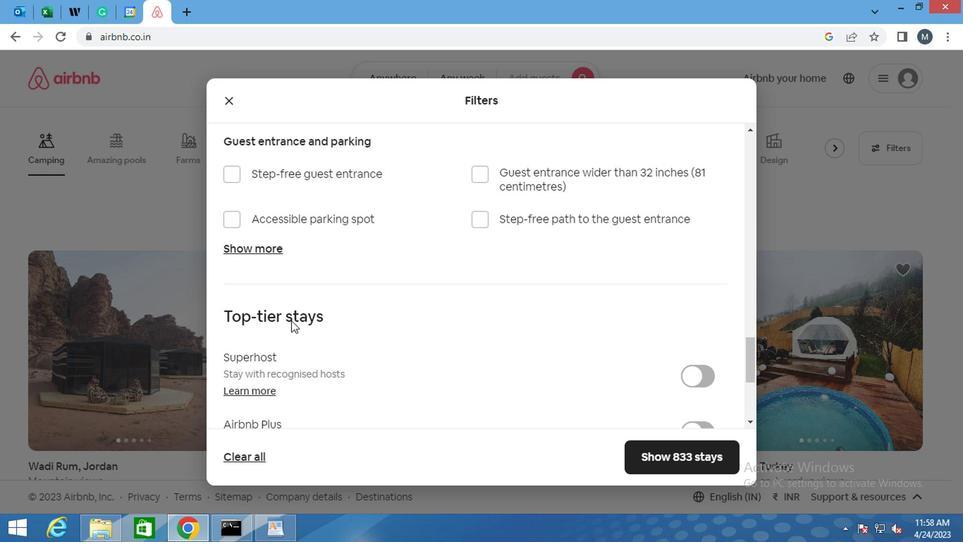 
Action: Mouse scrolled (292, 323) with delta (0, 1)
Screenshot: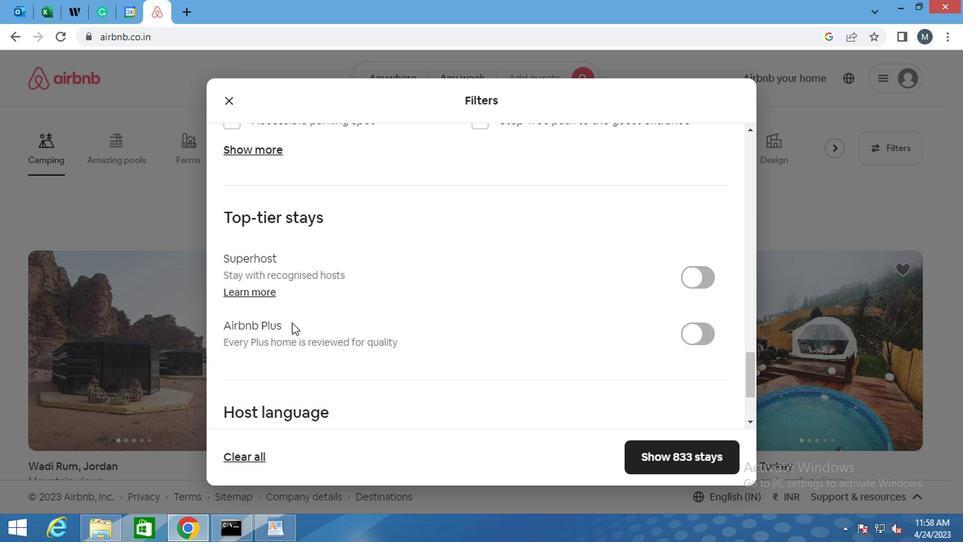 
Action: Mouse moved to (292, 323)
Screenshot: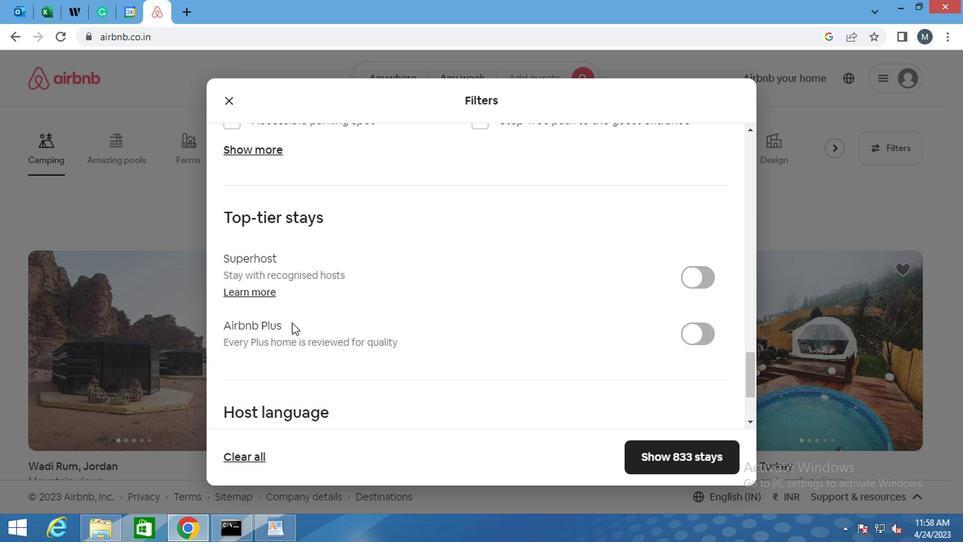 
Action: Mouse scrolled (292, 324) with delta (0, 0)
Screenshot: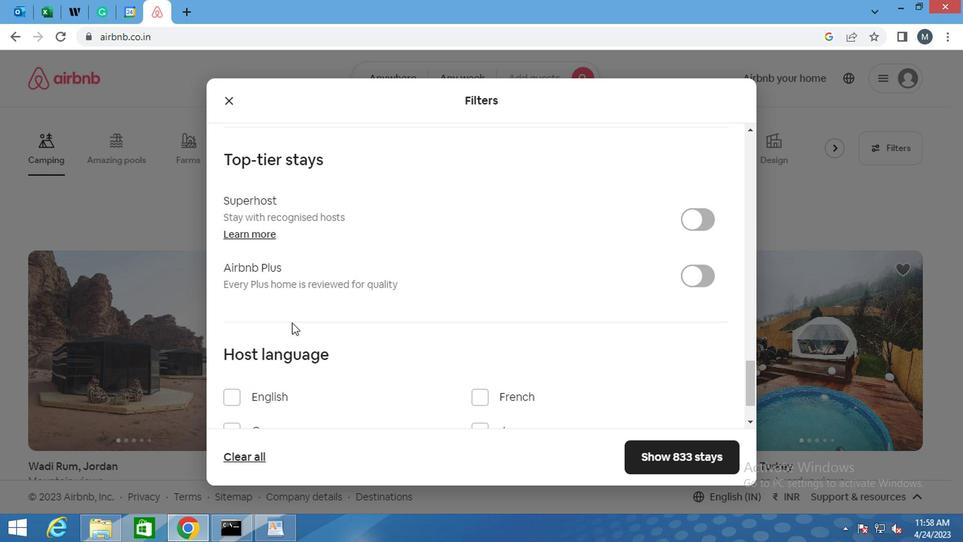 
Action: Mouse moved to (293, 323)
Screenshot: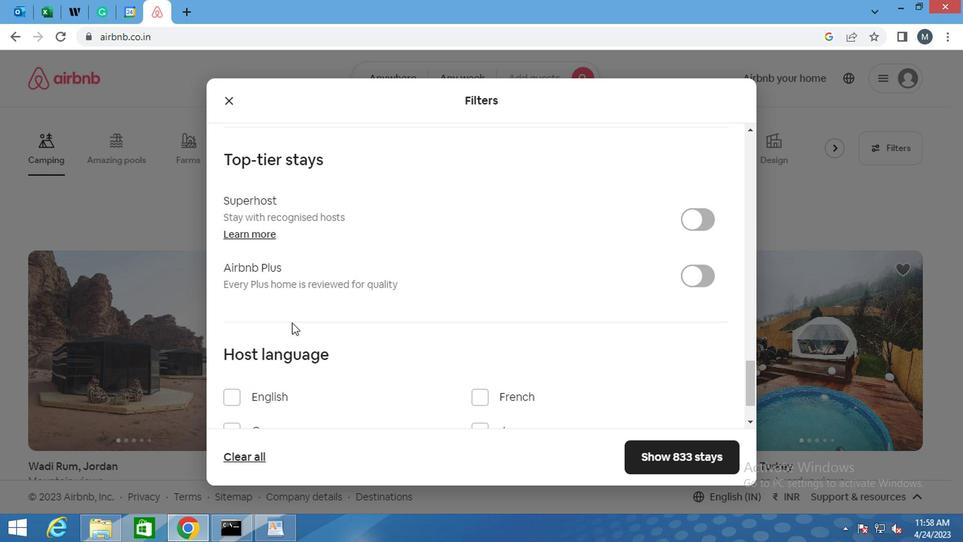 
Action: Mouse scrolled (293, 324) with delta (0, 0)
Screenshot: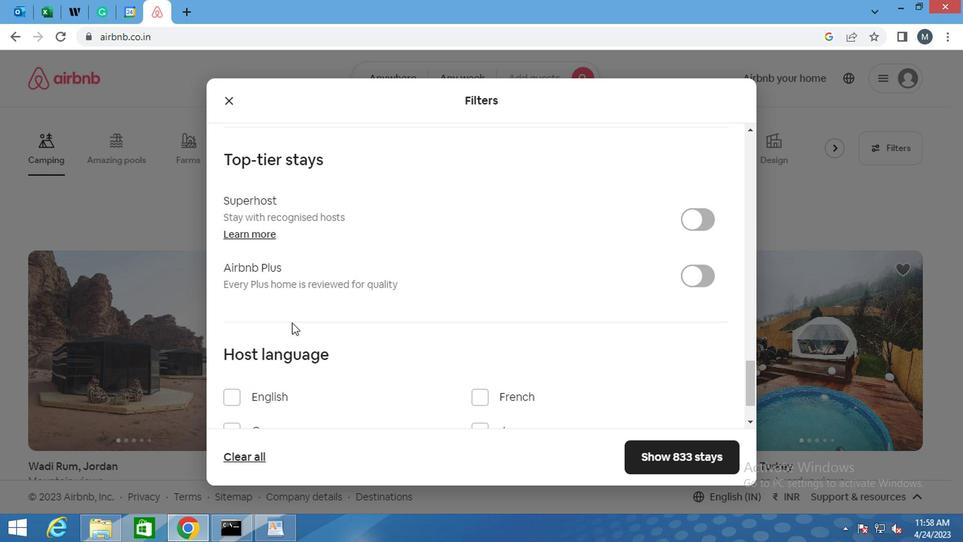 
Action: Mouse moved to (293, 322)
Screenshot: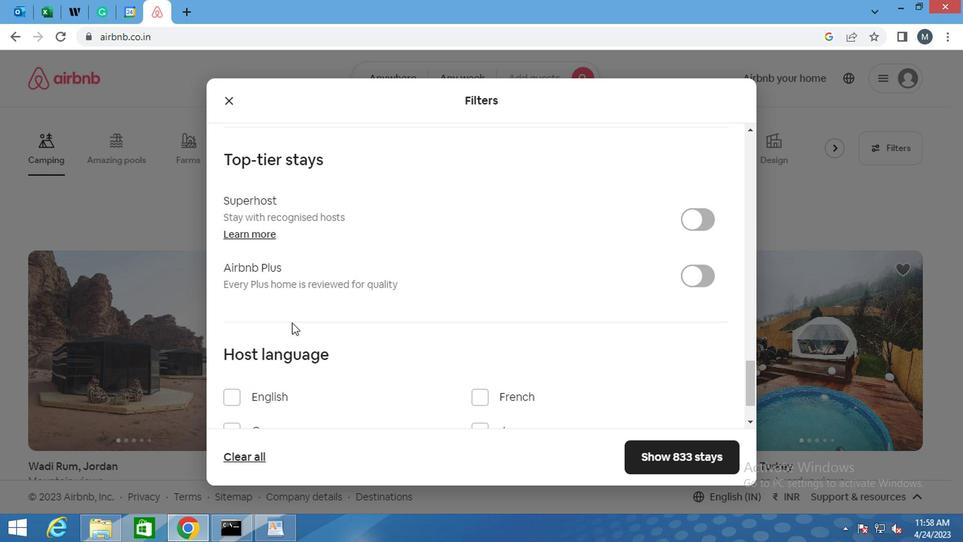 
Action: Mouse scrolled (293, 323) with delta (0, 1)
Screenshot: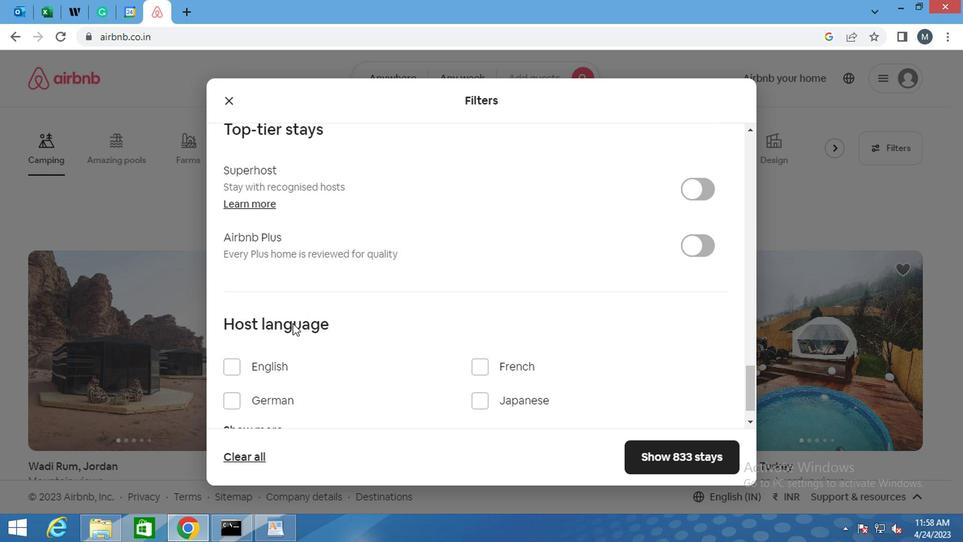
Action: Mouse moved to (302, 314)
Screenshot: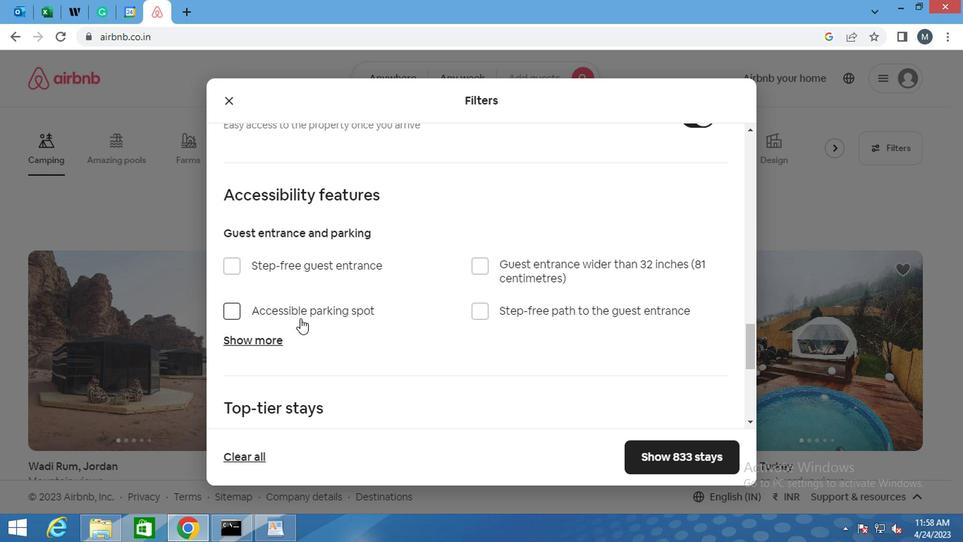 
Action: Mouse scrolled (302, 313) with delta (0, 0)
Screenshot: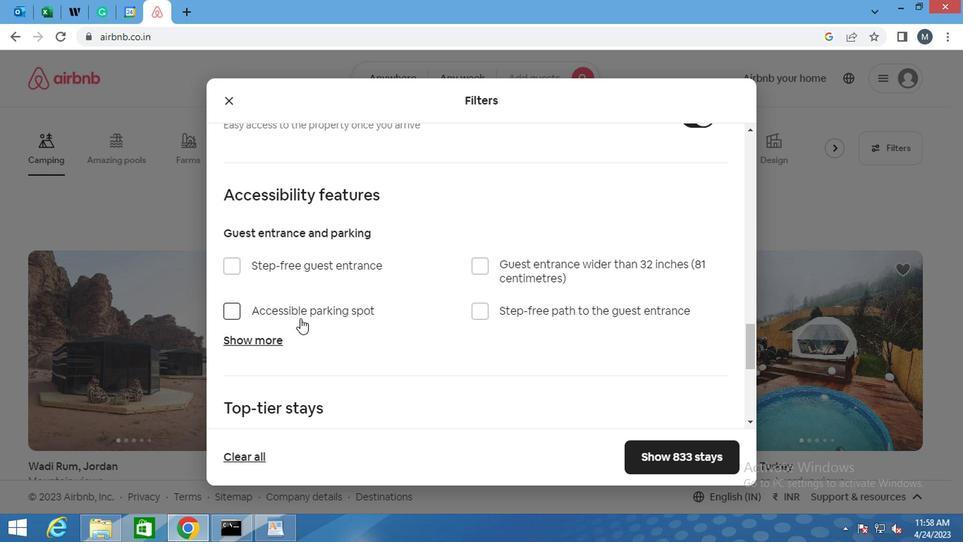 
Action: Mouse scrolled (302, 313) with delta (0, 0)
Screenshot: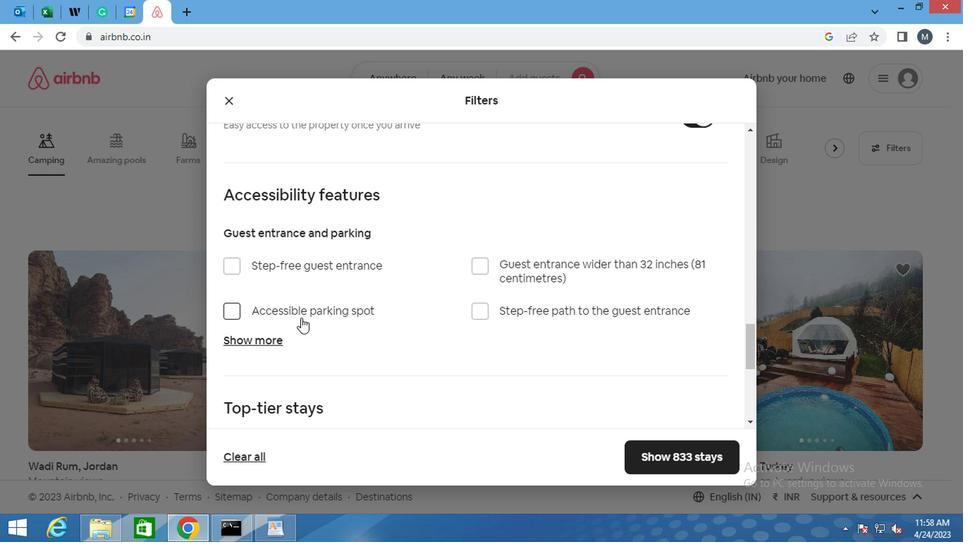 
Action: Mouse scrolled (302, 313) with delta (0, 0)
Screenshot: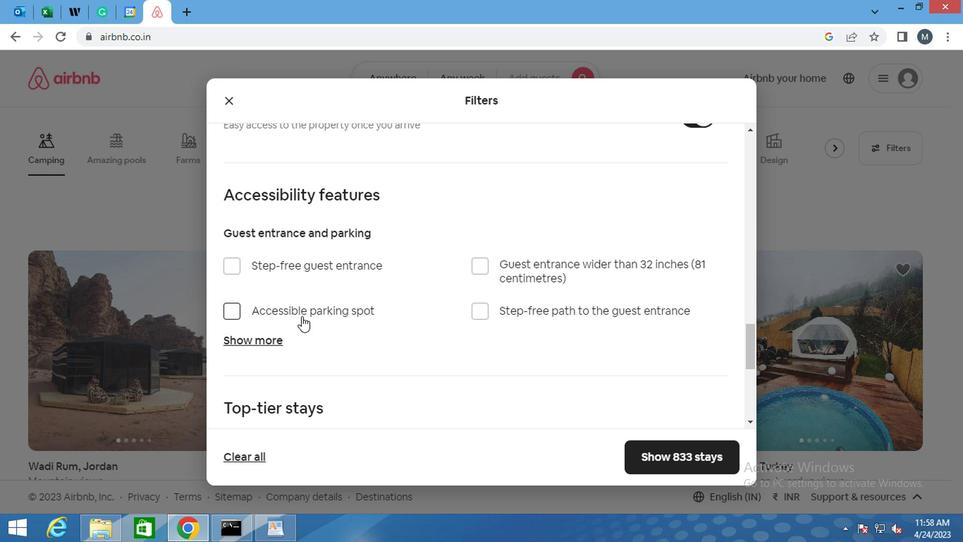 
Action: Mouse scrolled (302, 313) with delta (0, 0)
Screenshot: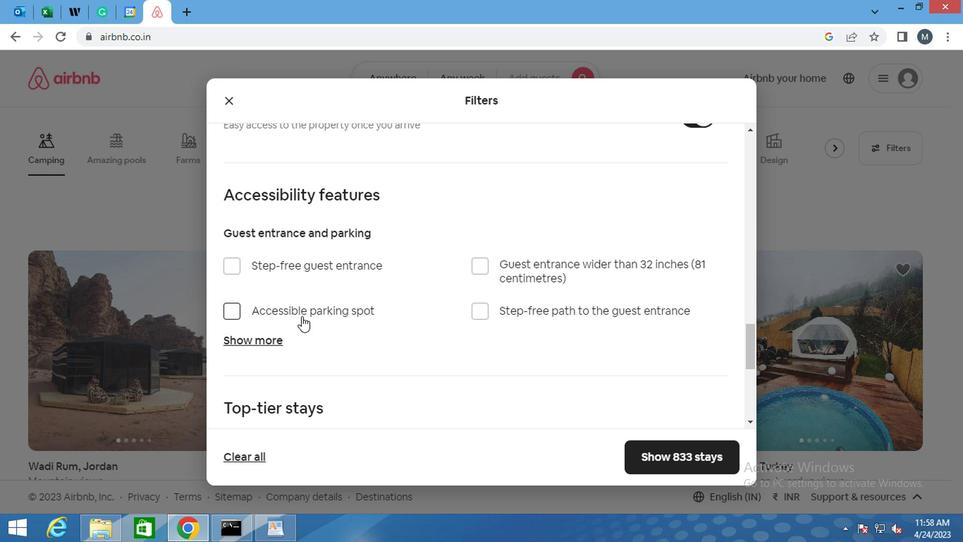 
Action: Mouse moved to (303, 315)
Screenshot: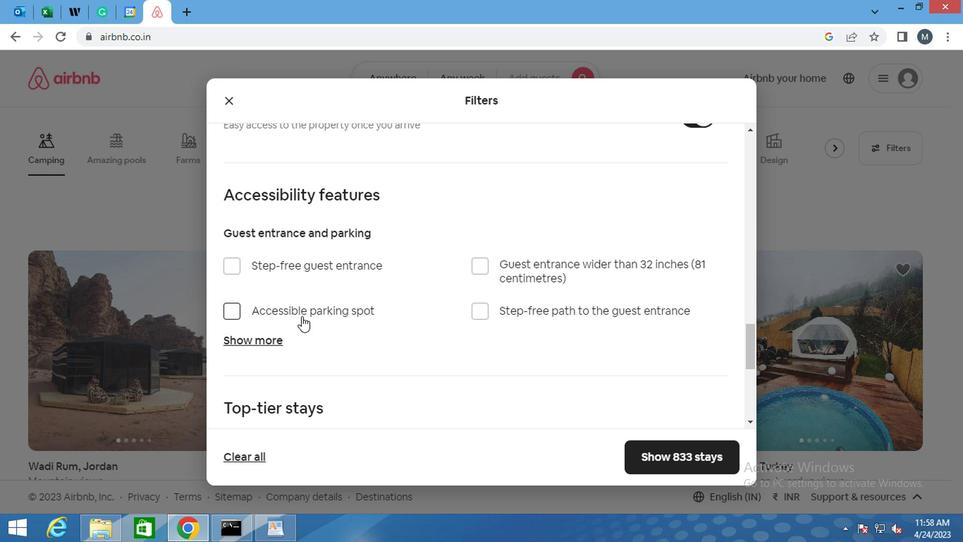 
Action: Mouse scrolled (303, 314) with delta (0, -1)
Screenshot: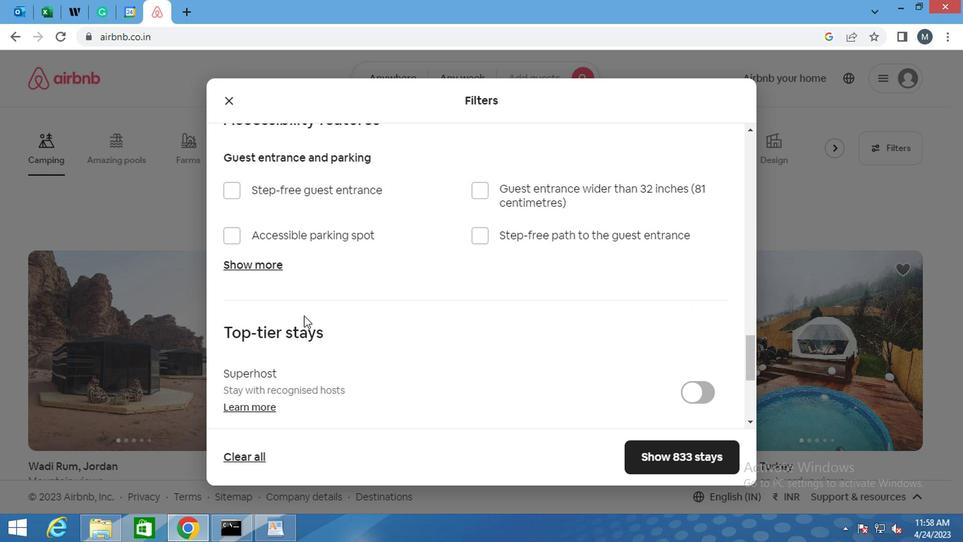 
Action: Mouse scrolled (303, 314) with delta (0, -1)
Screenshot: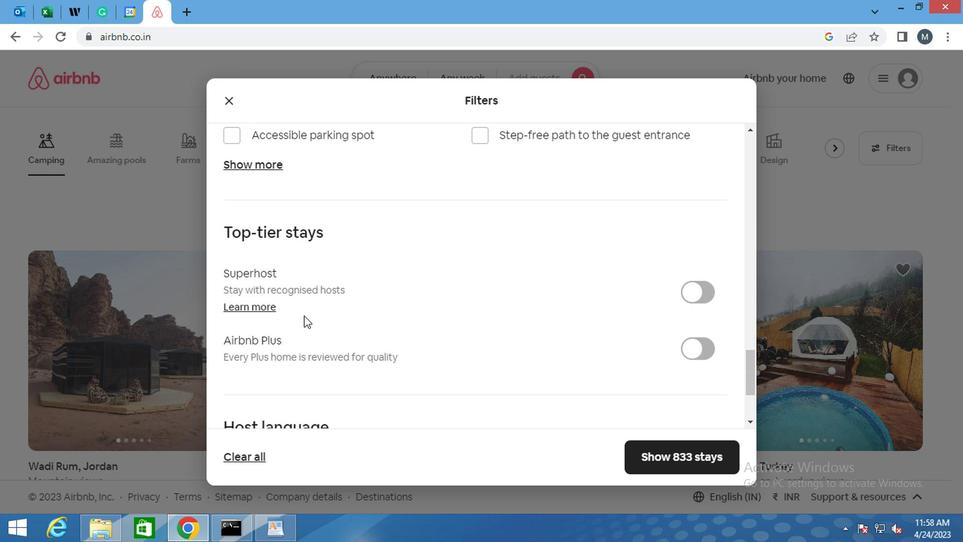 
Action: Mouse moved to (250, 389)
Screenshot: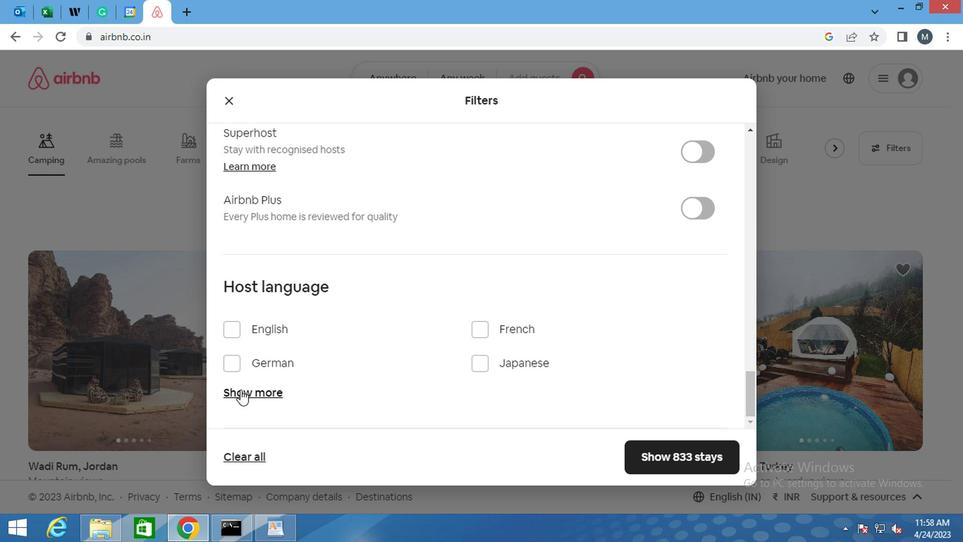 
Action: Mouse pressed left at (250, 389)
Screenshot: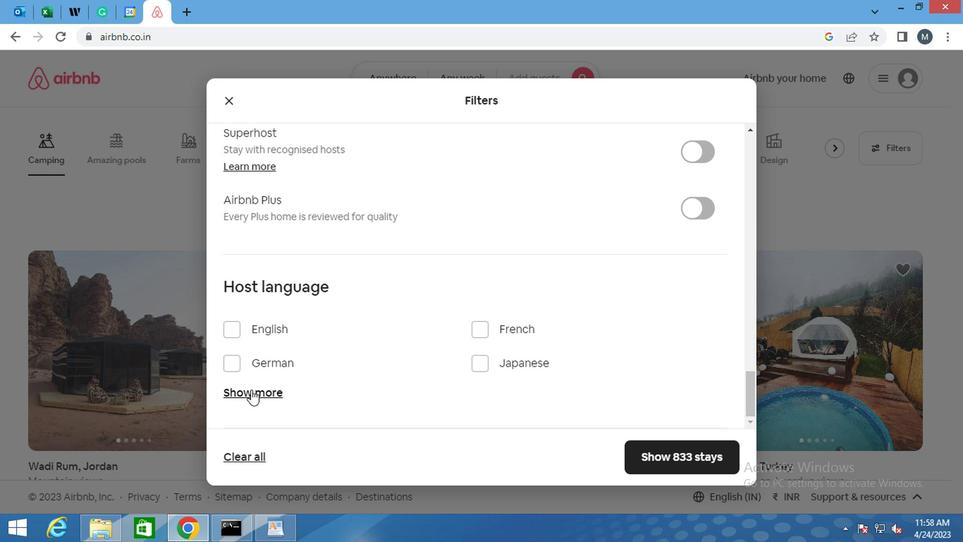 
Action: Mouse moved to (254, 346)
Screenshot: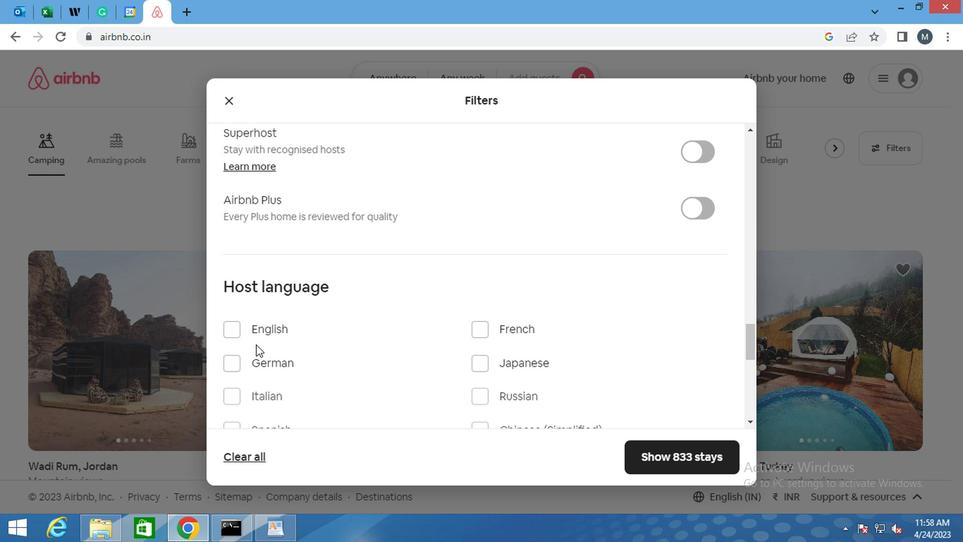 
Action: Mouse scrolled (254, 345) with delta (0, 0)
Screenshot: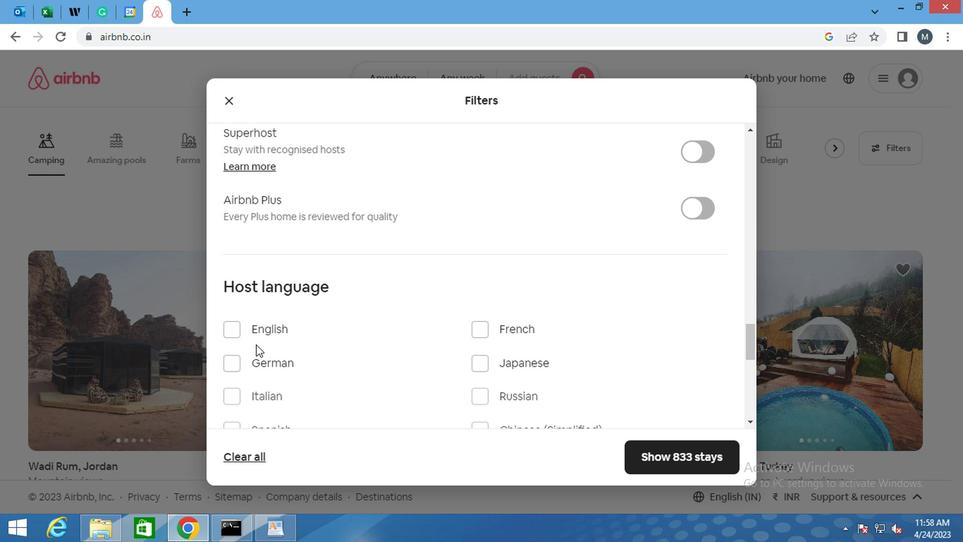 
Action: Mouse moved to (254, 348)
Screenshot: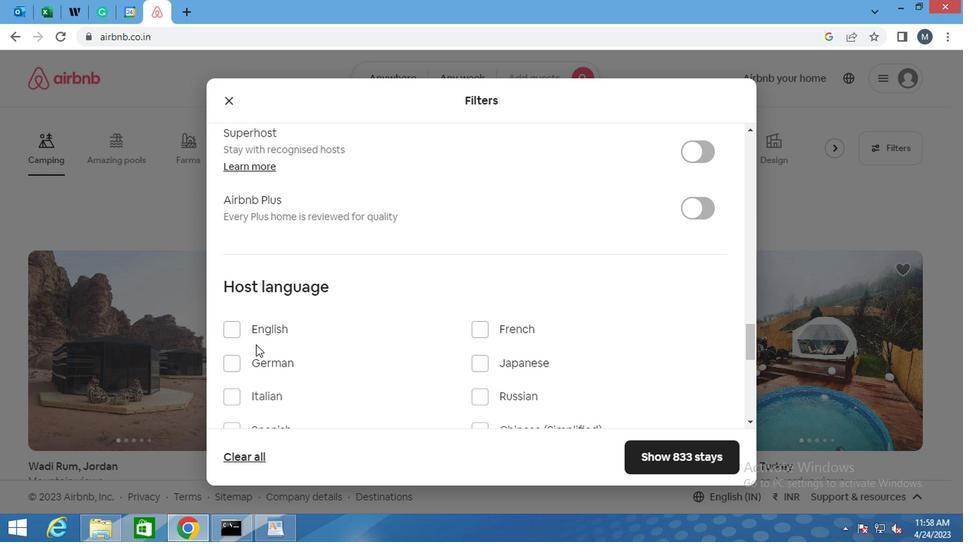 
Action: Mouse scrolled (254, 347) with delta (0, 0)
Screenshot: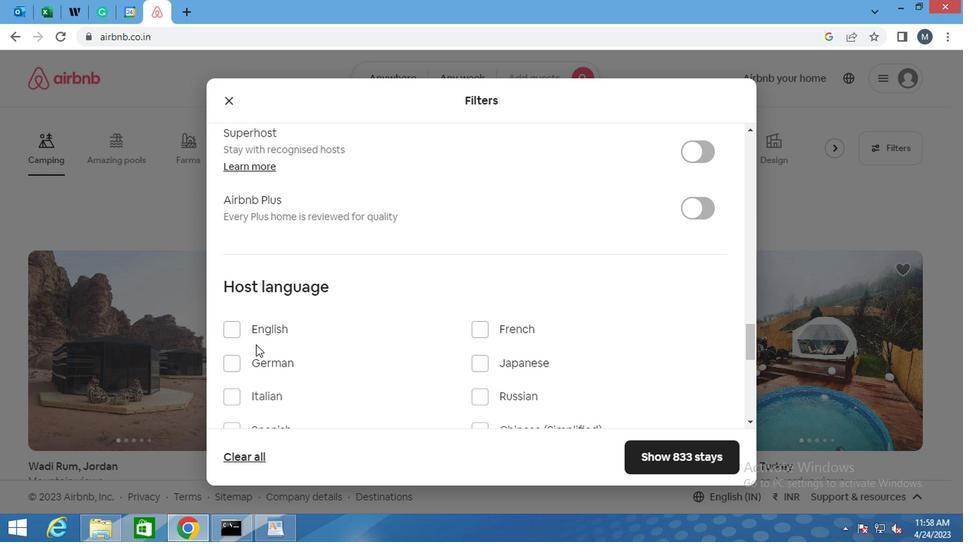 
Action: Mouse moved to (231, 291)
Screenshot: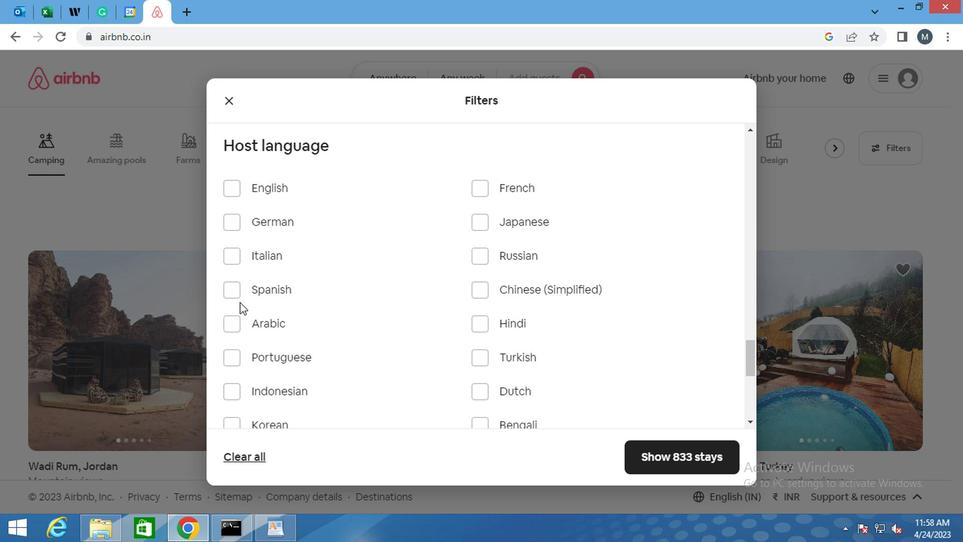 
Action: Mouse pressed left at (231, 291)
Screenshot: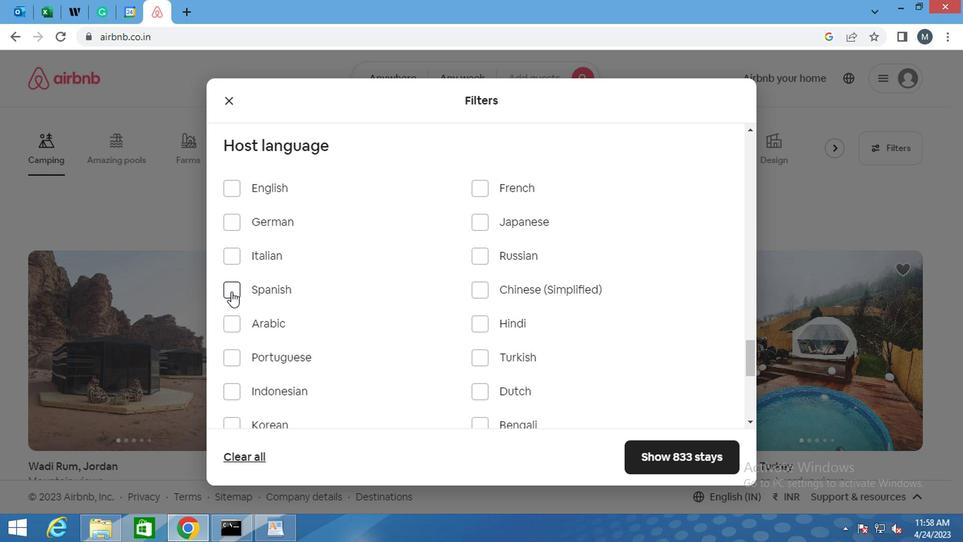 
Action: Mouse moved to (399, 308)
Screenshot: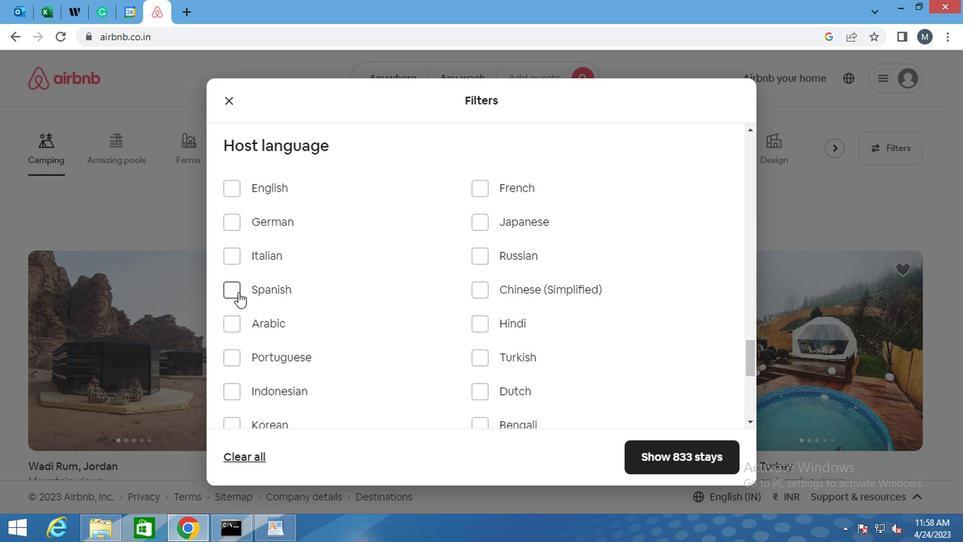 
Action: Mouse scrolled (399, 307) with delta (0, -1)
Screenshot: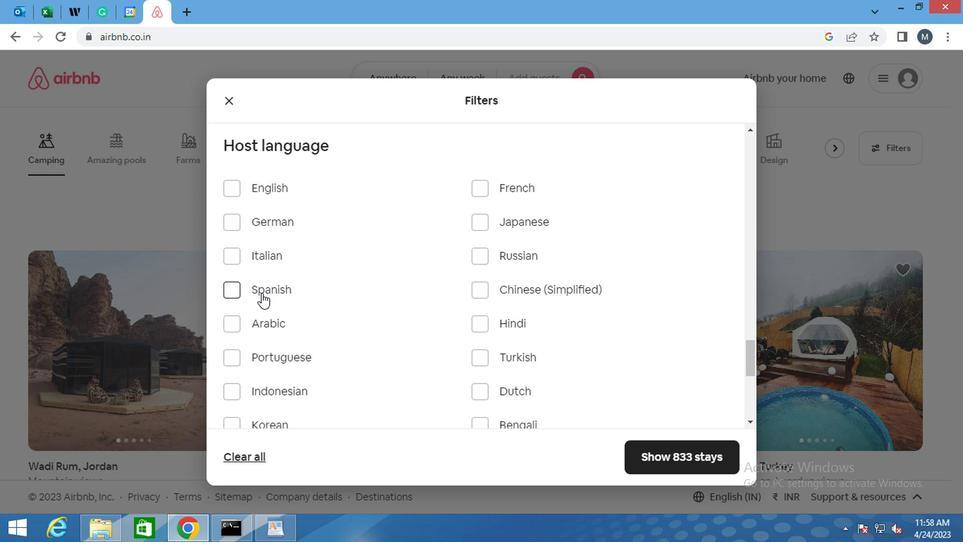 
Action: Mouse moved to (399, 313)
Screenshot: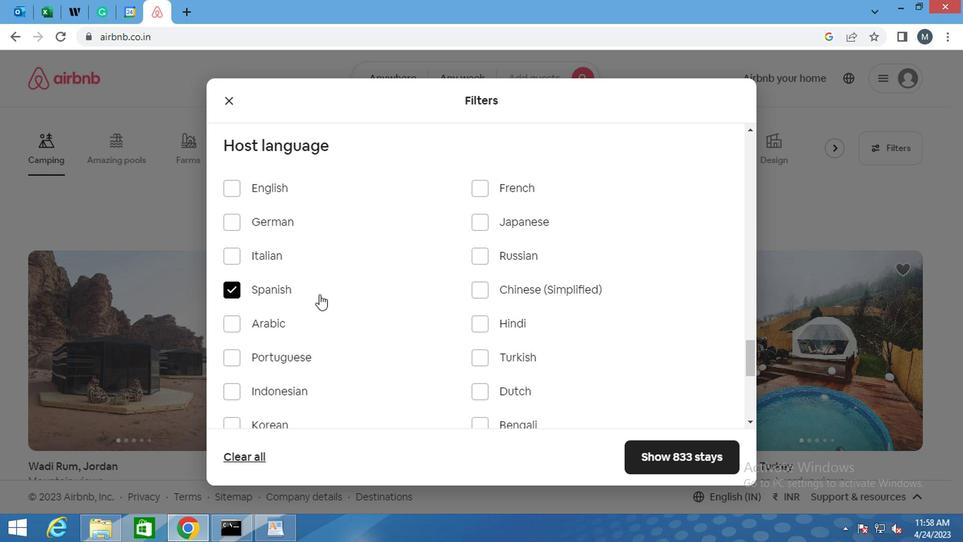 
Action: Mouse scrolled (399, 312) with delta (0, -1)
Screenshot: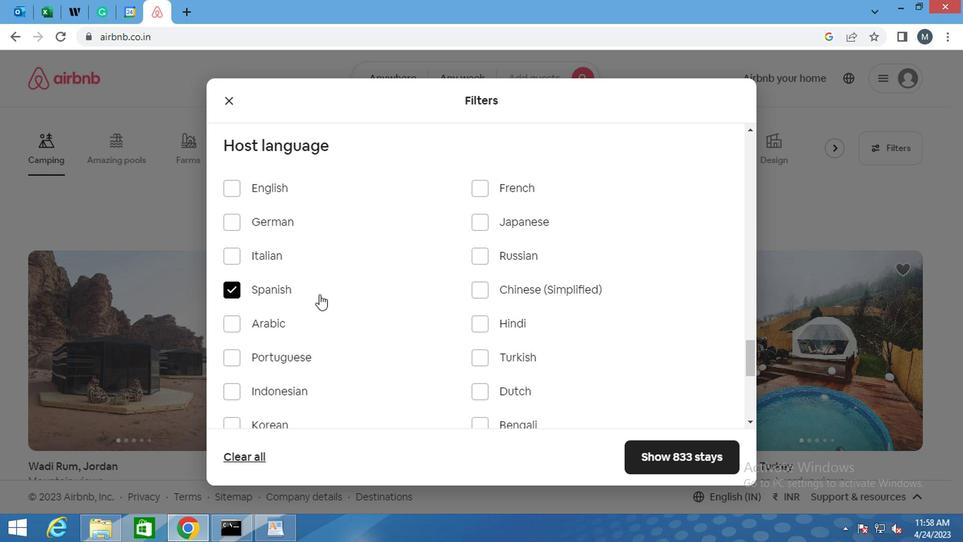 
Action: Mouse moved to (400, 318)
Screenshot: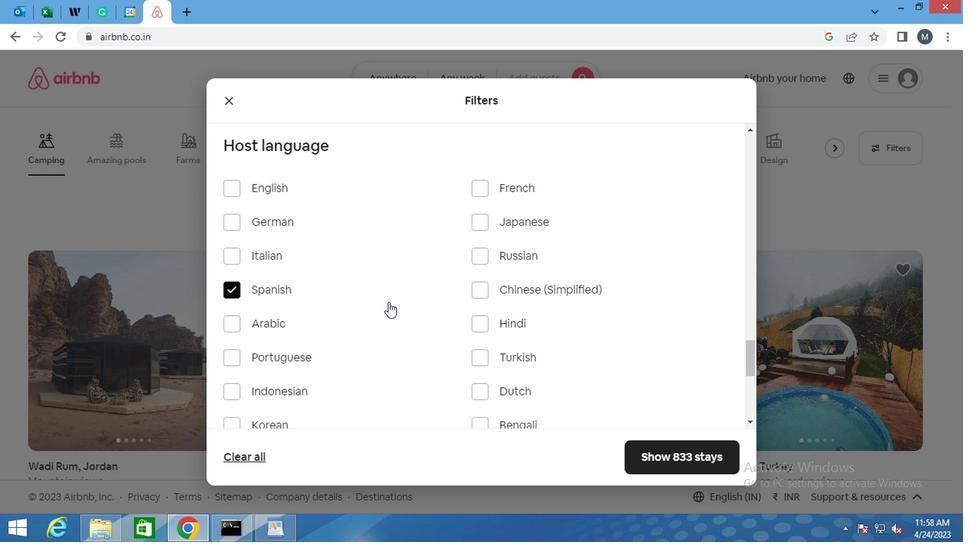 
Action: Mouse scrolled (400, 317) with delta (0, -1)
Screenshot: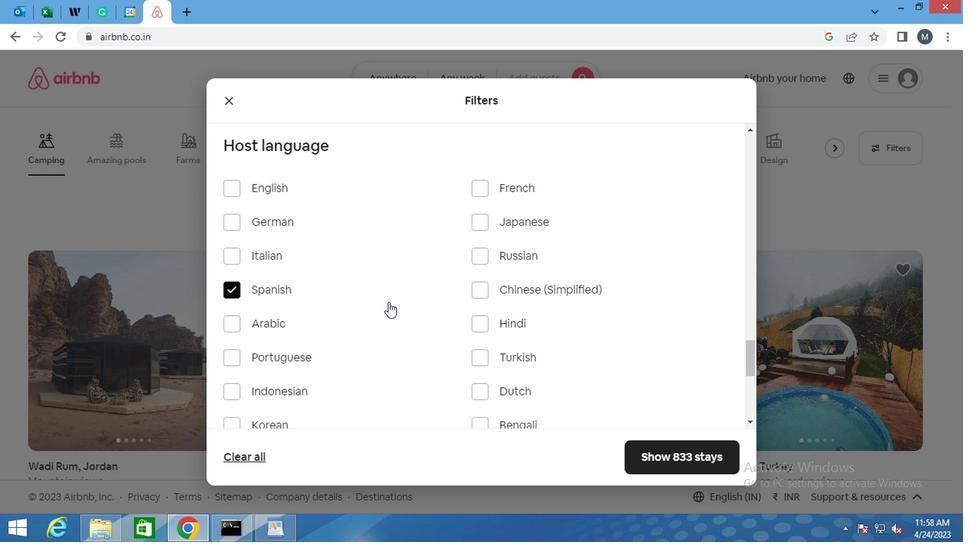
Action: Mouse moved to (683, 452)
Screenshot: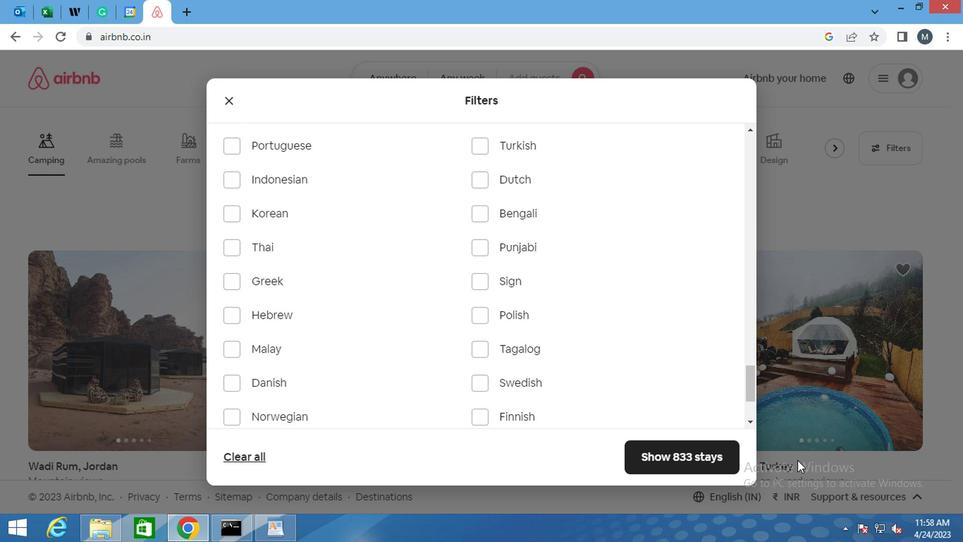 
Action: Mouse pressed left at (683, 452)
Screenshot: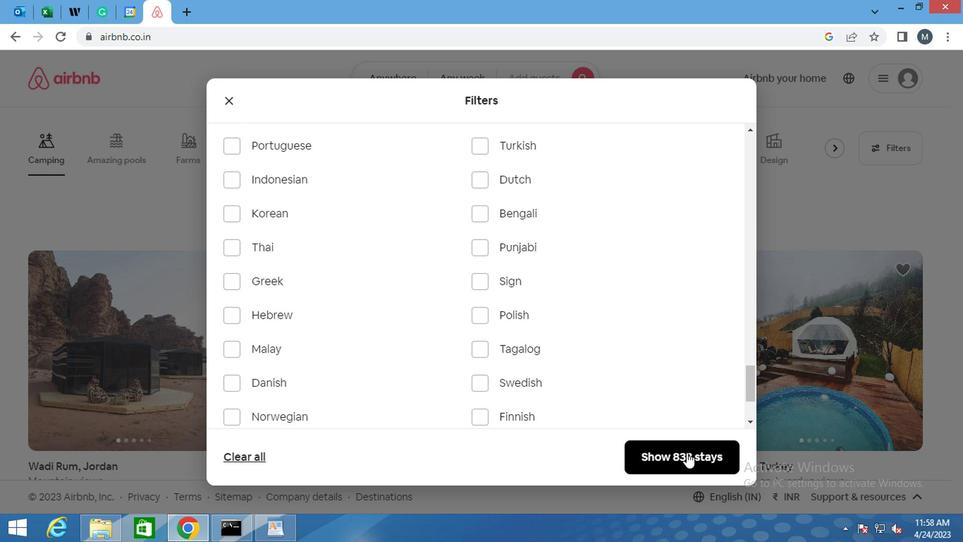 
Action: Mouse moved to (675, 449)
Screenshot: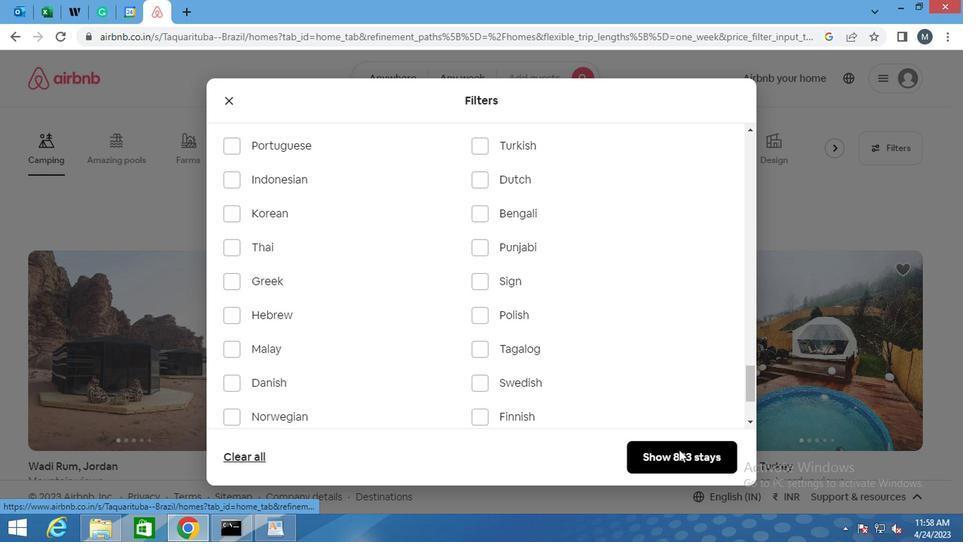 
